 Task: Find connections with filter location Porthcawl with filter topic #contentmarketingwith filter profile language Spanish with filter current company CARE India with filter school Maharashtra University of Health Sciences with filter industry Fire Protection with filter service category User Experience Design with filter keywords title Director of Ethical Hacking
Action: Mouse moved to (670, 63)
Screenshot: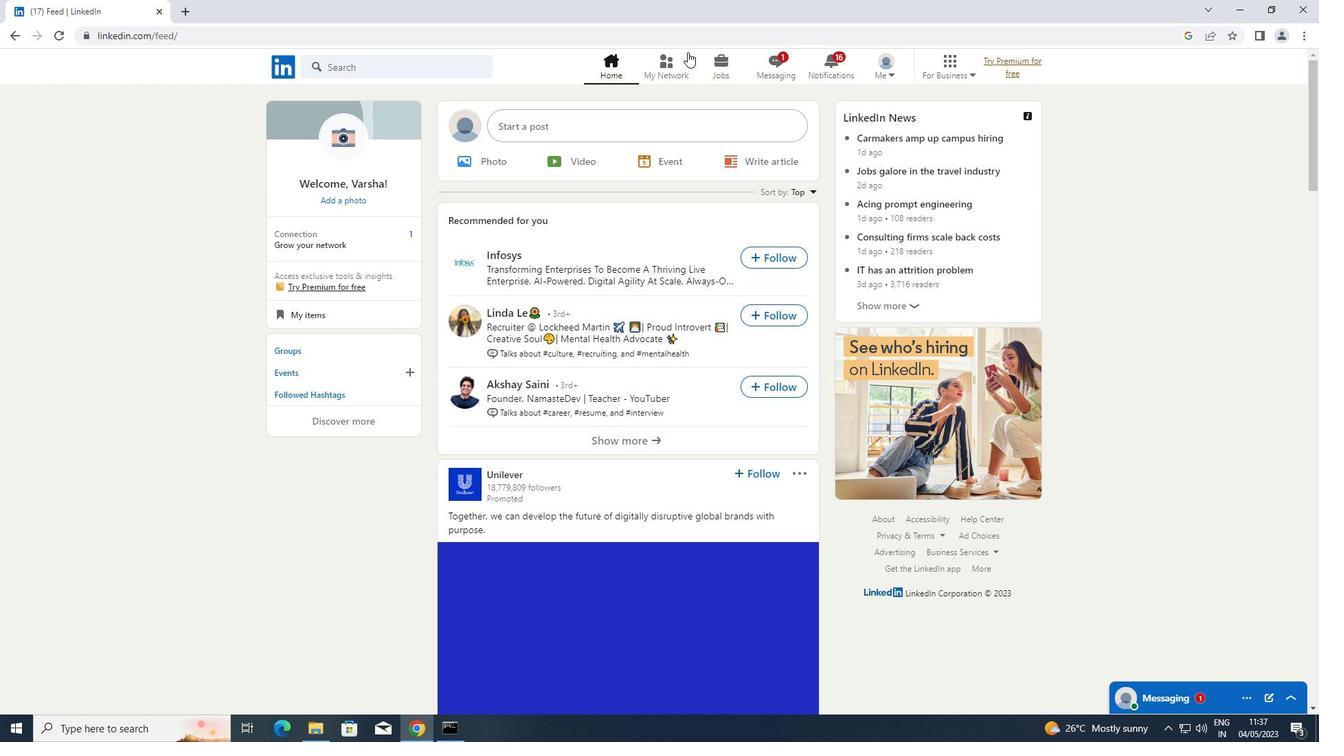 
Action: Mouse pressed left at (670, 63)
Screenshot: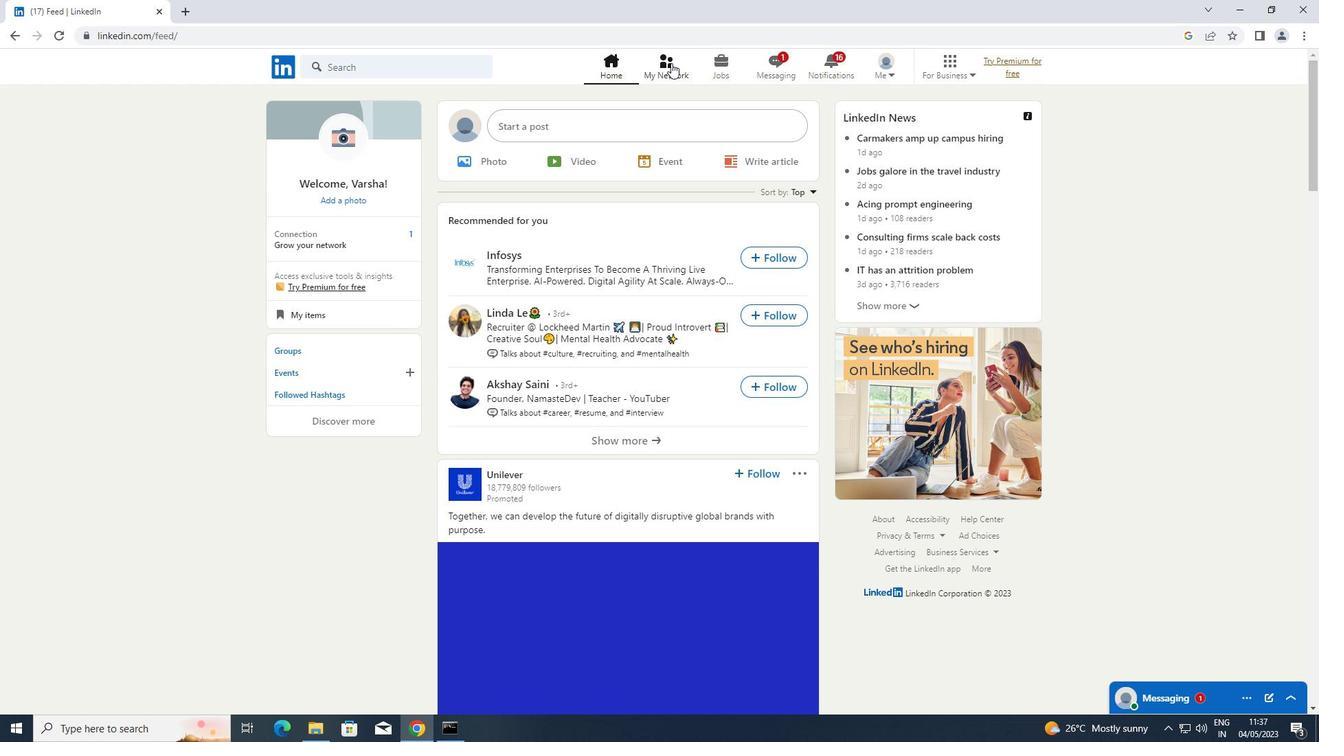 
Action: Mouse moved to (366, 142)
Screenshot: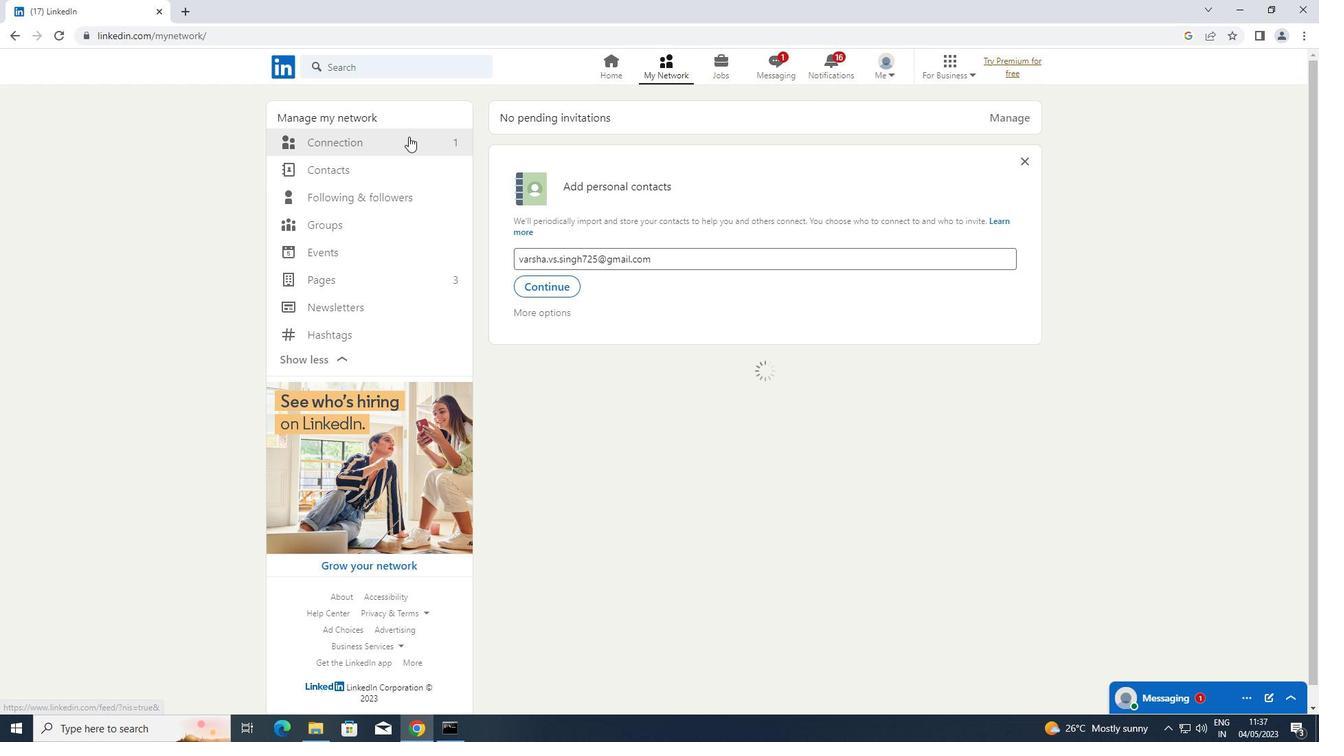 
Action: Mouse pressed left at (366, 142)
Screenshot: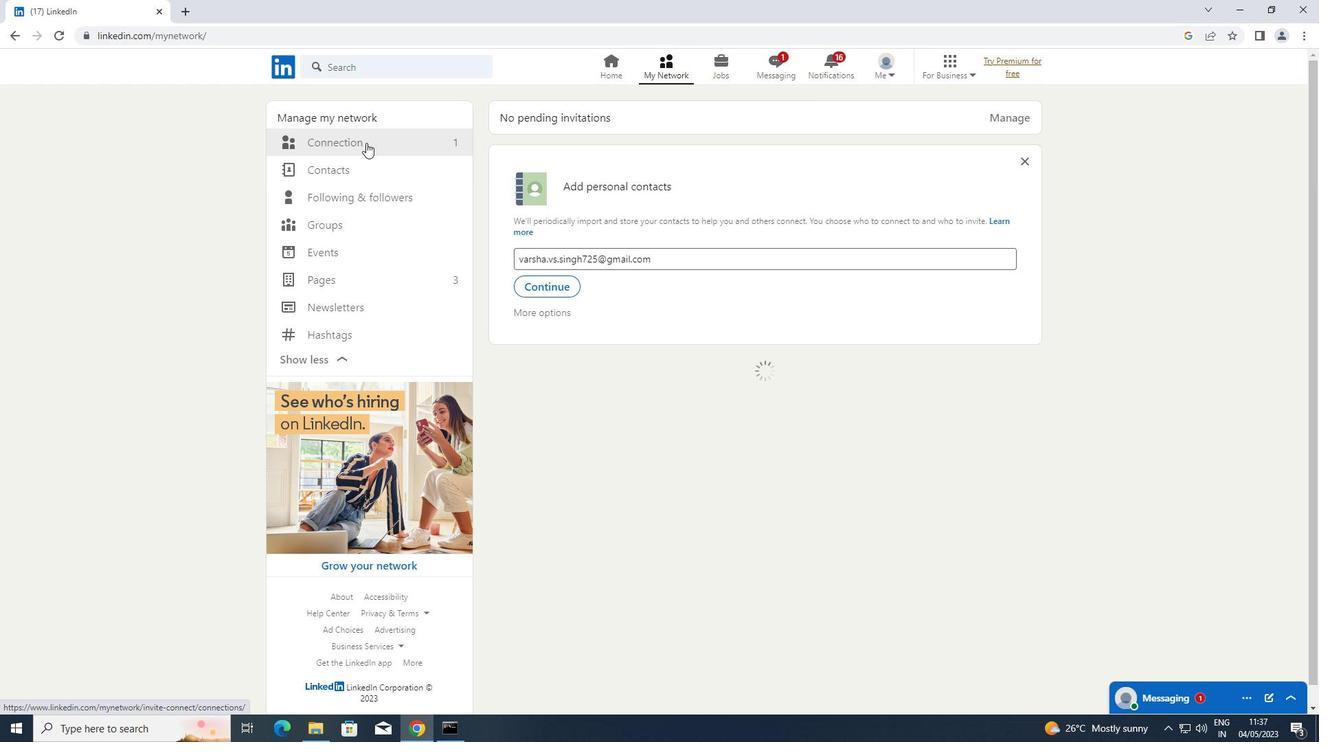
Action: Mouse moved to (752, 138)
Screenshot: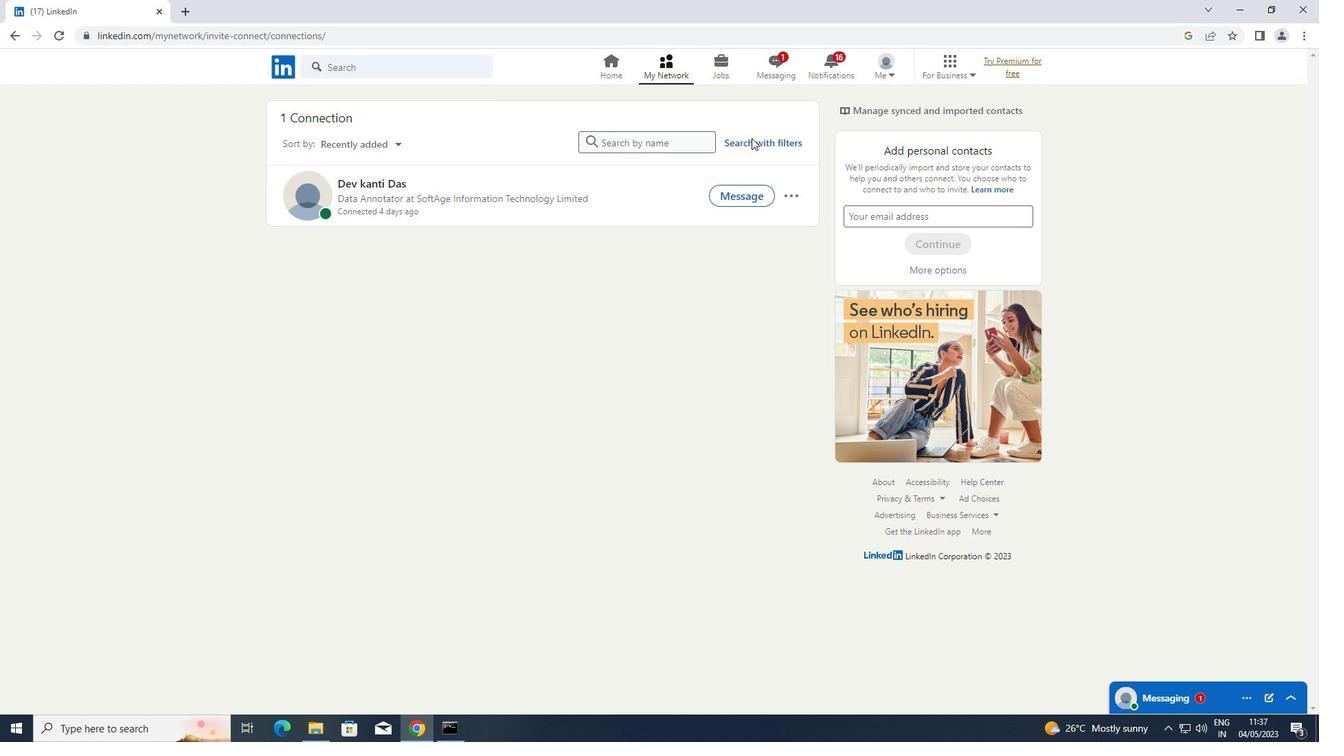 
Action: Mouse pressed left at (752, 138)
Screenshot: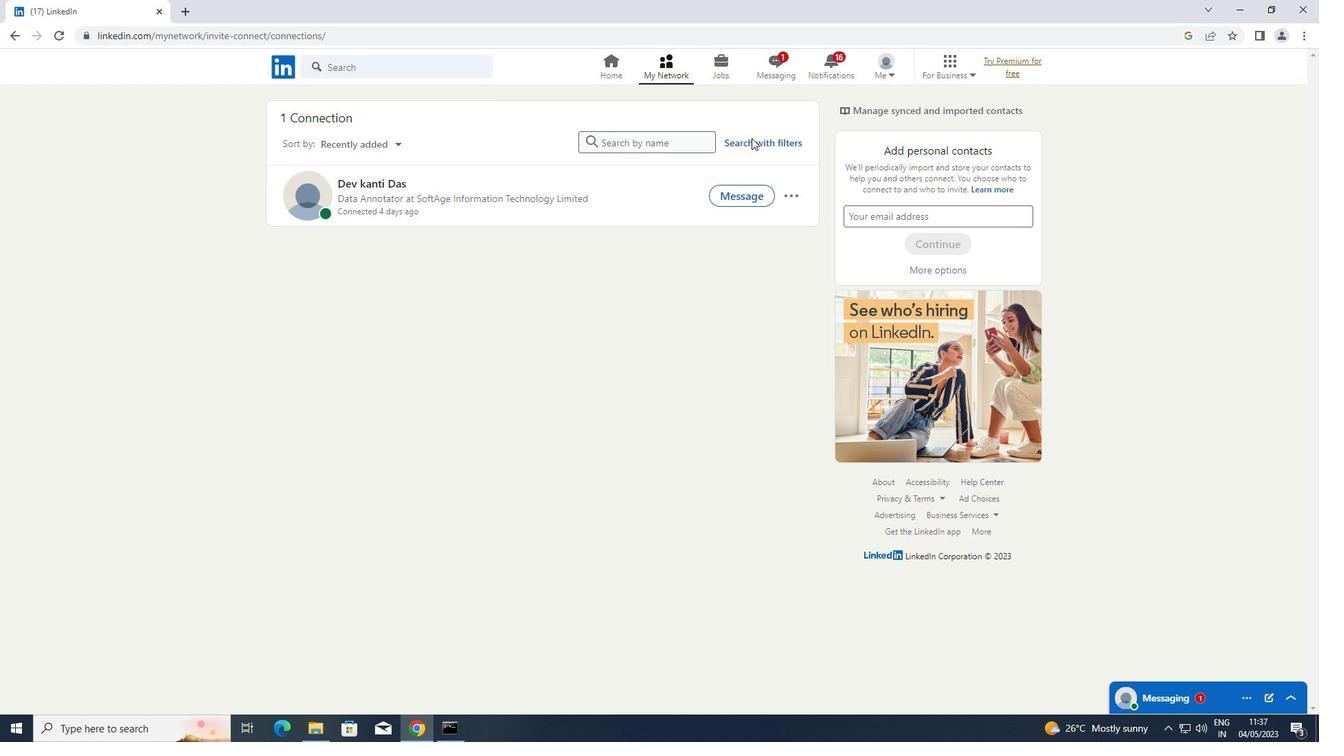 
Action: Mouse moved to (708, 110)
Screenshot: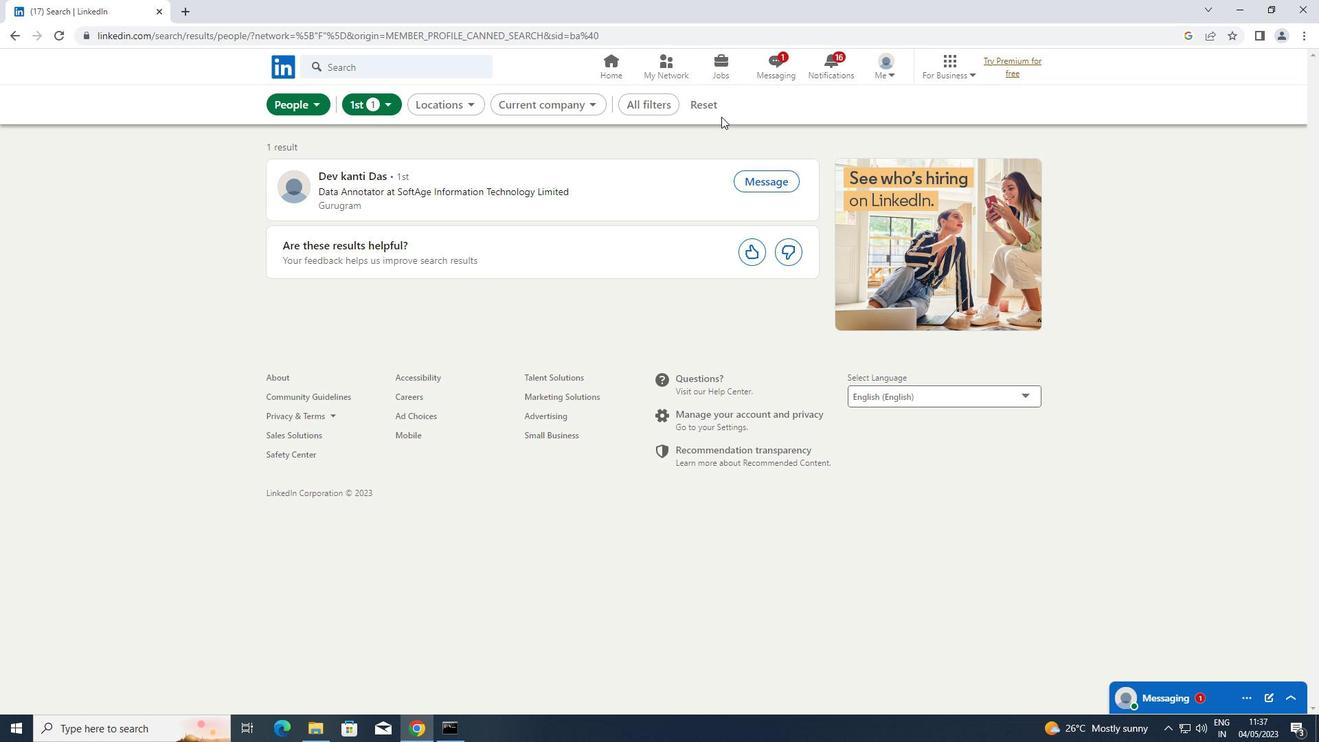 
Action: Mouse pressed left at (708, 110)
Screenshot: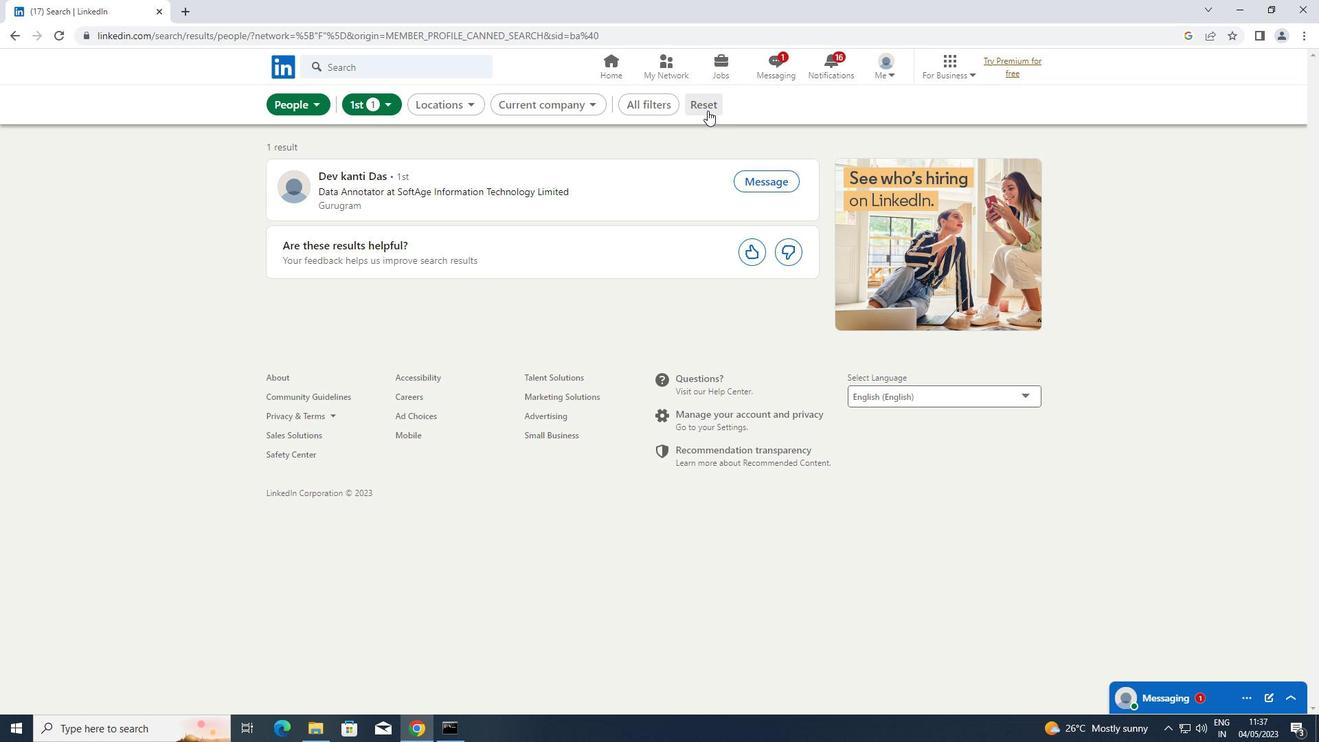 
Action: Mouse moved to (696, 105)
Screenshot: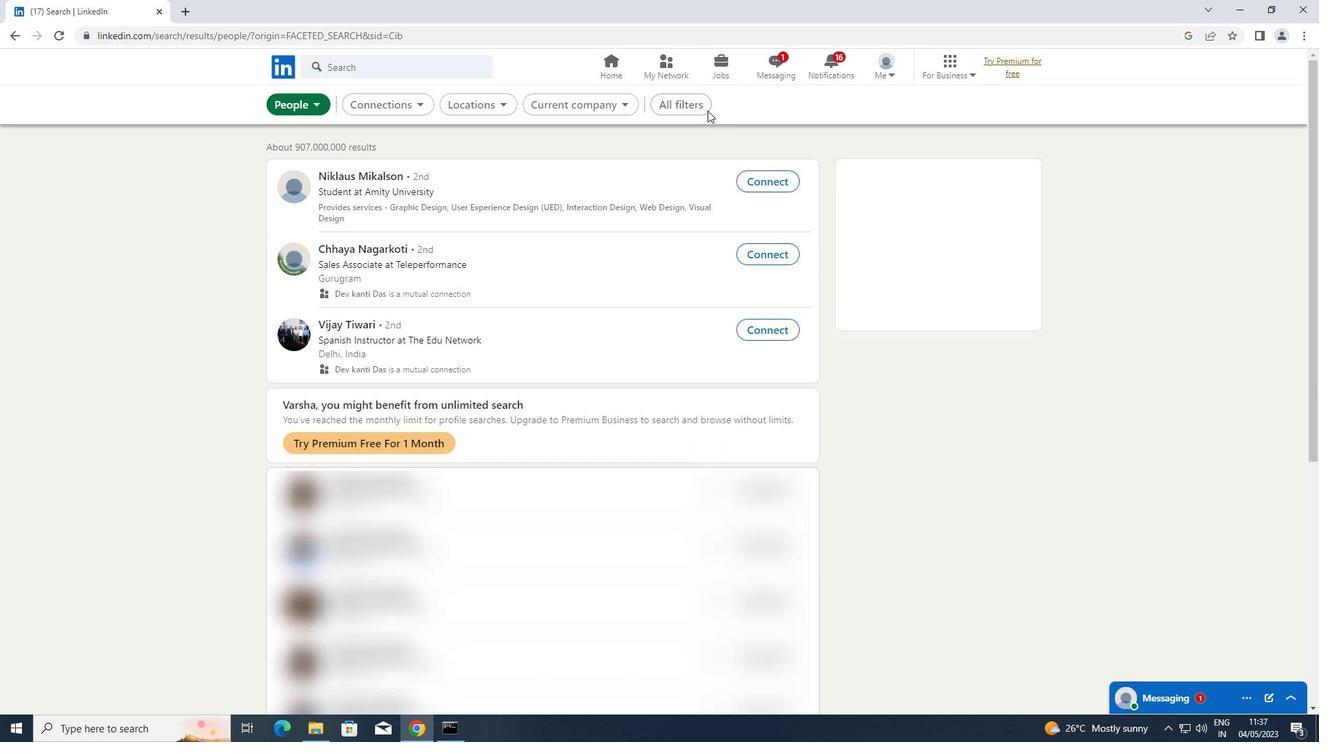 
Action: Mouse pressed left at (696, 105)
Screenshot: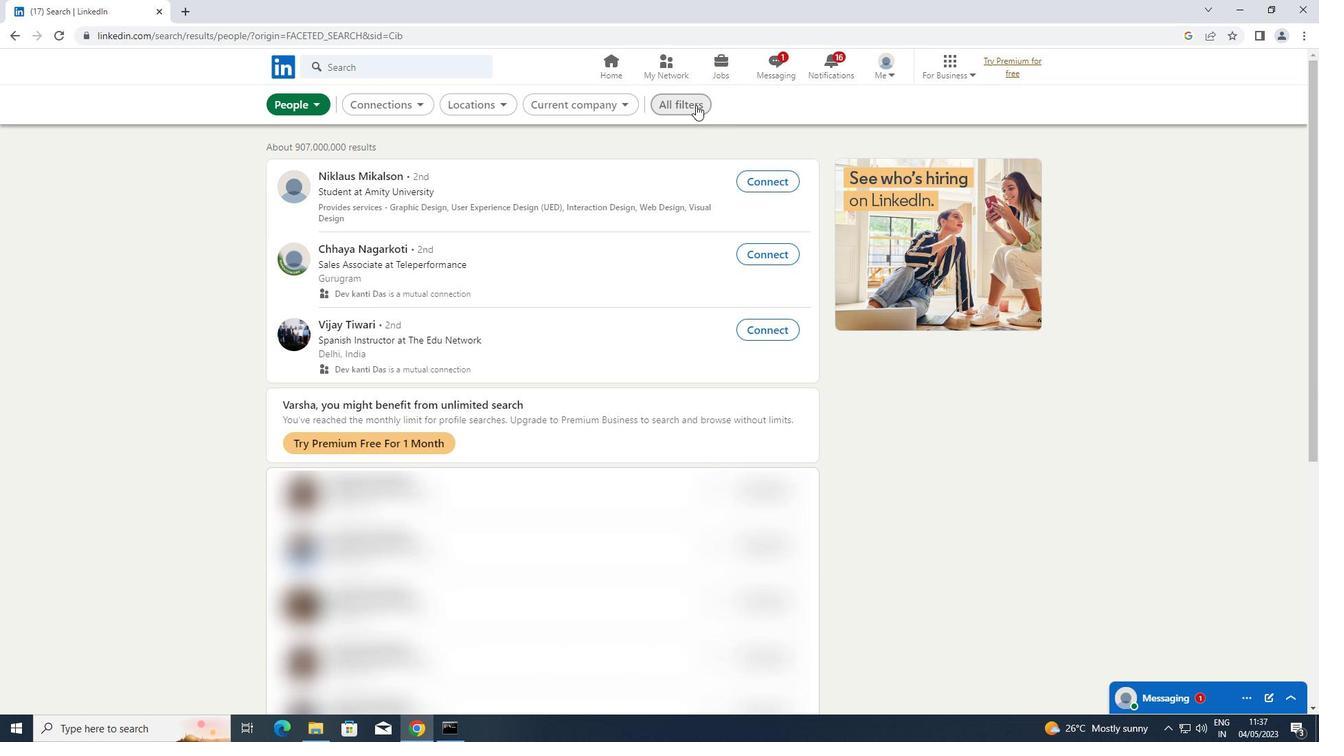 
Action: Mouse moved to (1051, 272)
Screenshot: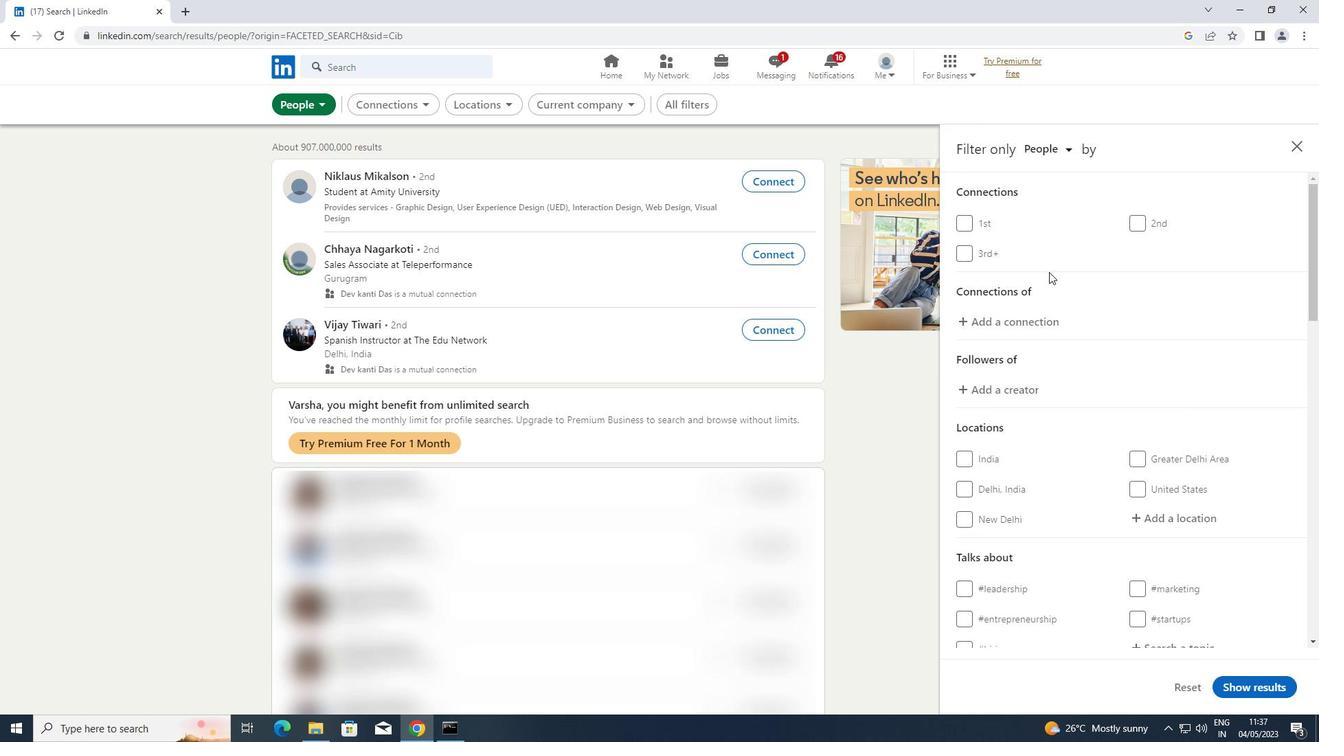 
Action: Mouse scrolled (1051, 272) with delta (0, 0)
Screenshot: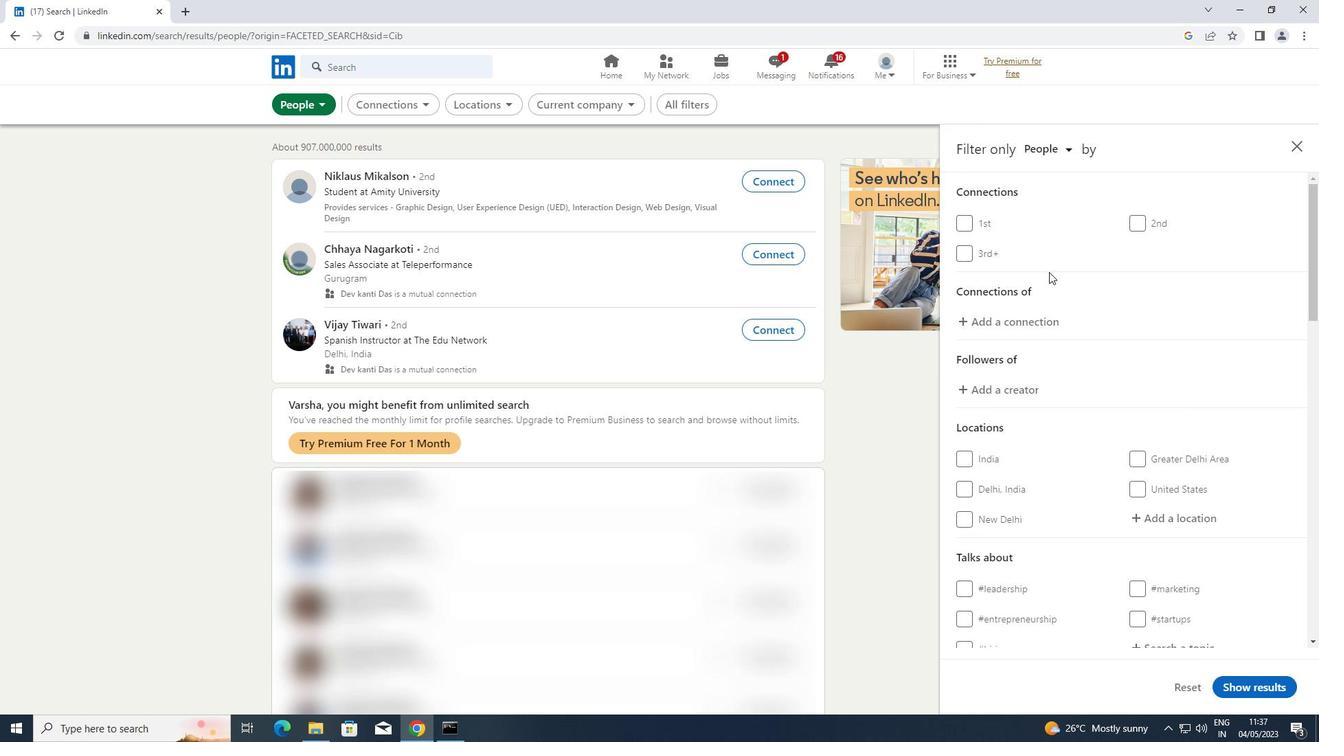 
Action: Mouse moved to (1052, 272)
Screenshot: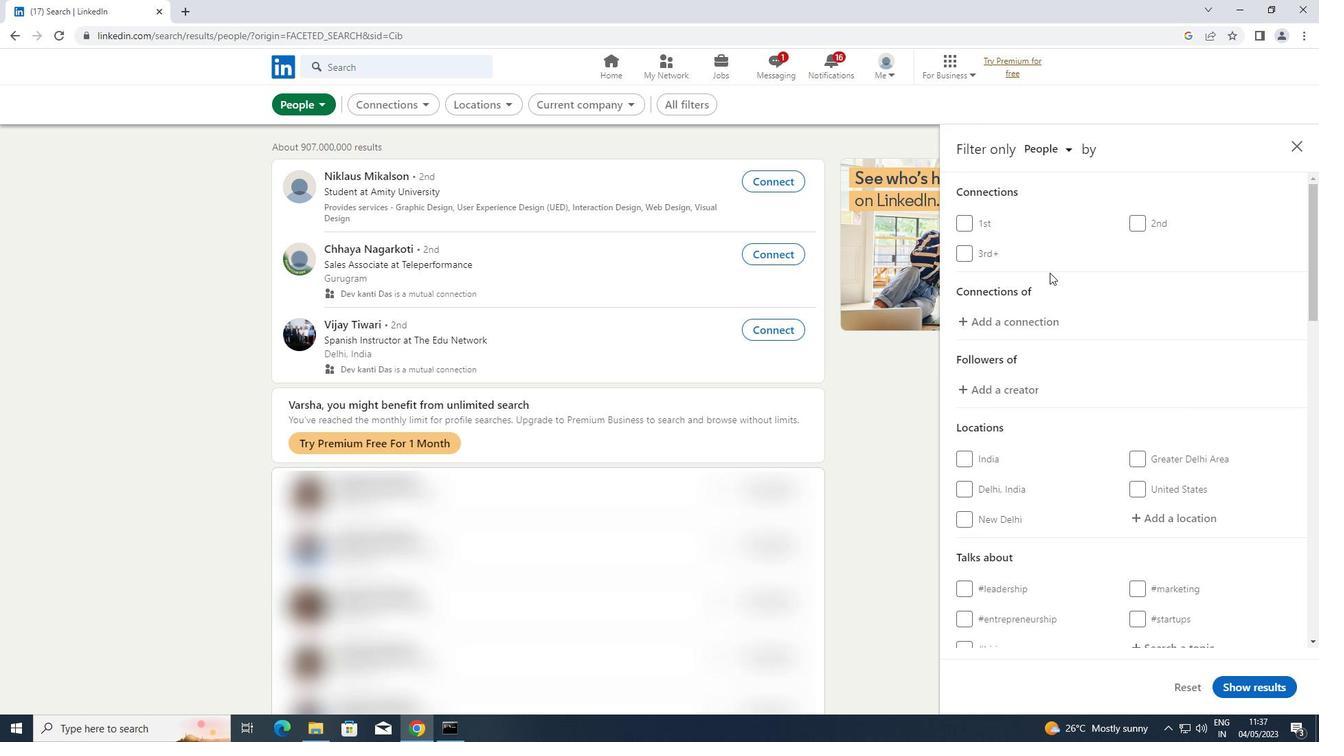 
Action: Mouse scrolled (1052, 272) with delta (0, 0)
Screenshot: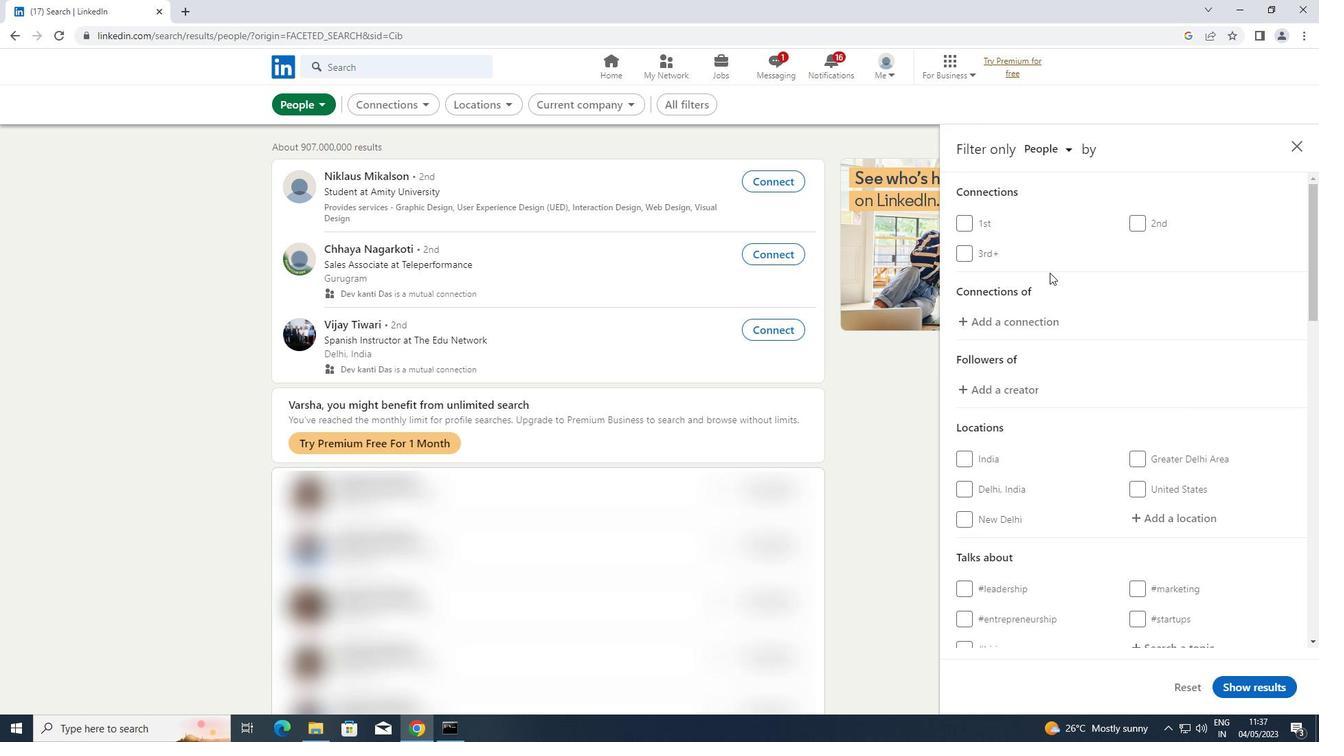 
Action: Mouse scrolled (1052, 272) with delta (0, 0)
Screenshot: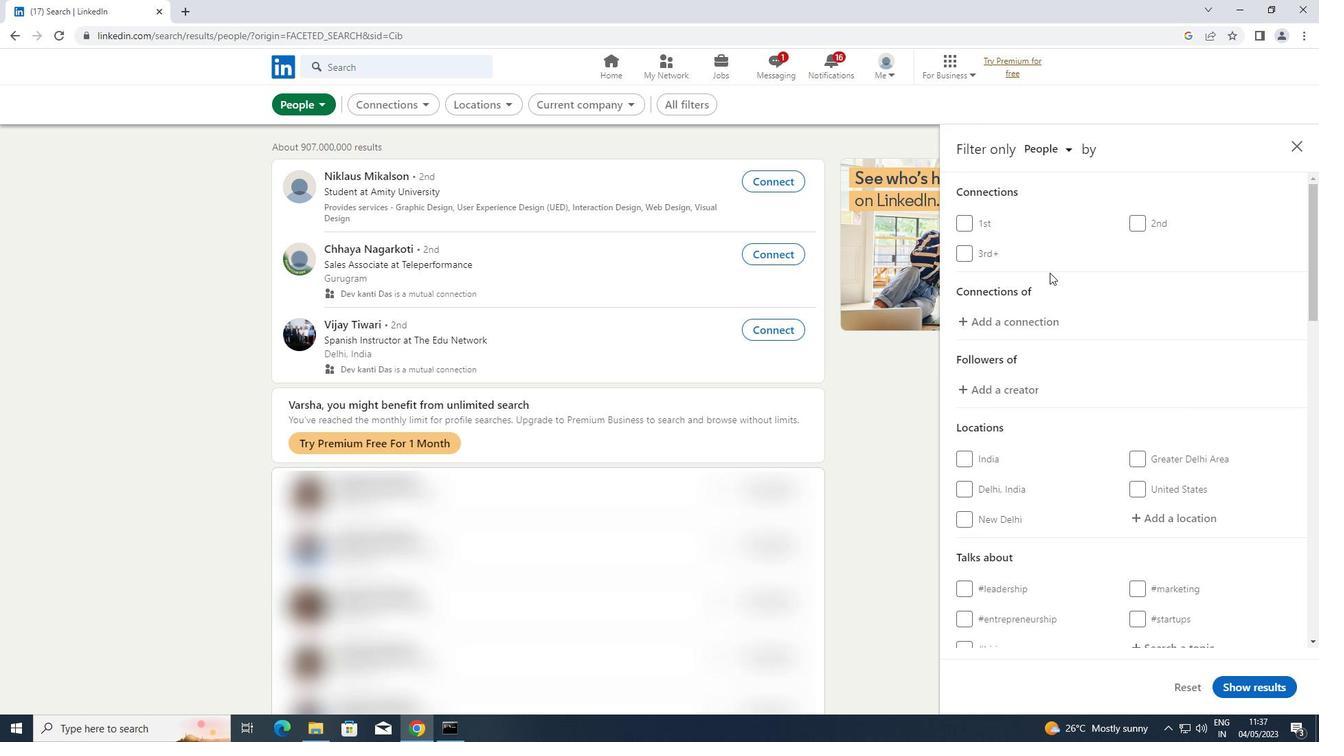 
Action: Mouse moved to (1156, 311)
Screenshot: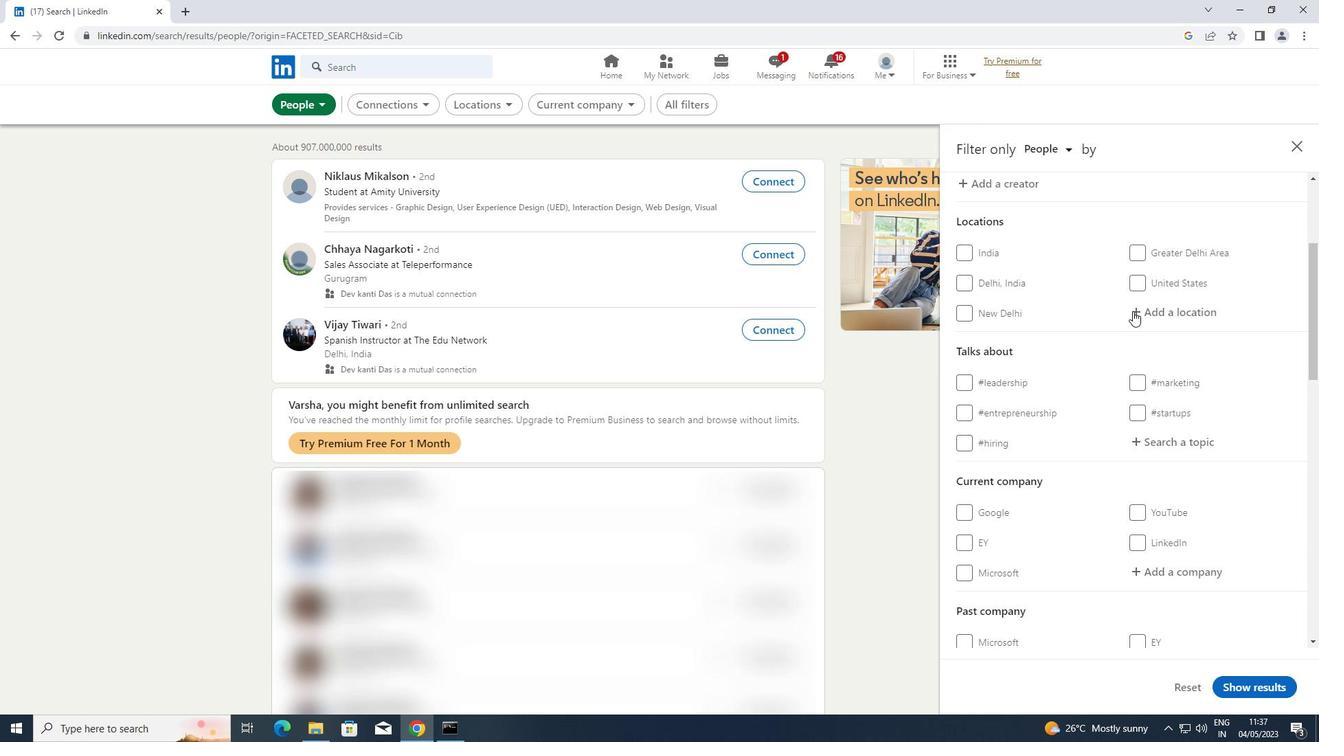 
Action: Mouse pressed left at (1156, 311)
Screenshot: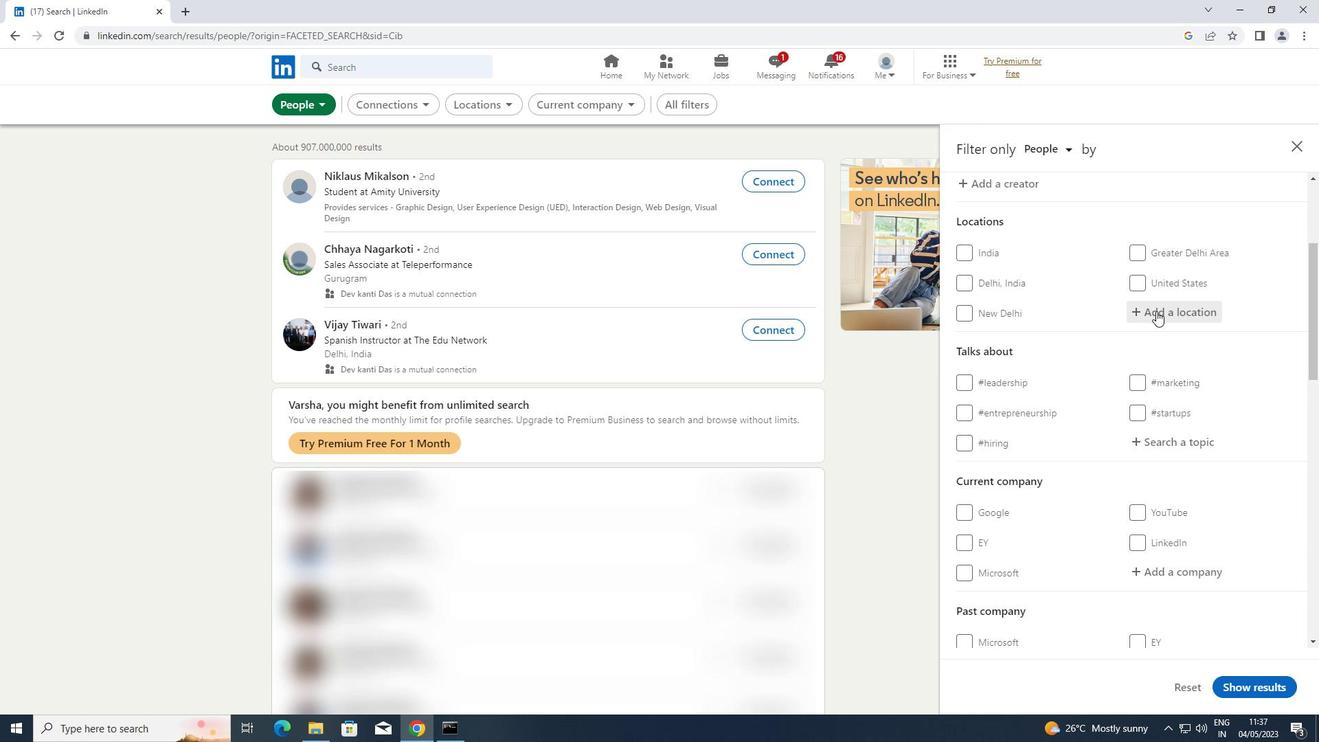 
Action: Key pressed <Key.shift>PORTHCAWL
Screenshot: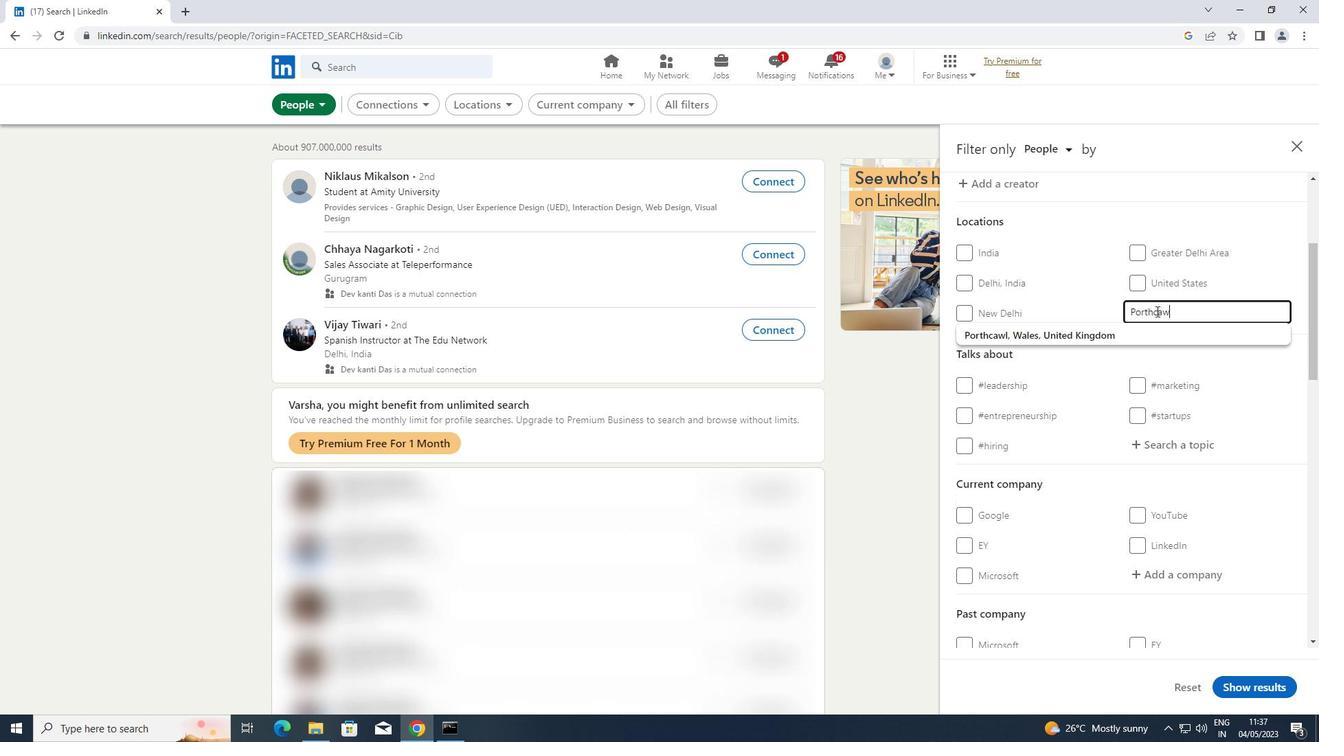 
Action: Mouse scrolled (1156, 310) with delta (0, 0)
Screenshot: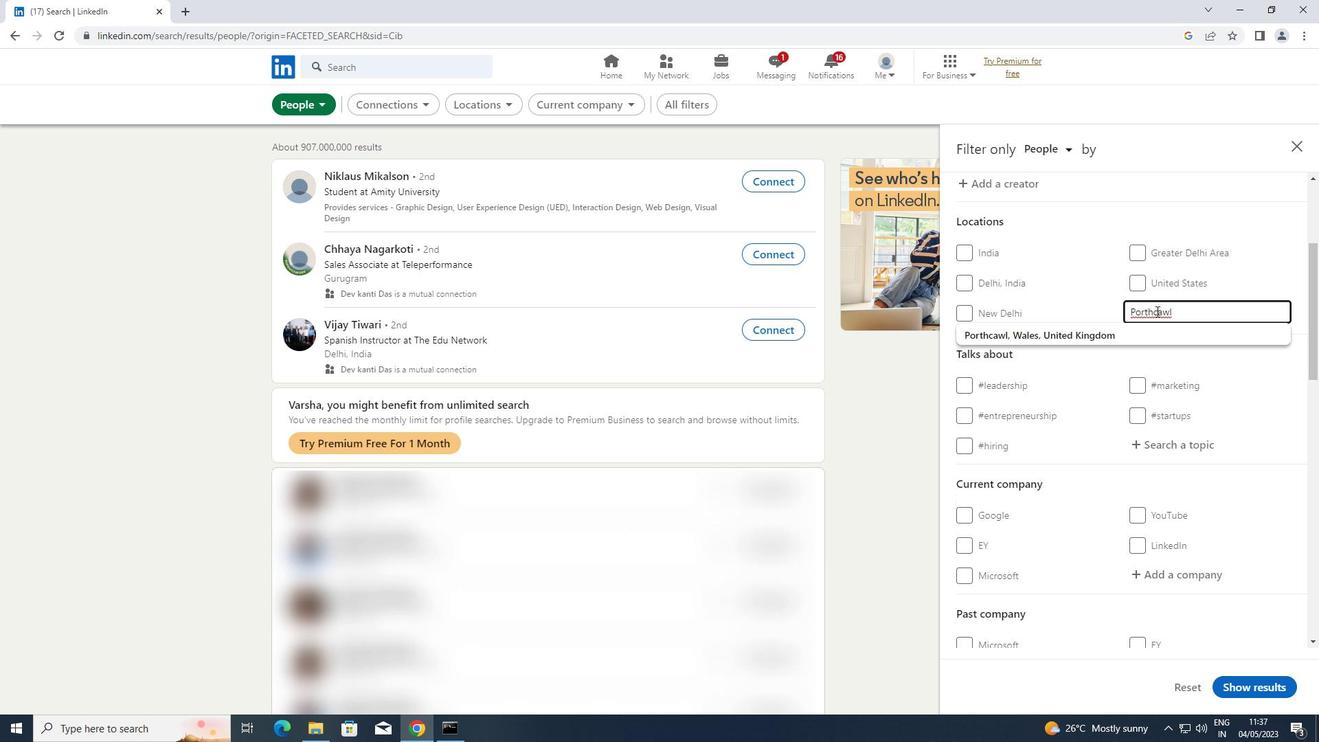 
Action: Mouse scrolled (1156, 310) with delta (0, 0)
Screenshot: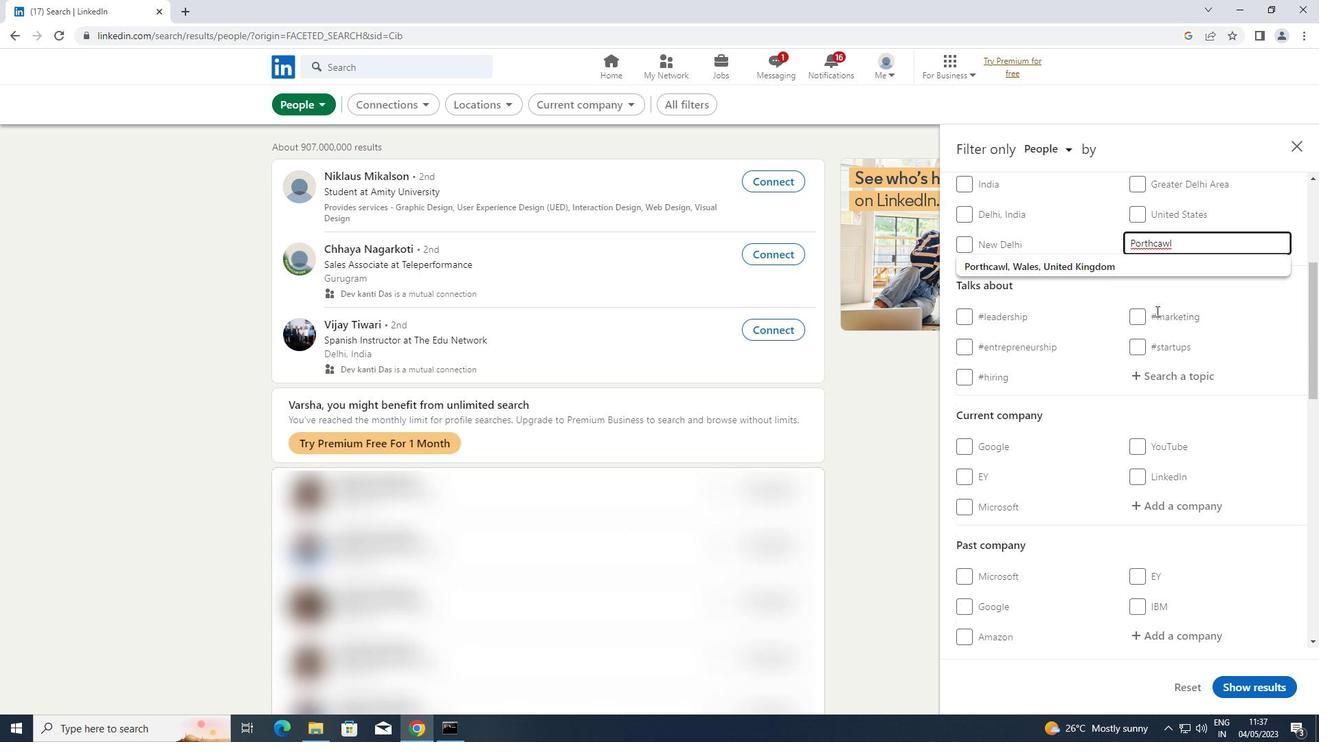 
Action: Mouse moved to (1163, 311)
Screenshot: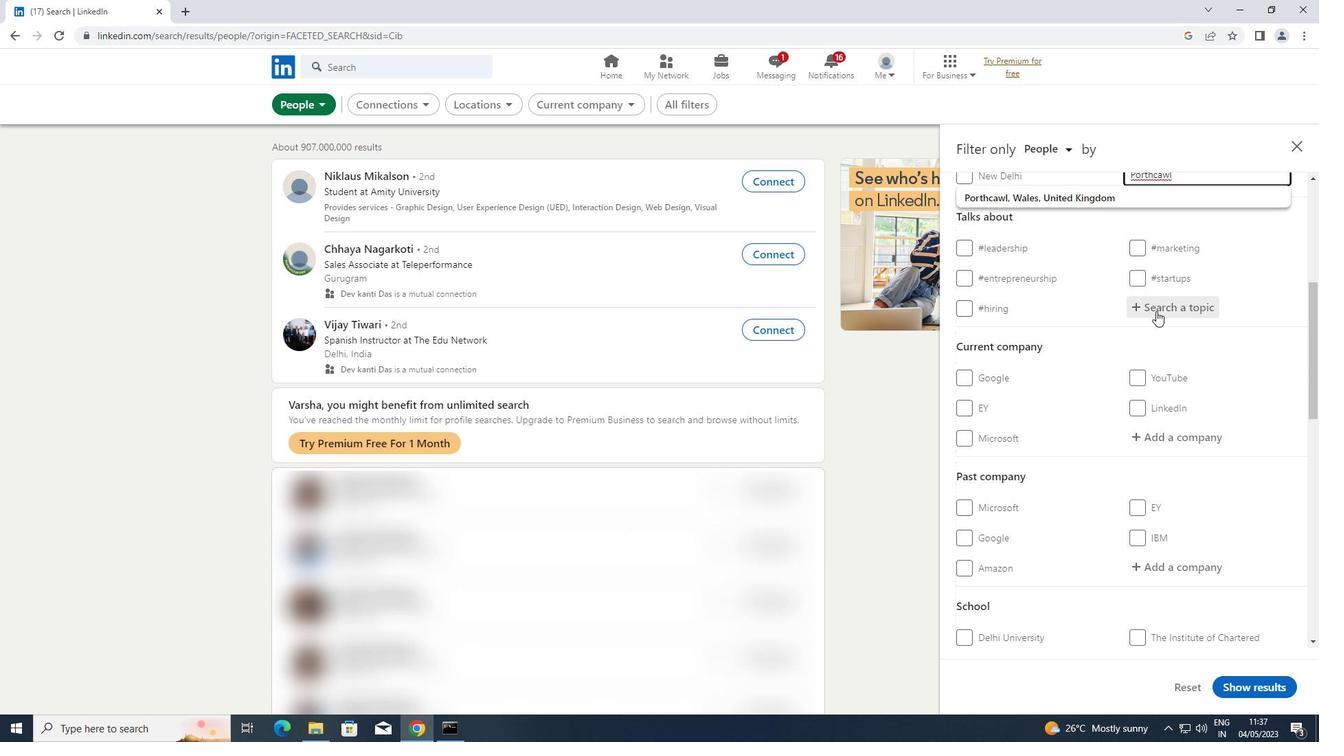 
Action: Mouse pressed left at (1163, 311)
Screenshot: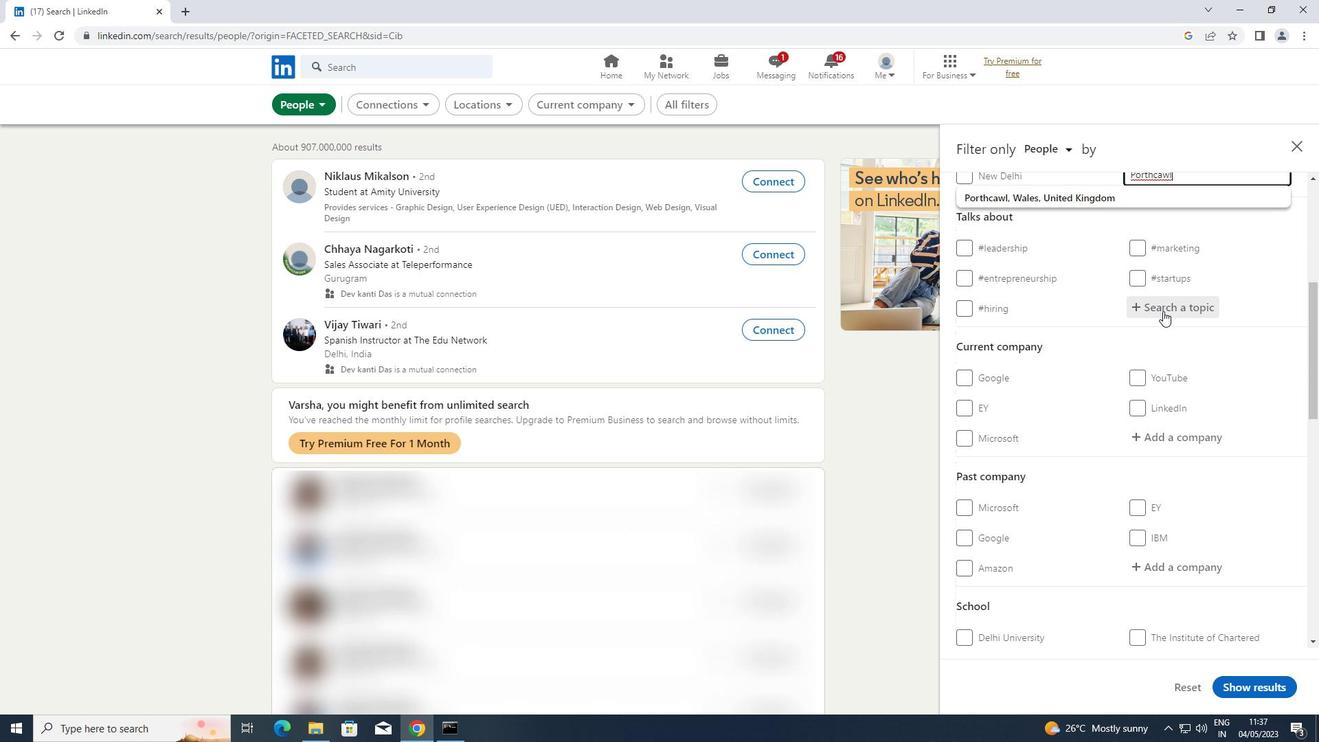 
Action: Key pressed CONTENTMARKETING
Screenshot: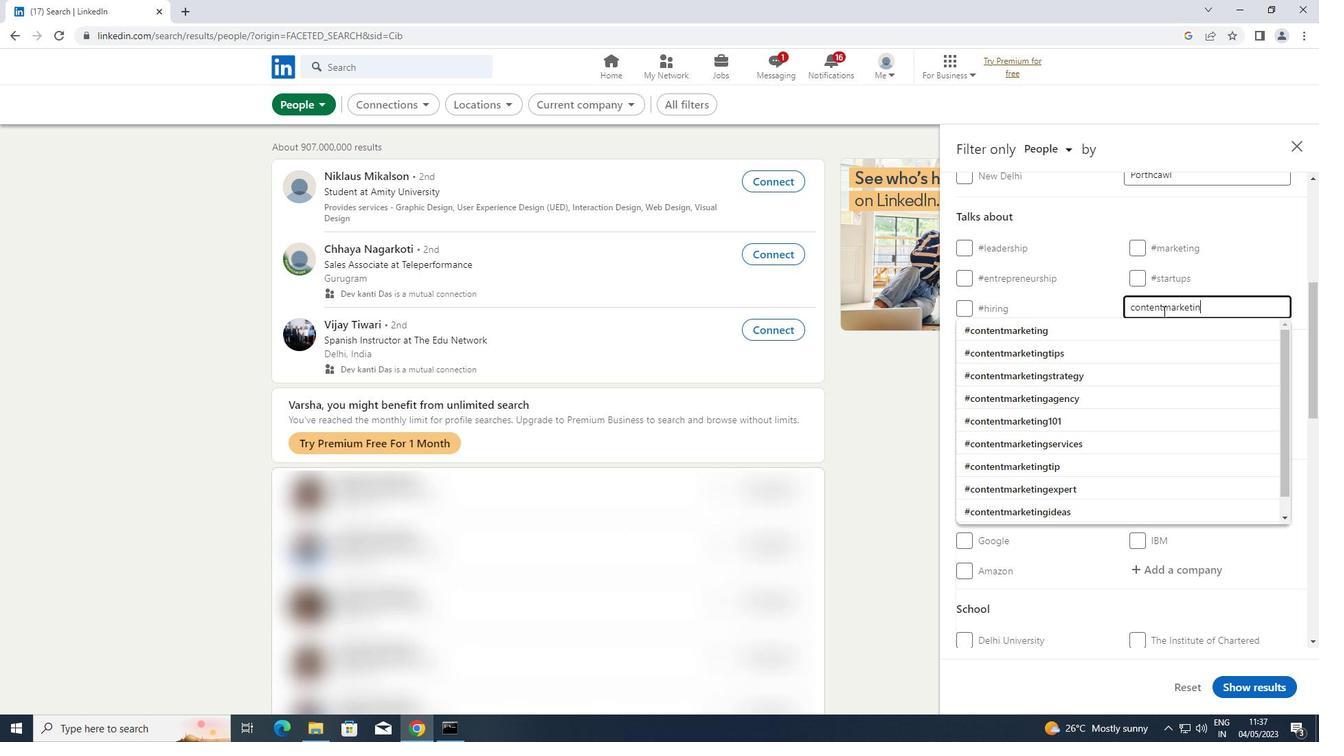 
Action: Mouse moved to (1031, 329)
Screenshot: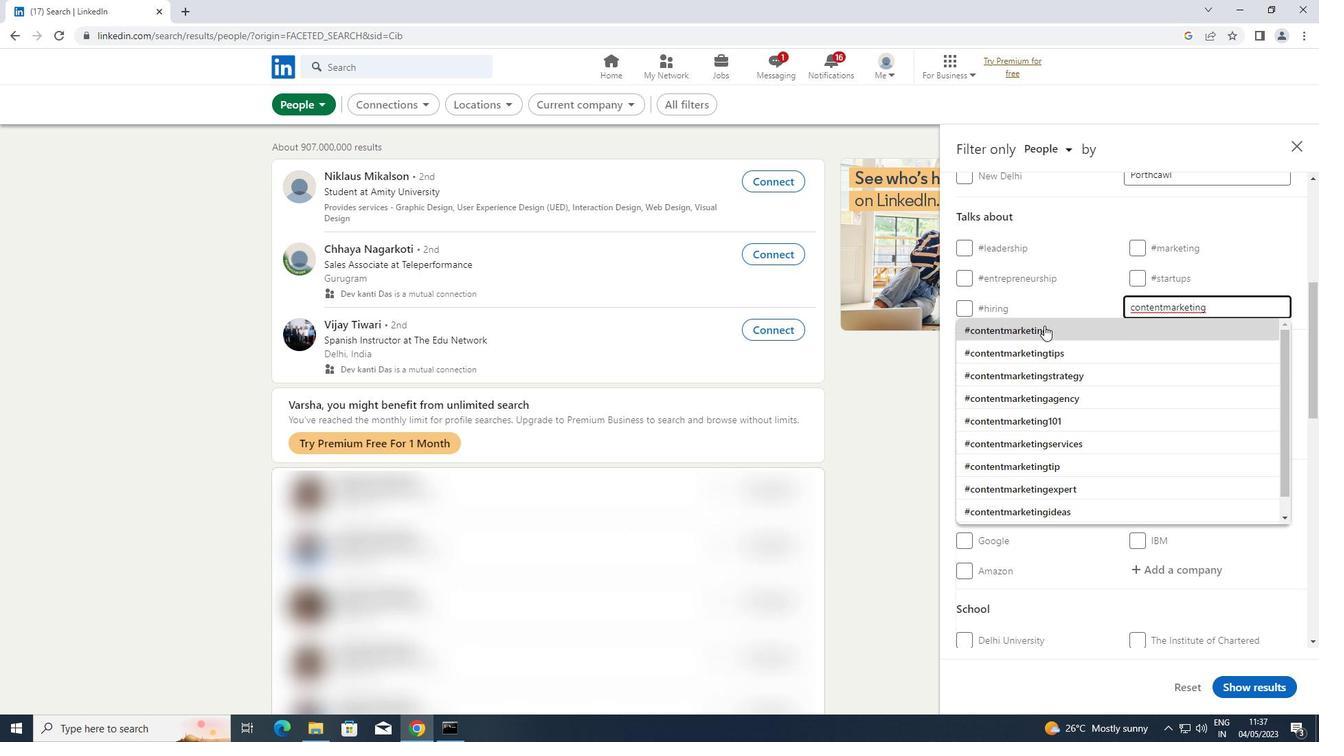 
Action: Mouse pressed left at (1031, 329)
Screenshot: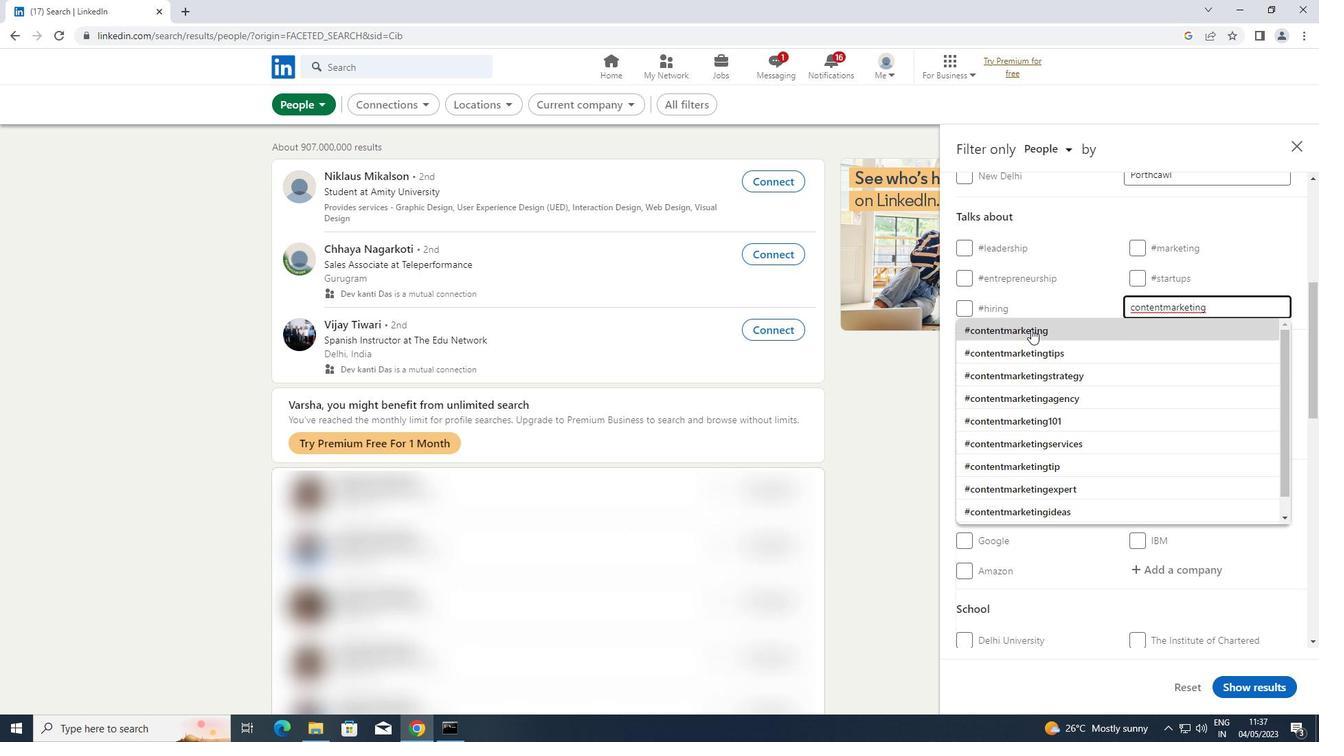 
Action: Mouse moved to (1032, 329)
Screenshot: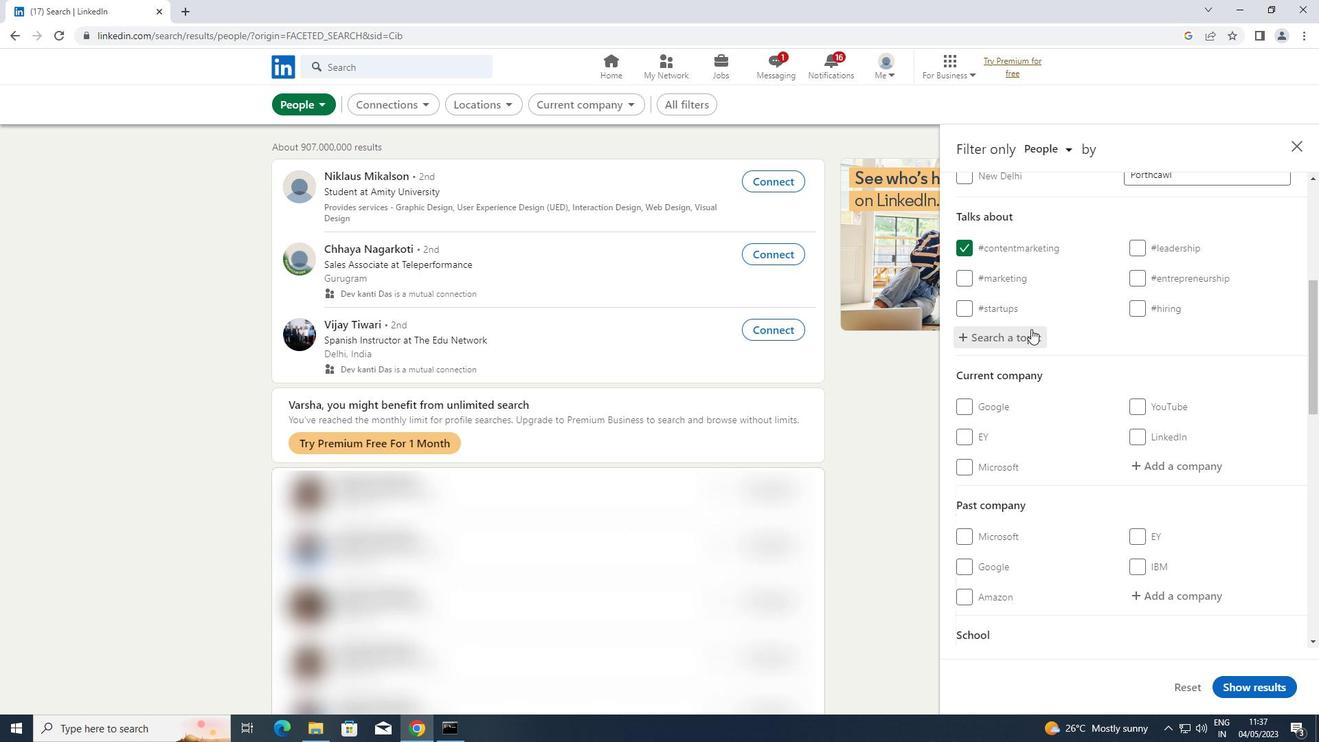 
Action: Mouse scrolled (1032, 328) with delta (0, 0)
Screenshot: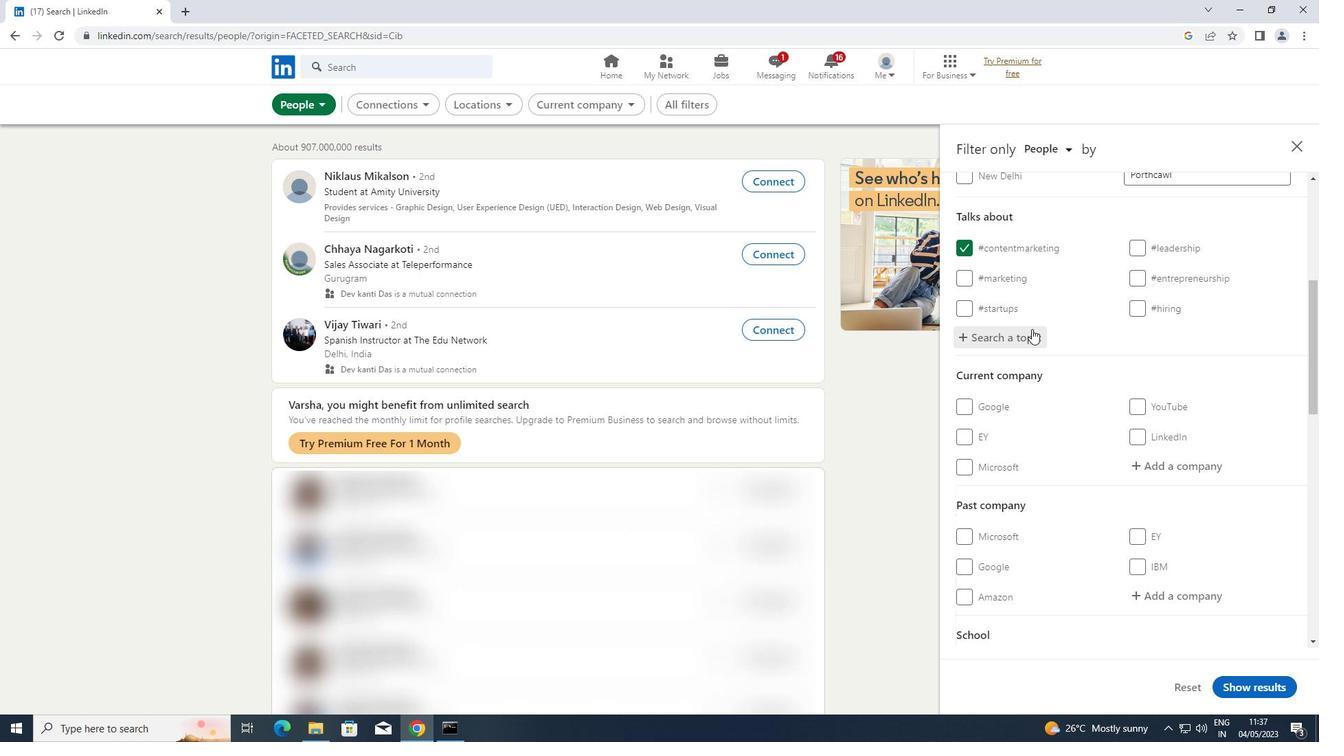 
Action: Mouse scrolled (1032, 328) with delta (0, 0)
Screenshot: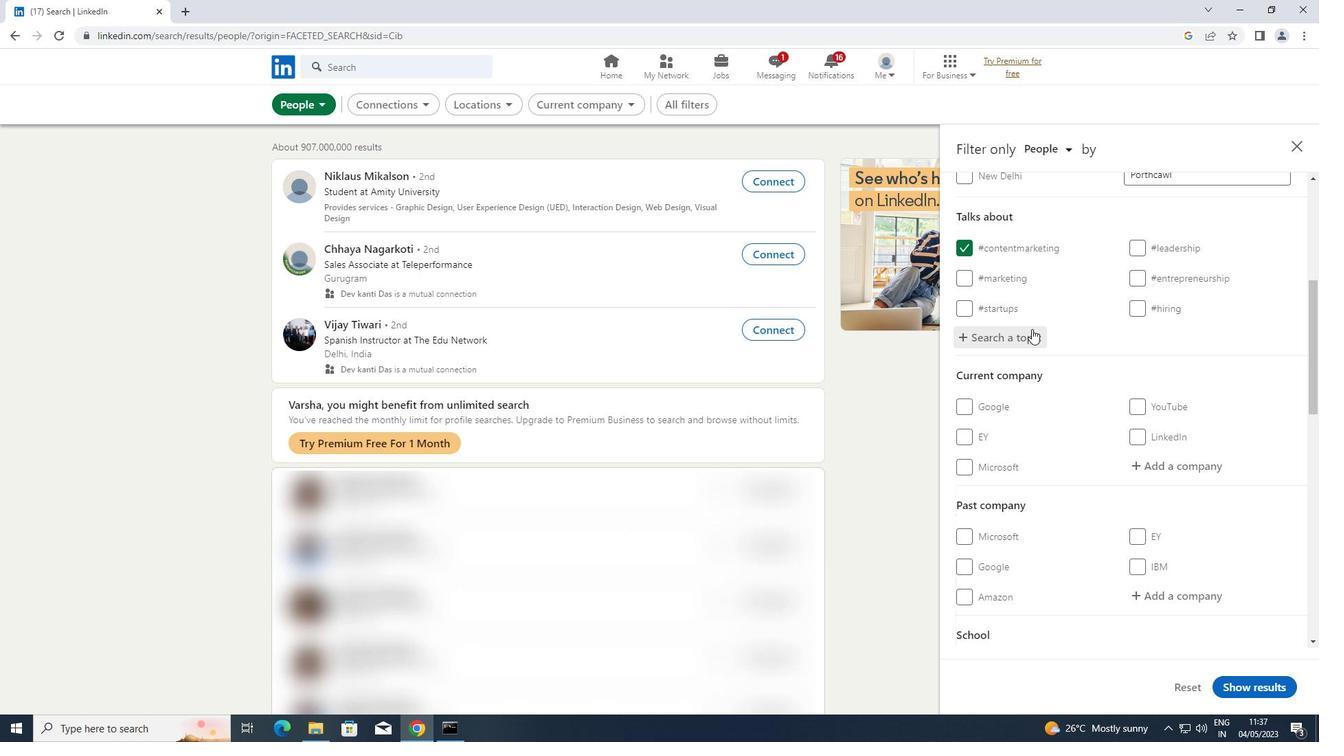 
Action: Mouse scrolled (1032, 328) with delta (0, 0)
Screenshot: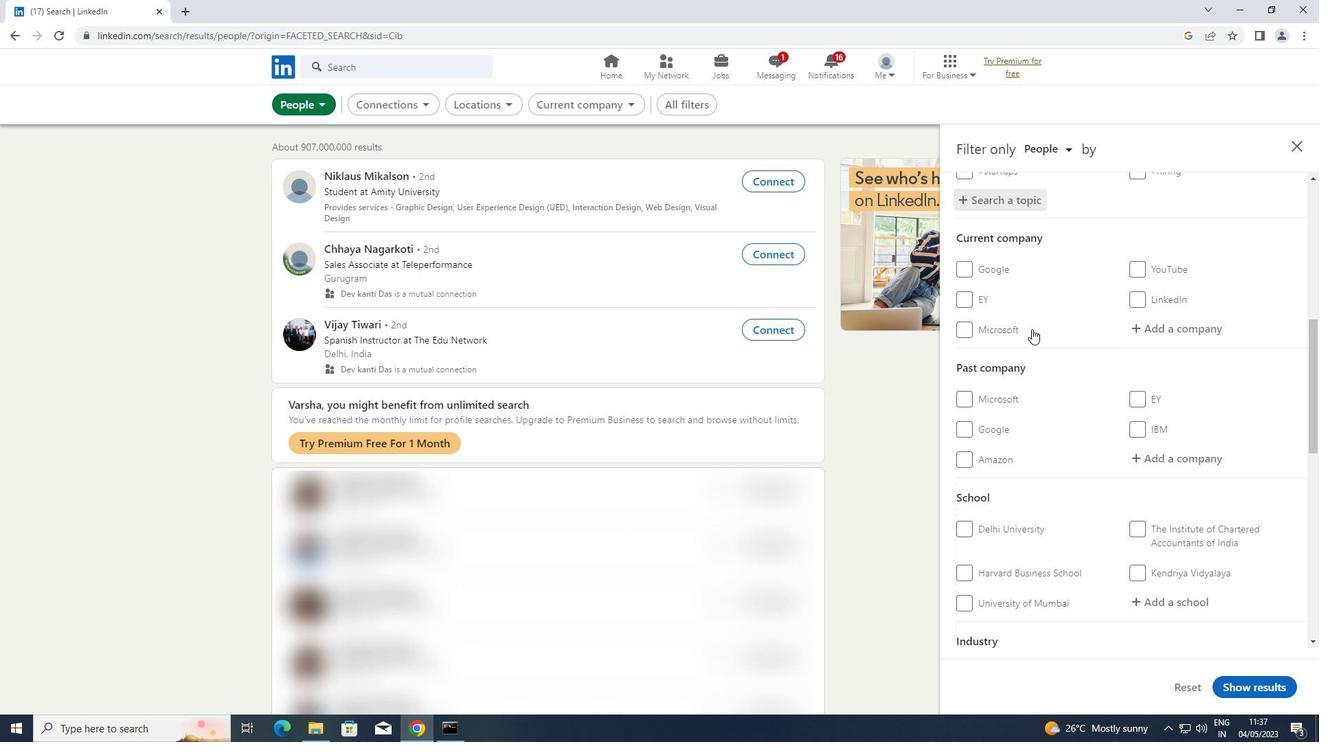 
Action: Mouse scrolled (1032, 328) with delta (0, 0)
Screenshot: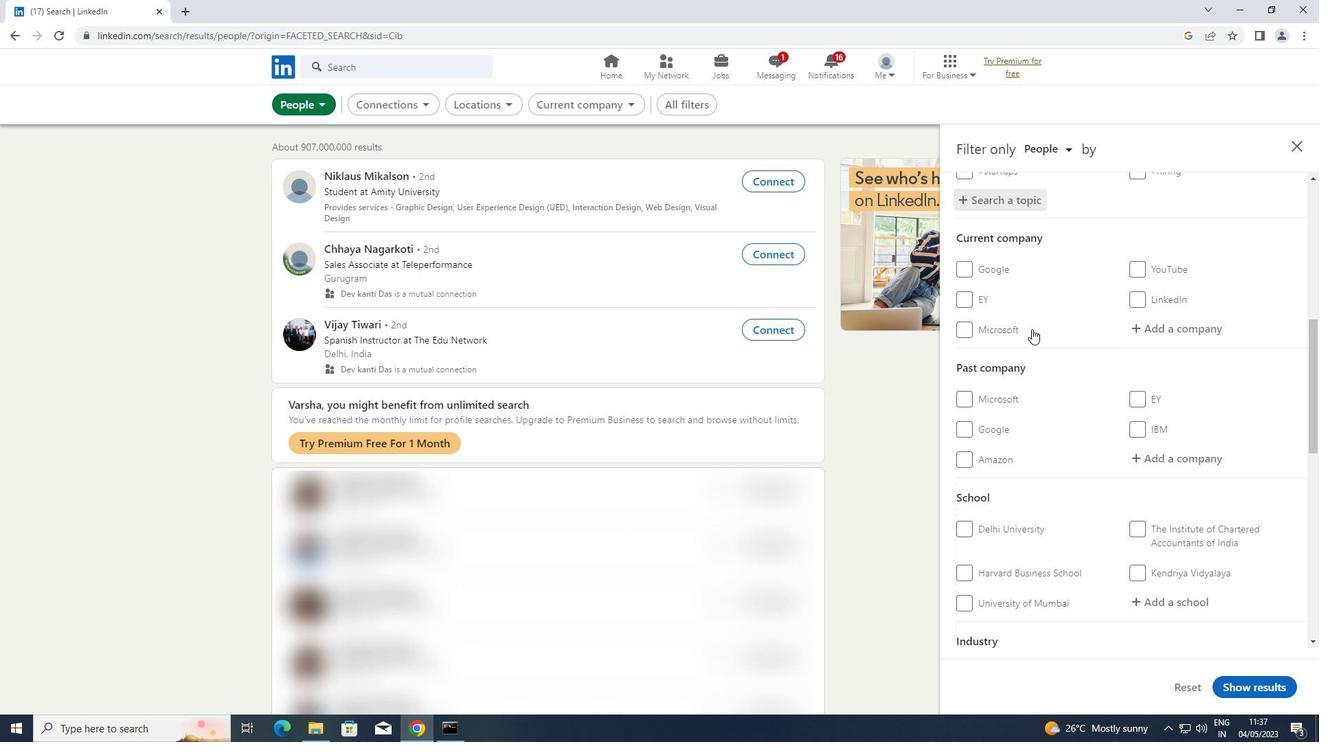 
Action: Mouse scrolled (1032, 328) with delta (0, 0)
Screenshot: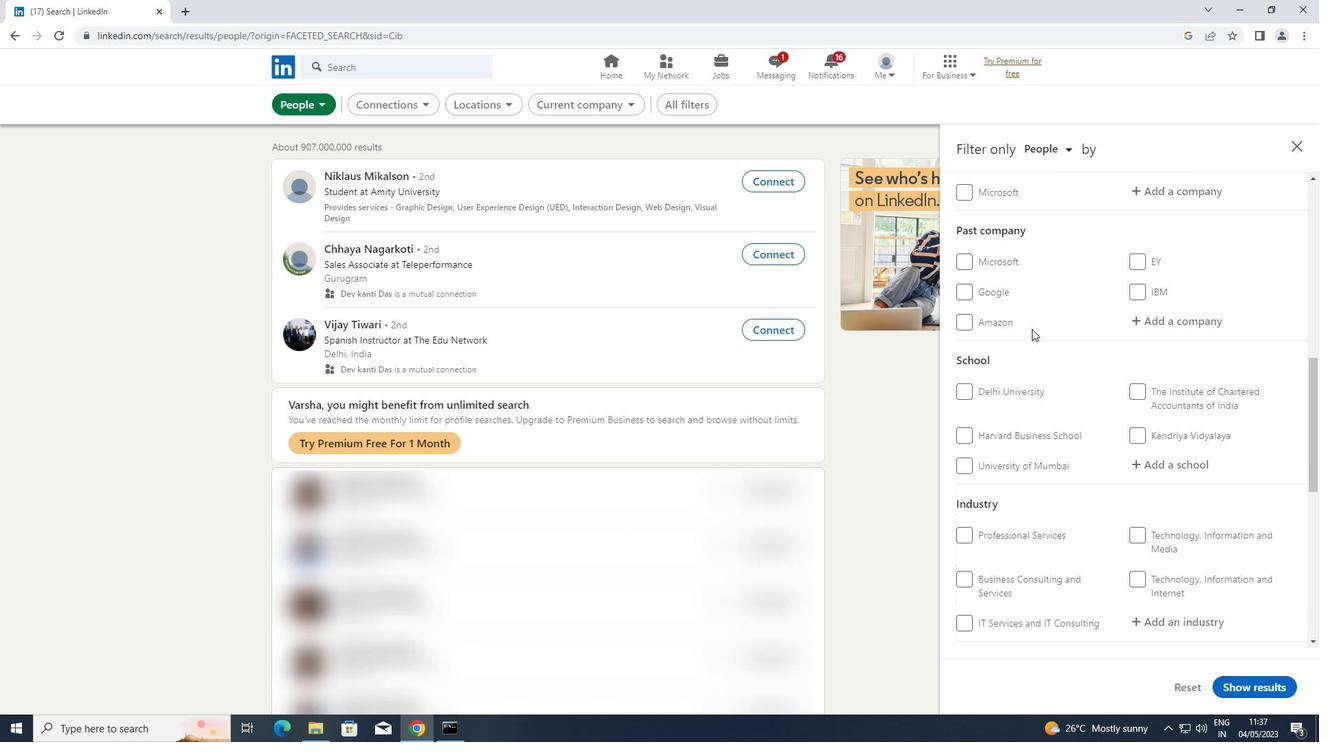 
Action: Mouse scrolled (1032, 328) with delta (0, 0)
Screenshot: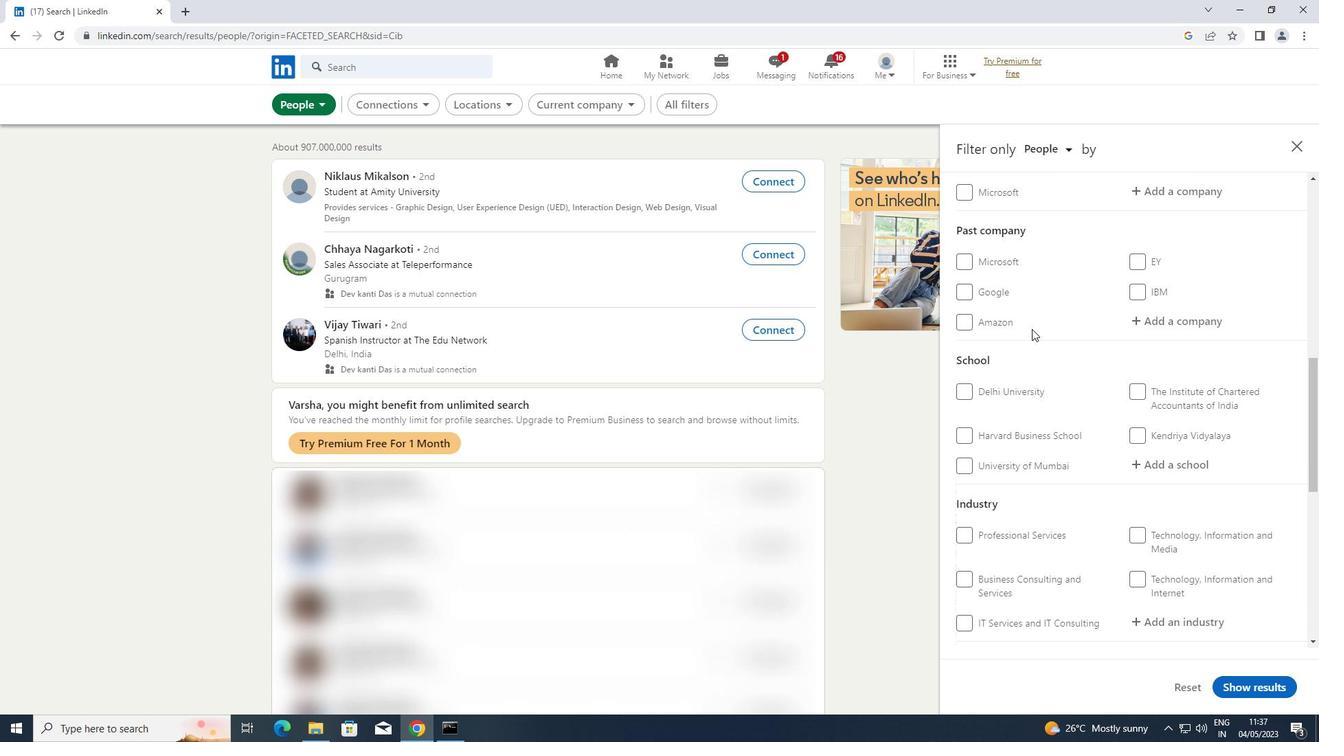 
Action: Mouse scrolled (1032, 328) with delta (0, 0)
Screenshot: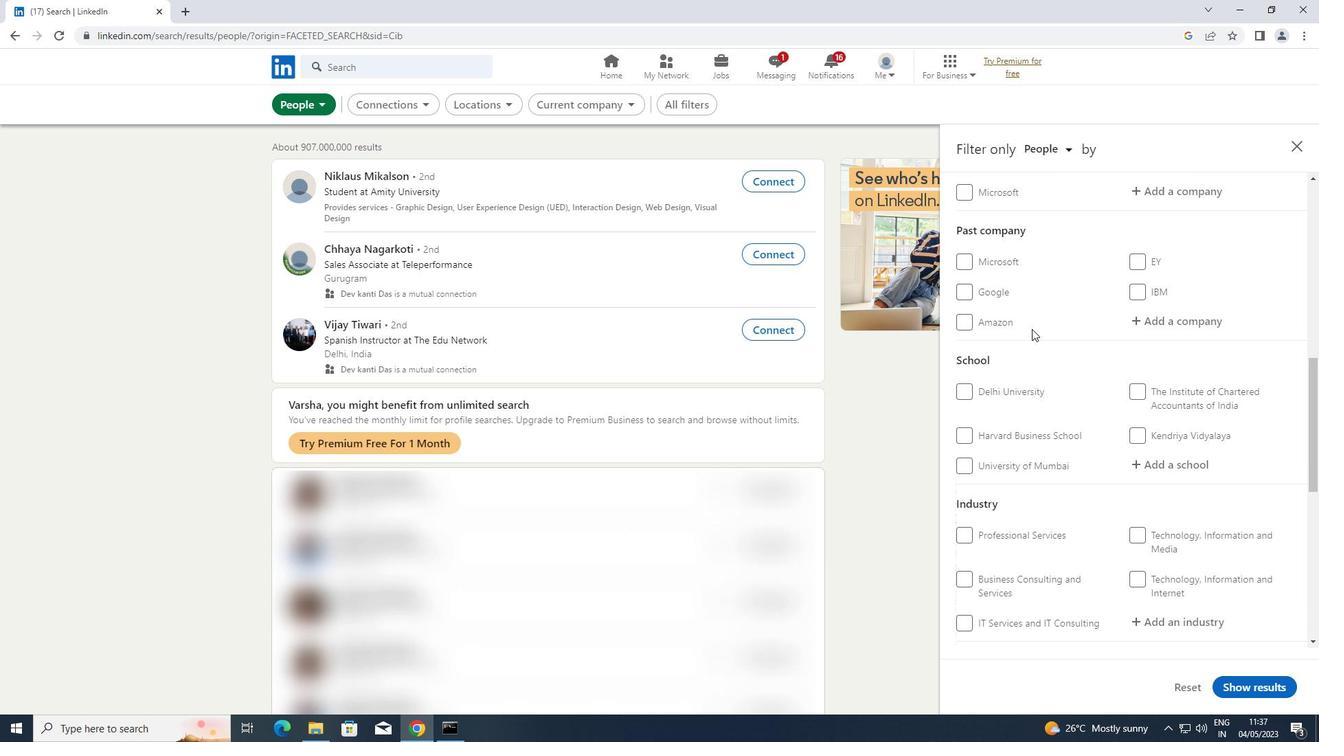 
Action: Mouse scrolled (1032, 328) with delta (0, 0)
Screenshot: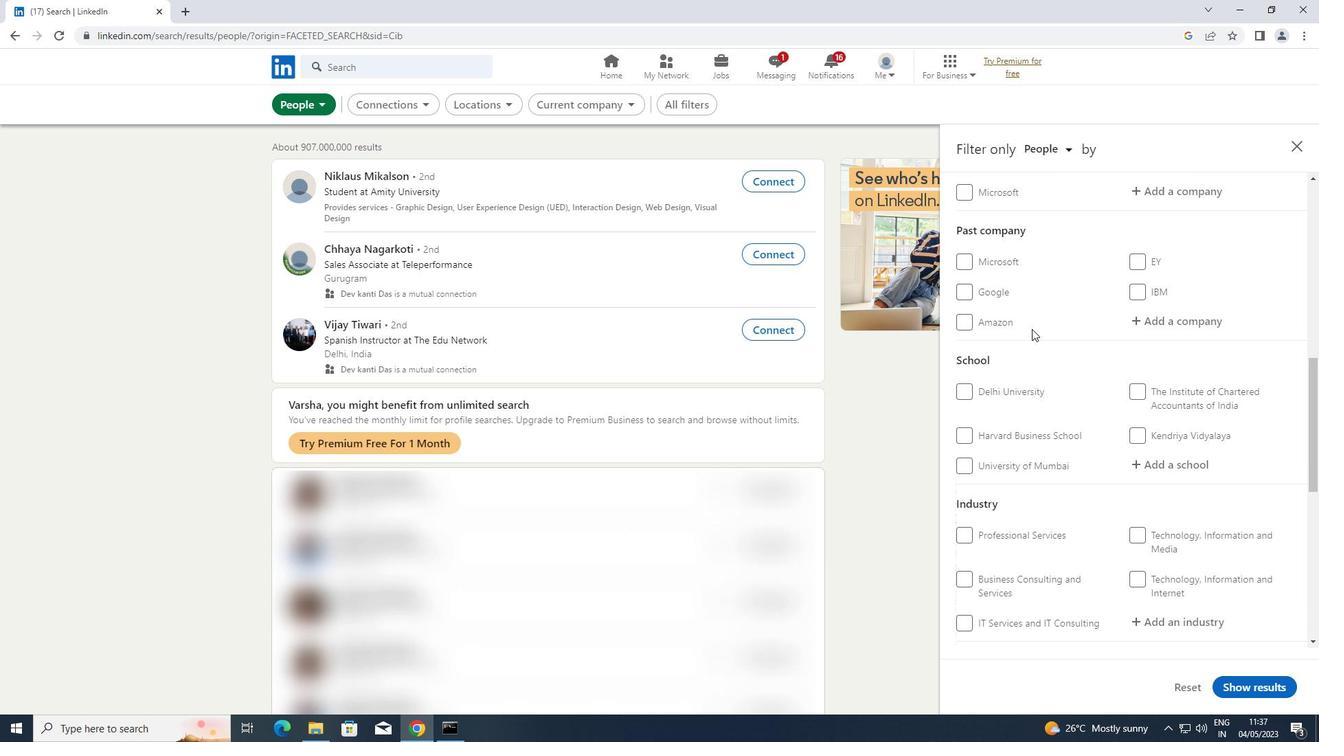 
Action: Mouse moved to (957, 446)
Screenshot: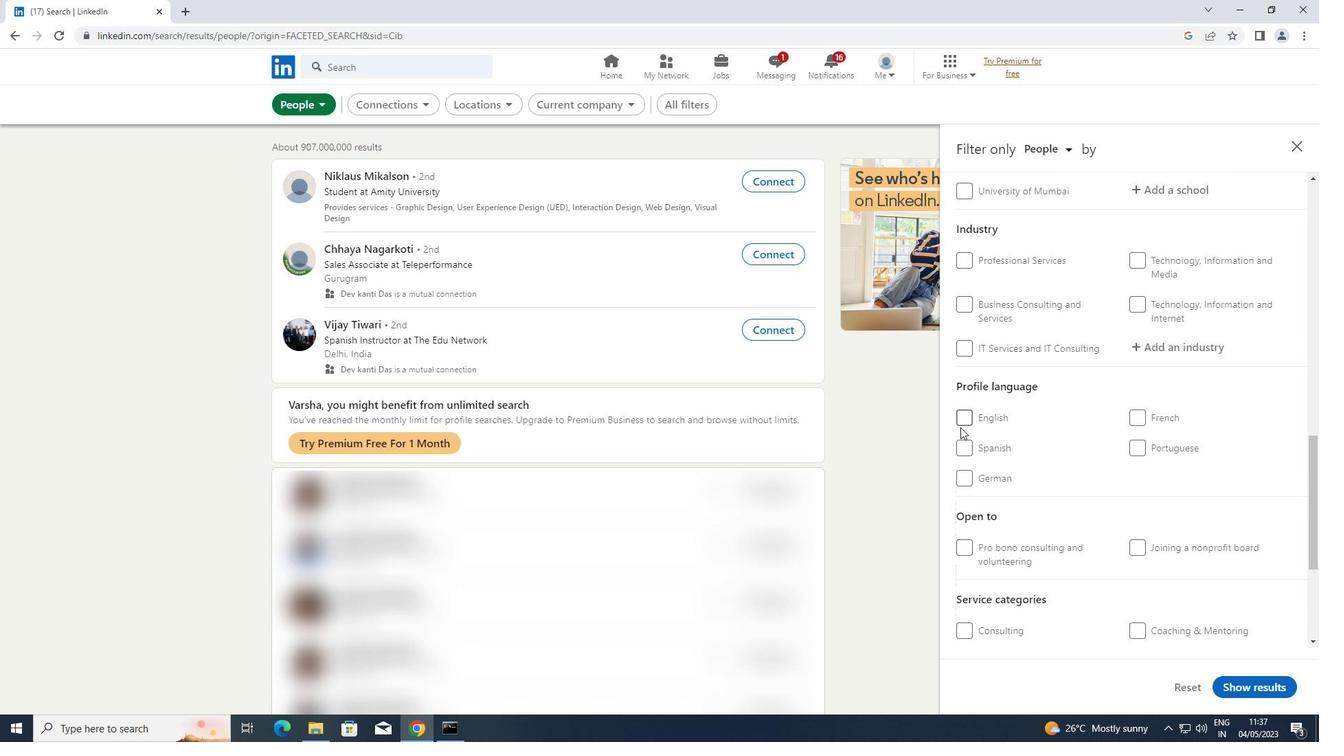 
Action: Mouse pressed left at (957, 446)
Screenshot: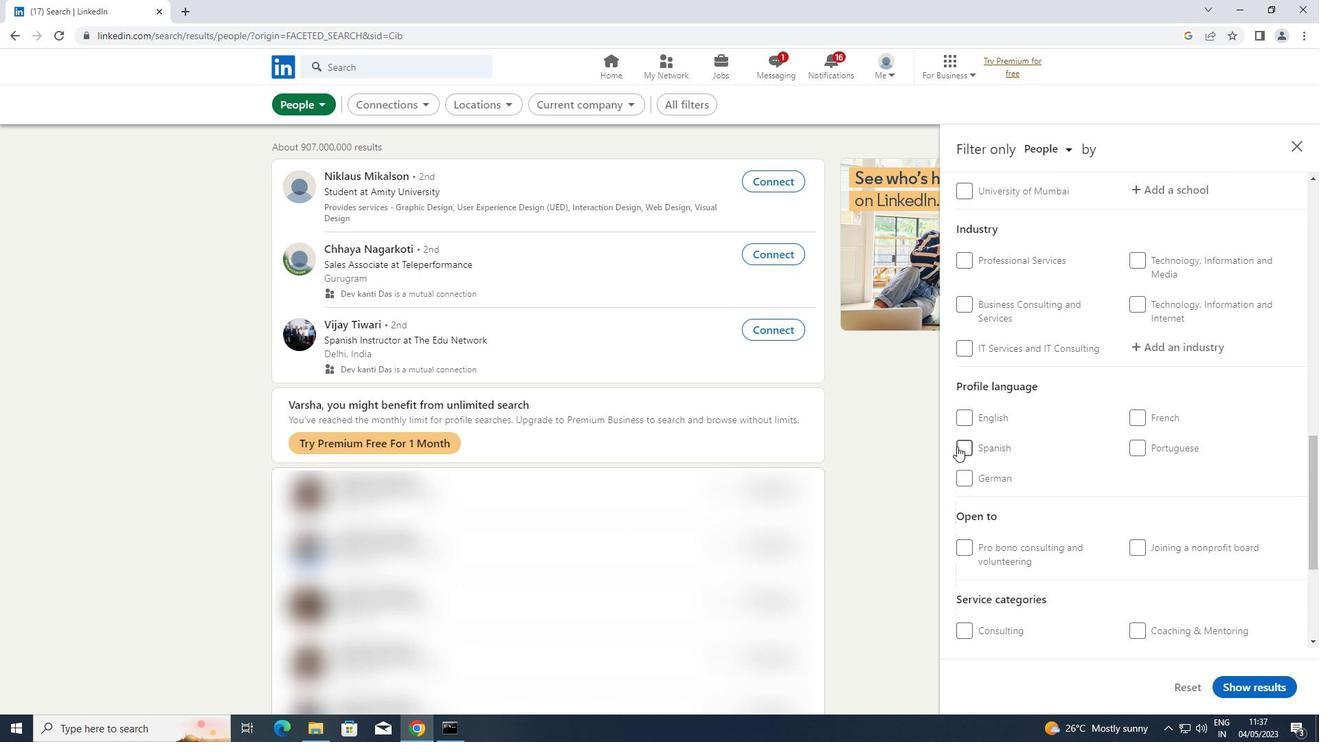 
Action: Mouse scrolled (957, 447) with delta (0, 0)
Screenshot: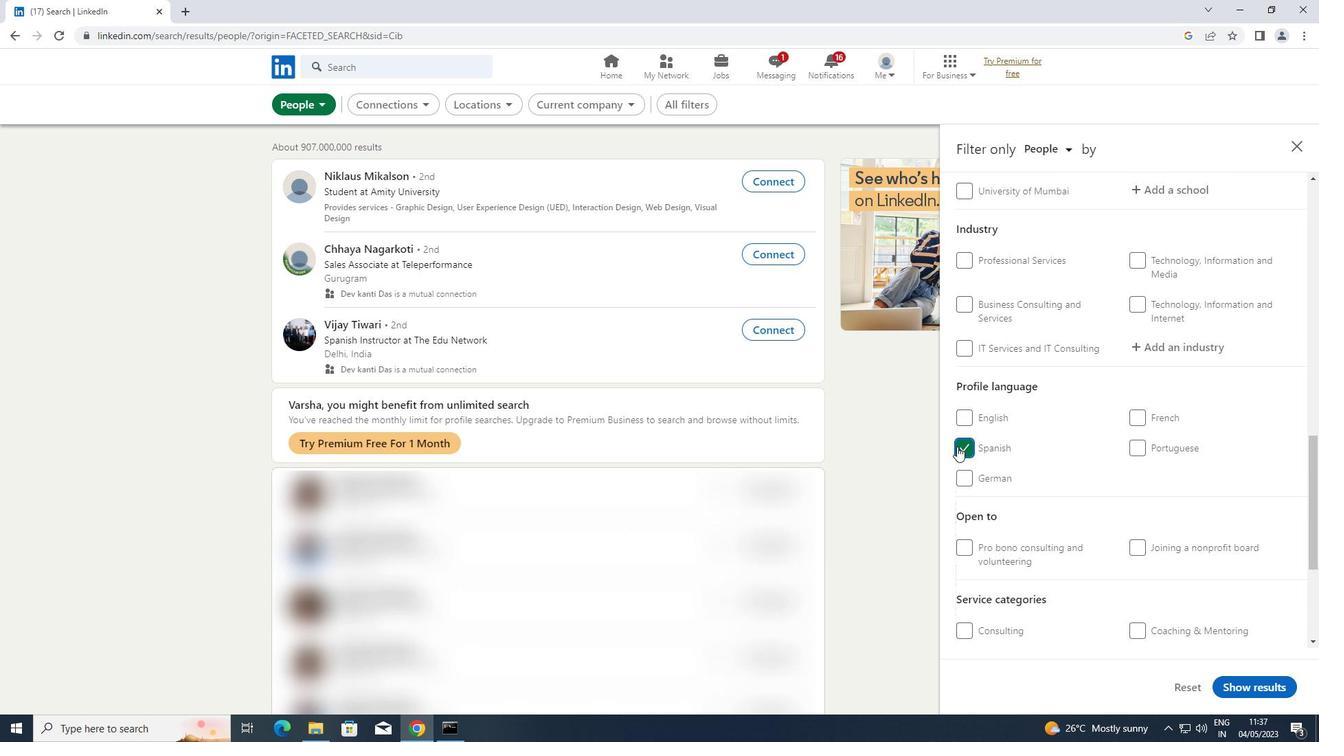 
Action: Mouse scrolled (957, 447) with delta (0, 0)
Screenshot: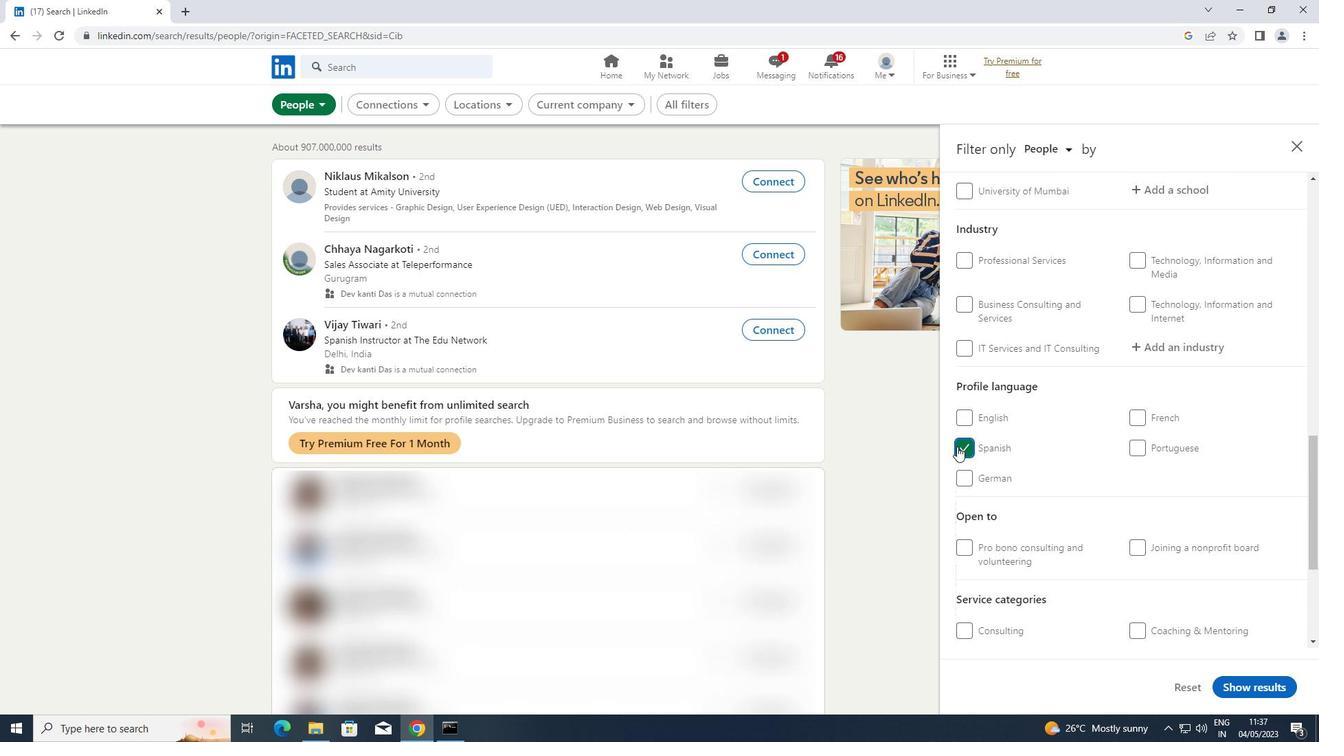 
Action: Mouse scrolled (957, 447) with delta (0, 0)
Screenshot: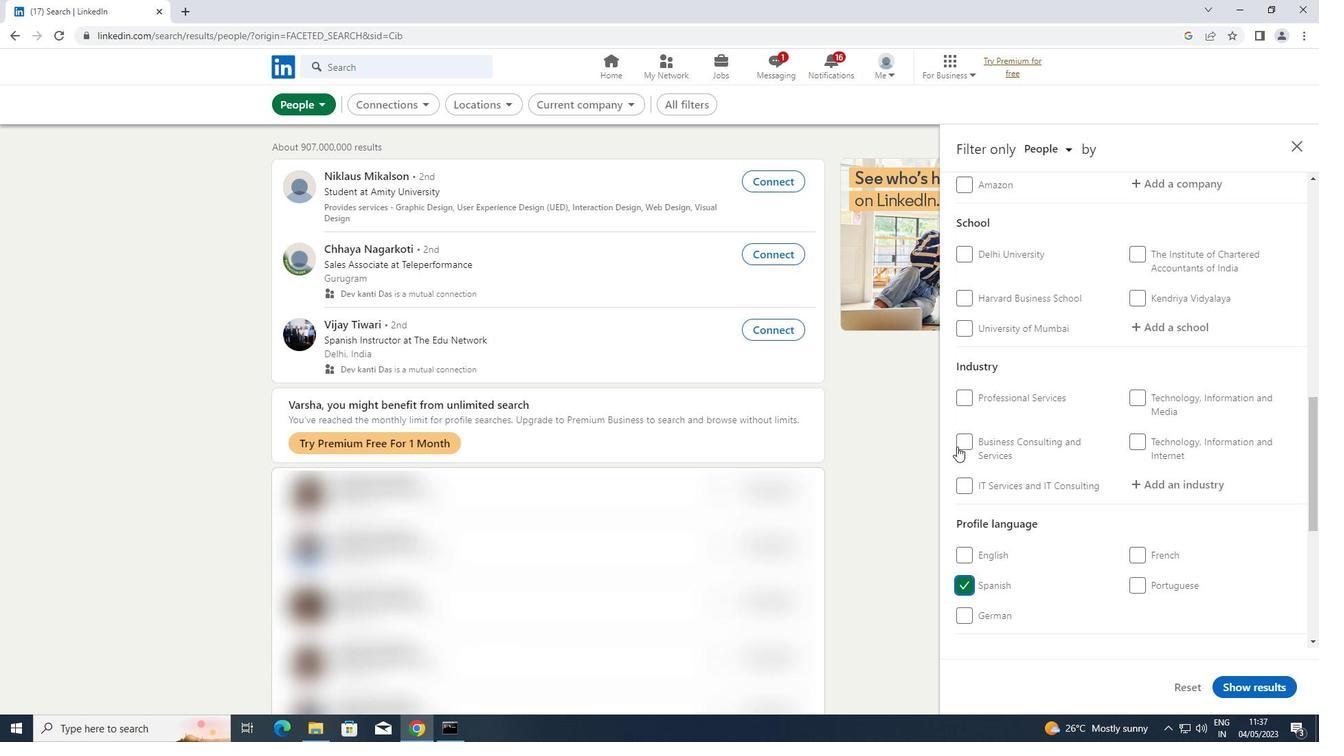 
Action: Mouse scrolled (957, 447) with delta (0, 0)
Screenshot: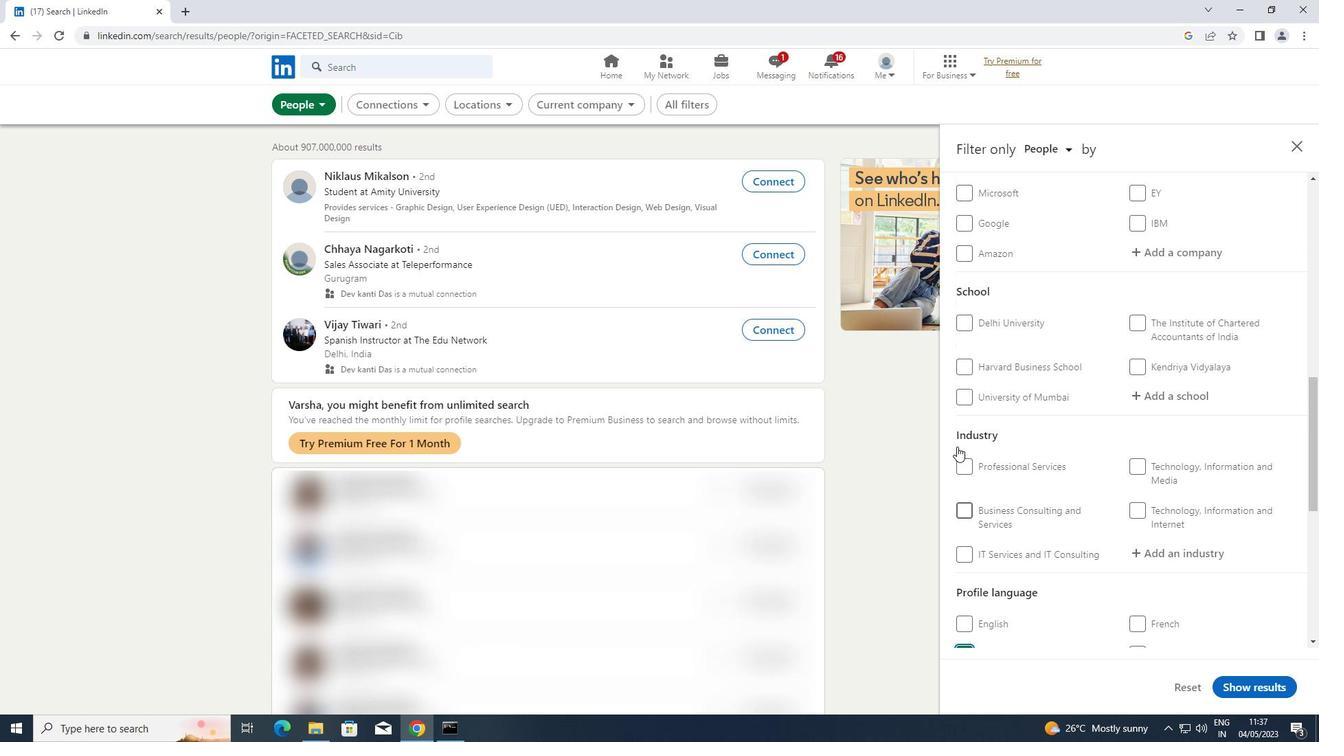 
Action: Mouse moved to (959, 444)
Screenshot: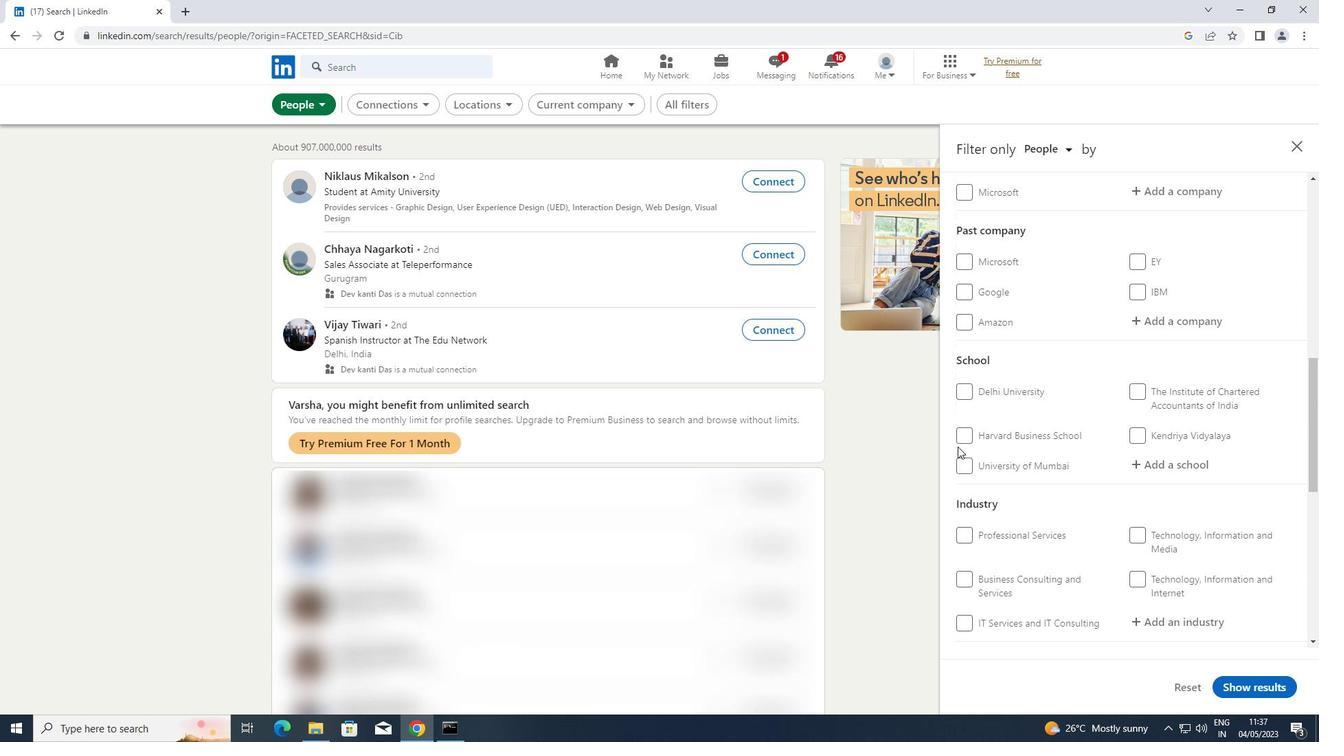 
Action: Mouse scrolled (959, 445) with delta (0, 0)
Screenshot: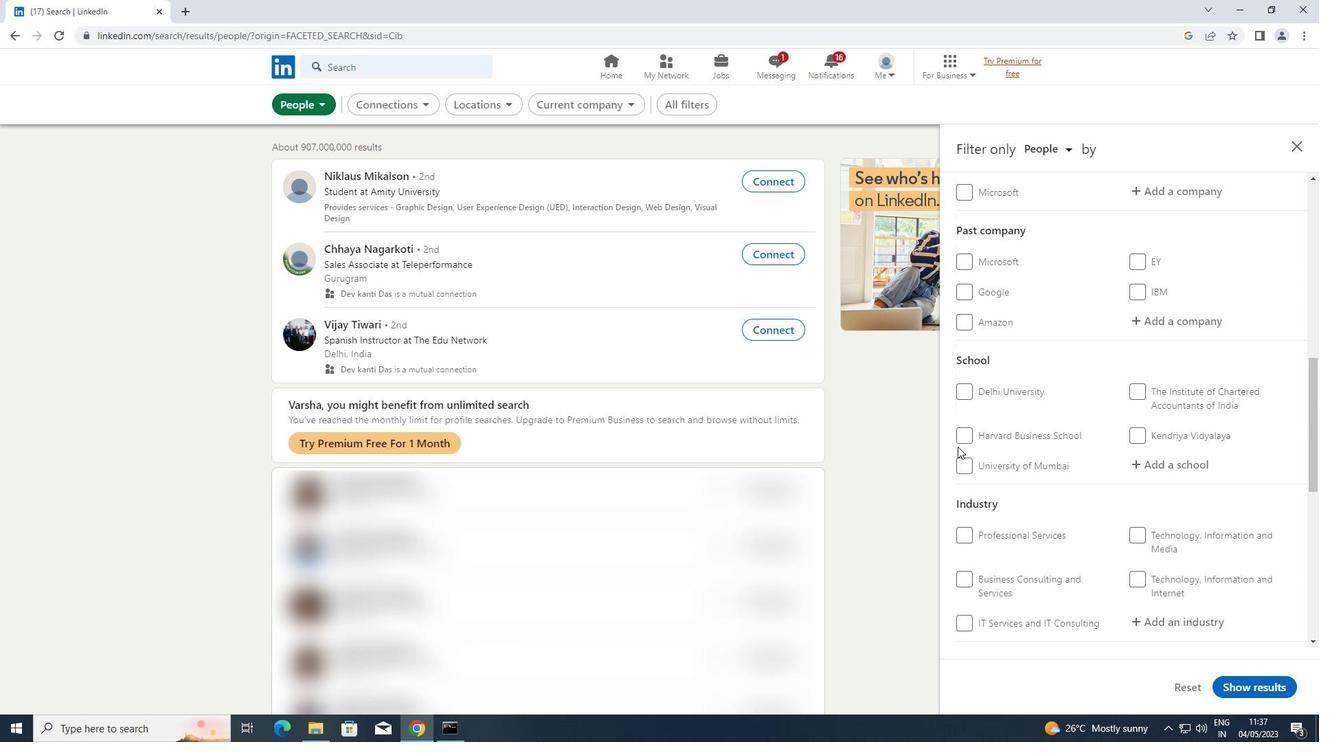 
Action: Mouse scrolled (959, 445) with delta (0, 0)
Screenshot: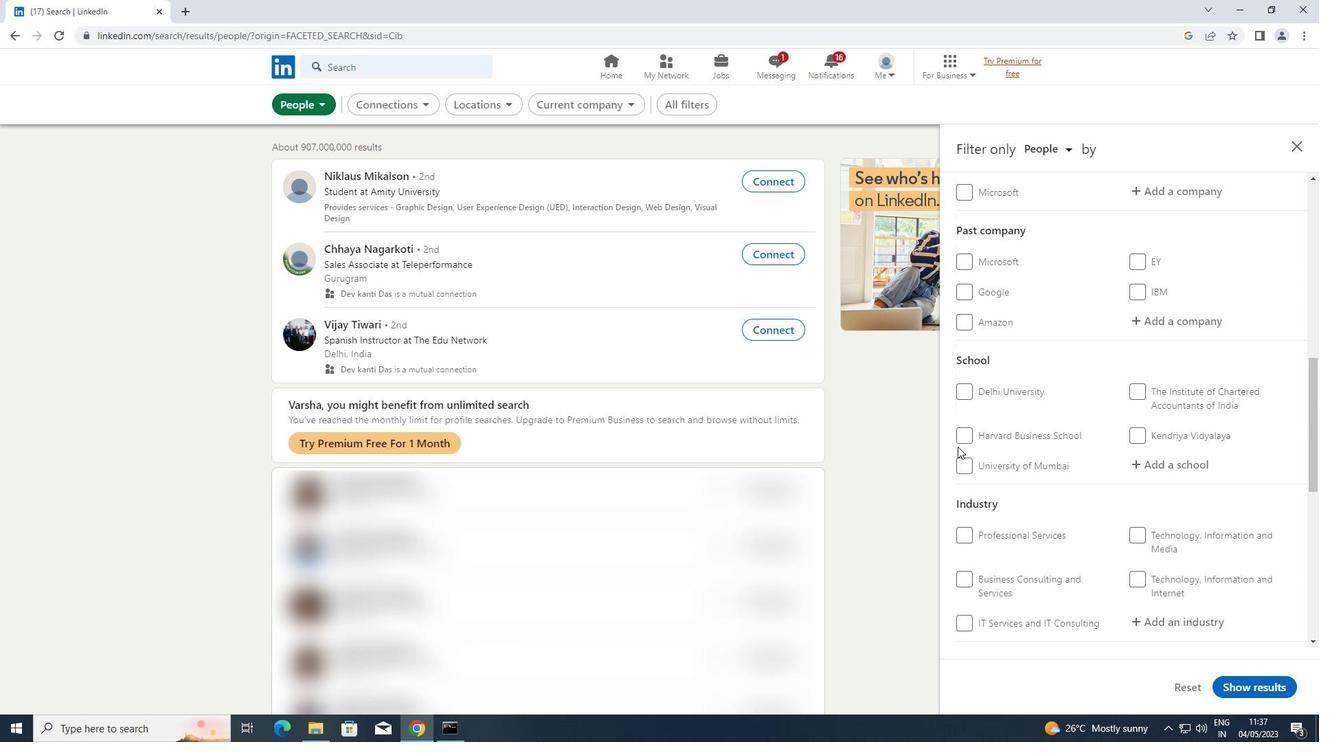 
Action: Mouse moved to (1174, 326)
Screenshot: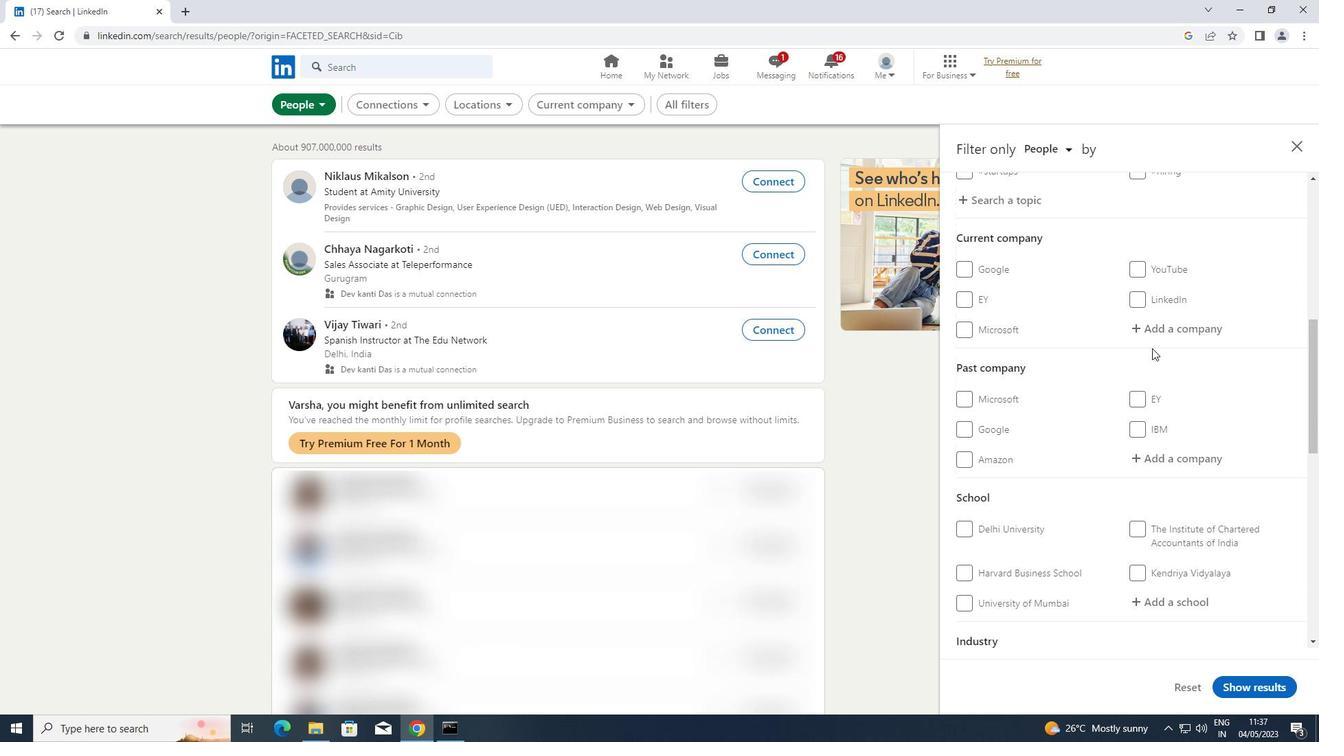 
Action: Mouse pressed left at (1174, 326)
Screenshot: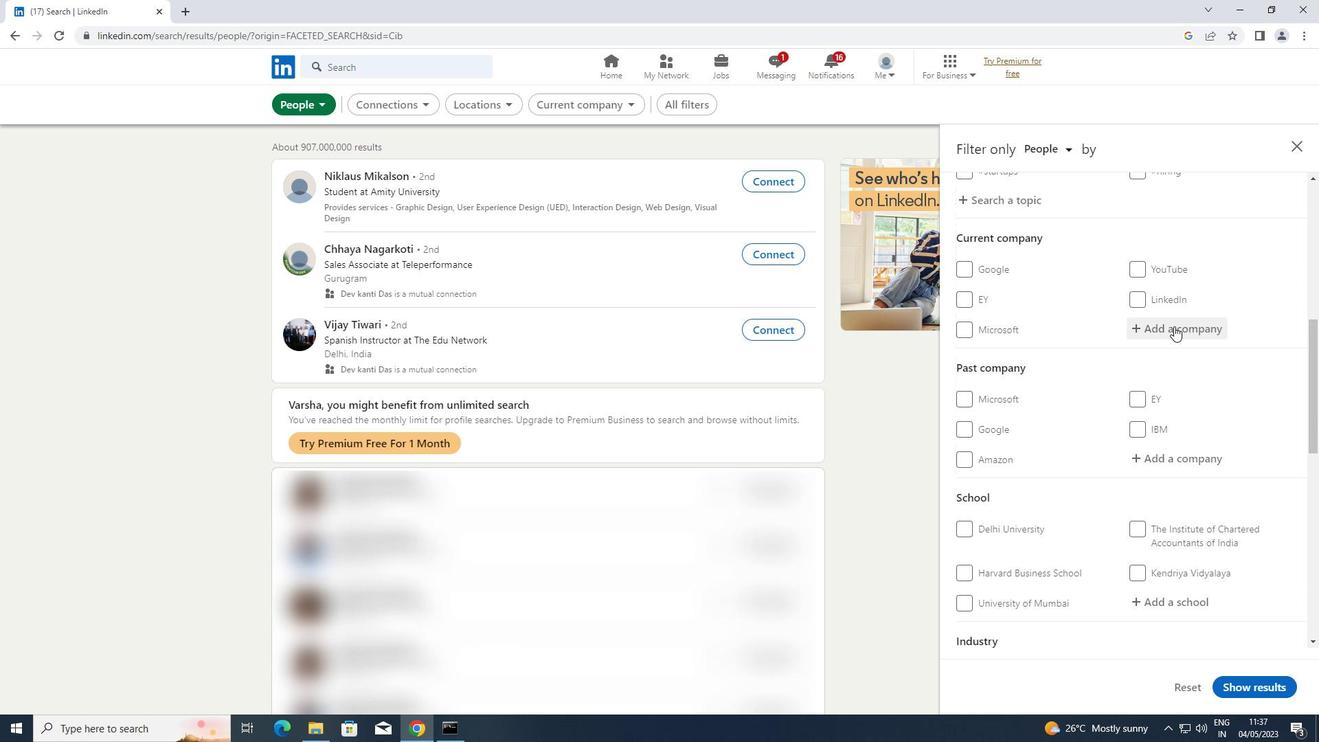 
Action: Key pressed <Key.shift>CARE<Key.space><Key.shift><Key.shift><Key.shift><Key.shift><Key.shift>INDI
Screenshot: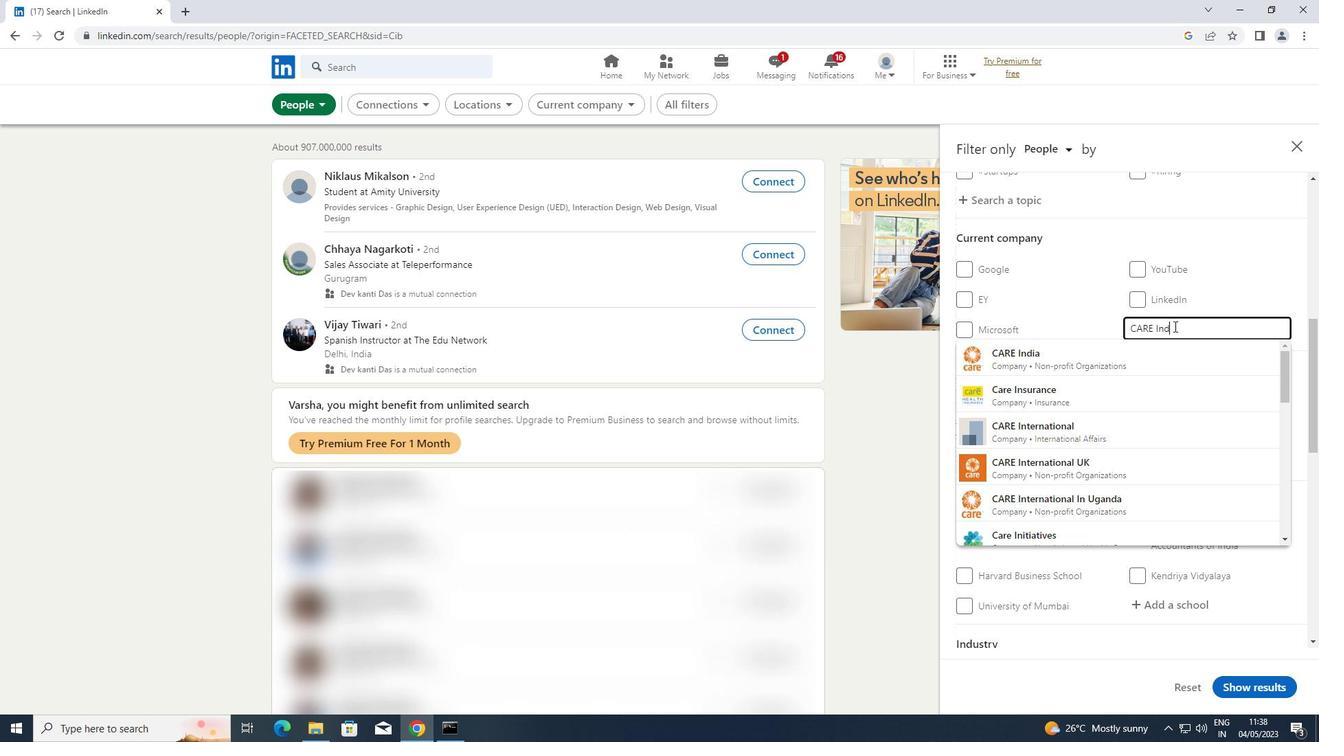 
Action: Mouse moved to (1061, 355)
Screenshot: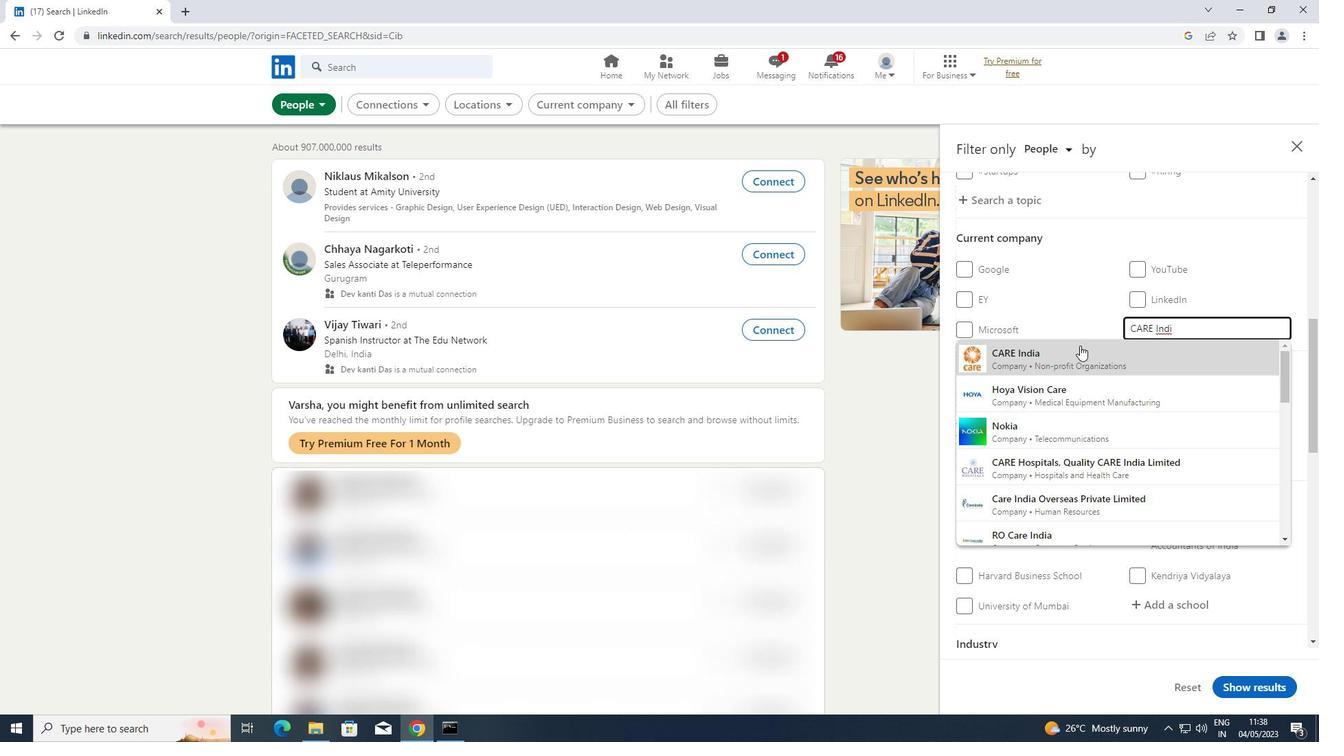 
Action: Mouse pressed left at (1061, 355)
Screenshot: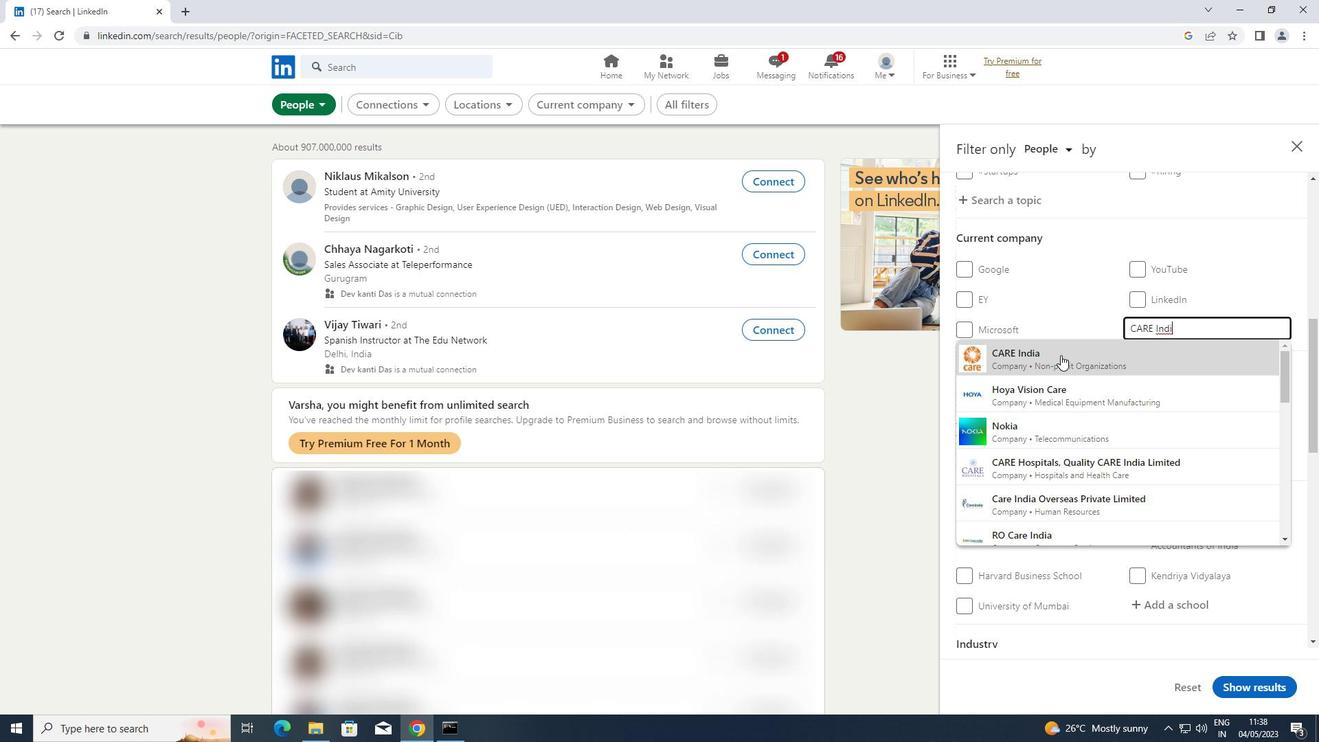 
Action: Mouse scrolled (1061, 354) with delta (0, 0)
Screenshot: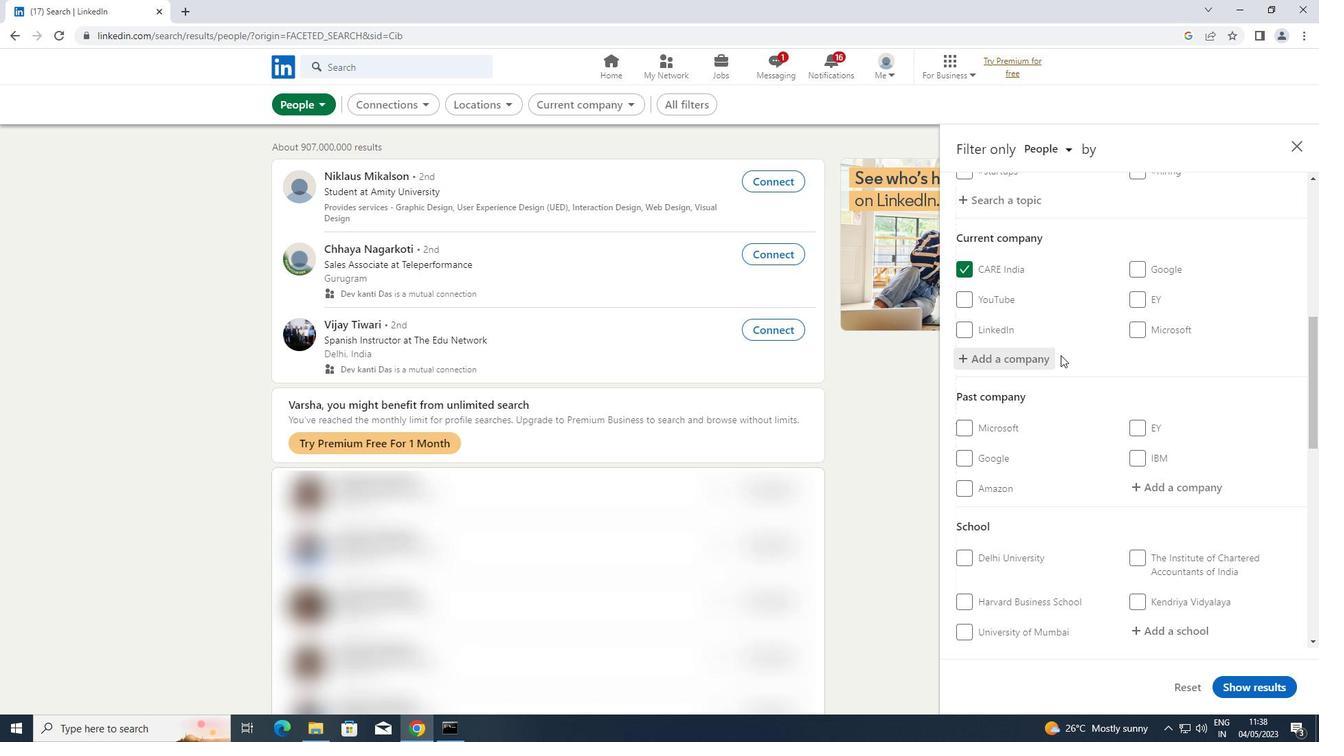 
Action: Mouse scrolled (1061, 354) with delta (0, 0)
Screenshot: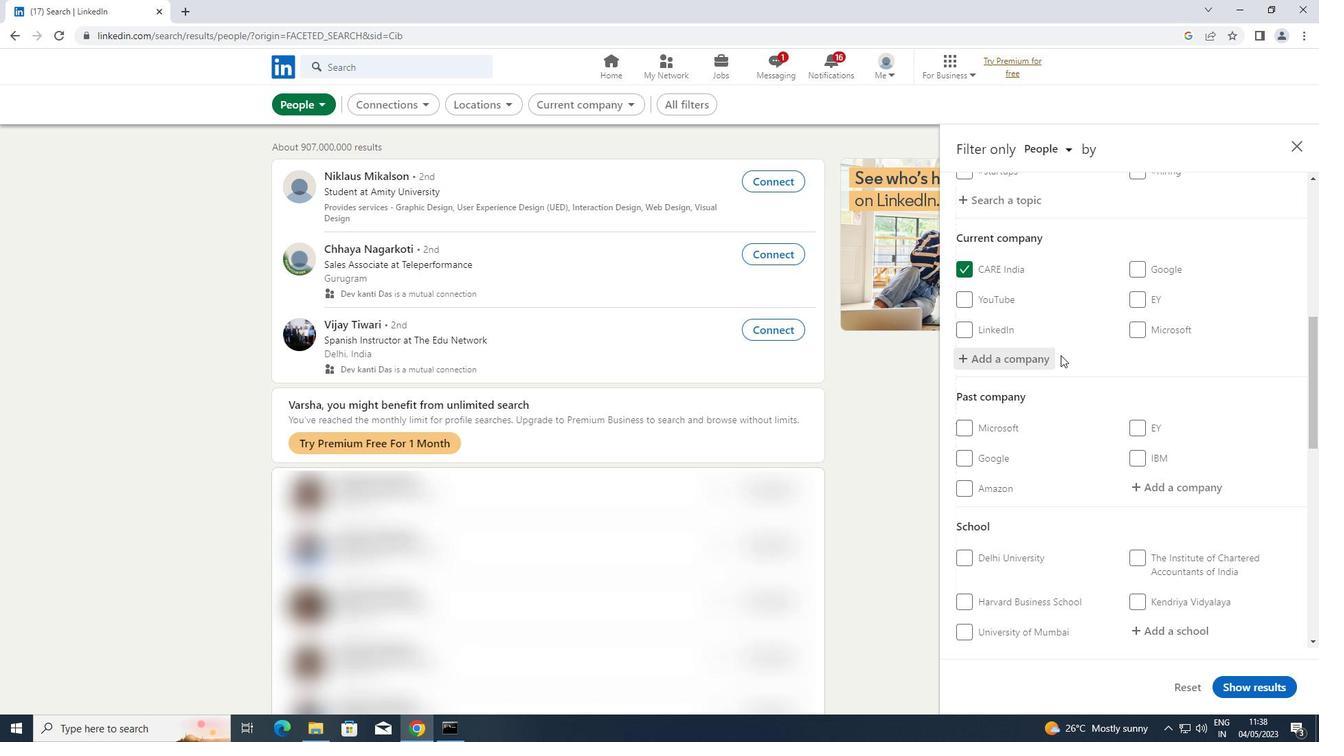 
Action: Mouse scrolled (1061, 354) with delta (0, 0)
Screenshot: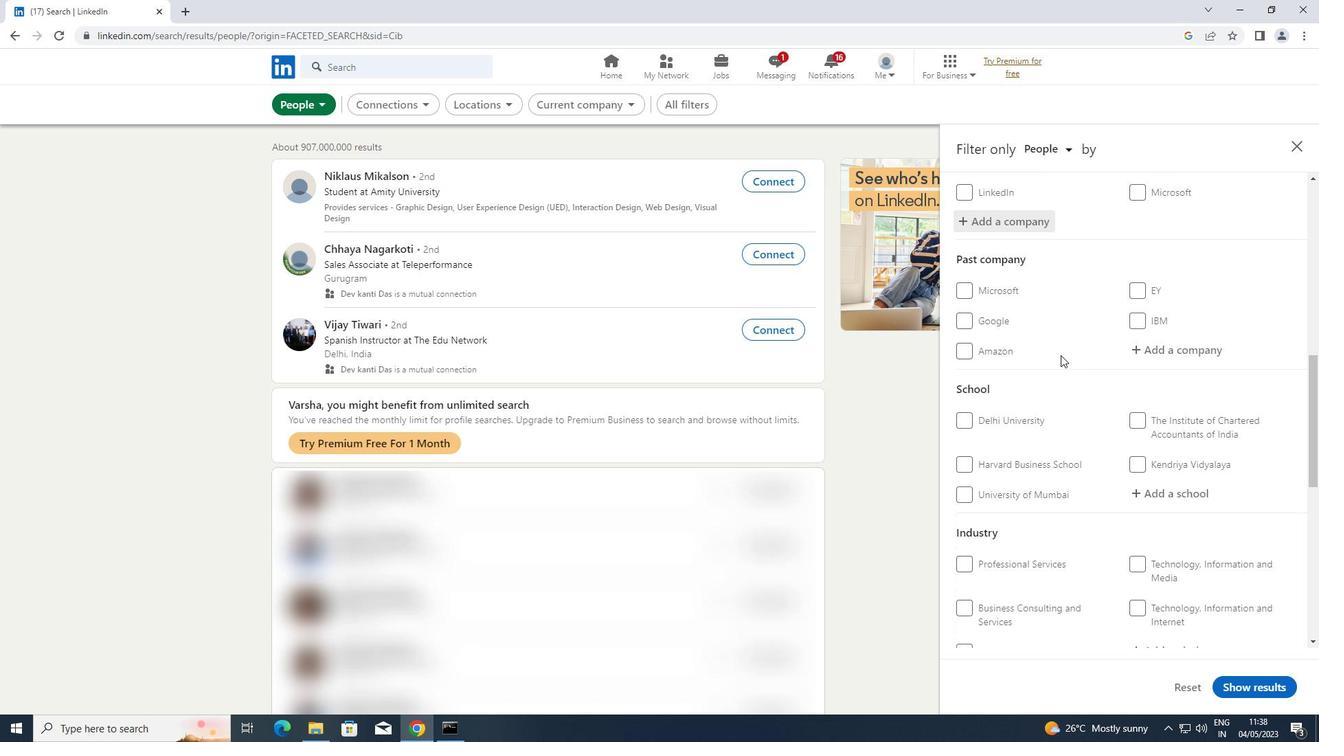 
Action: Mouse moved to (1196, 423)
Screenshot: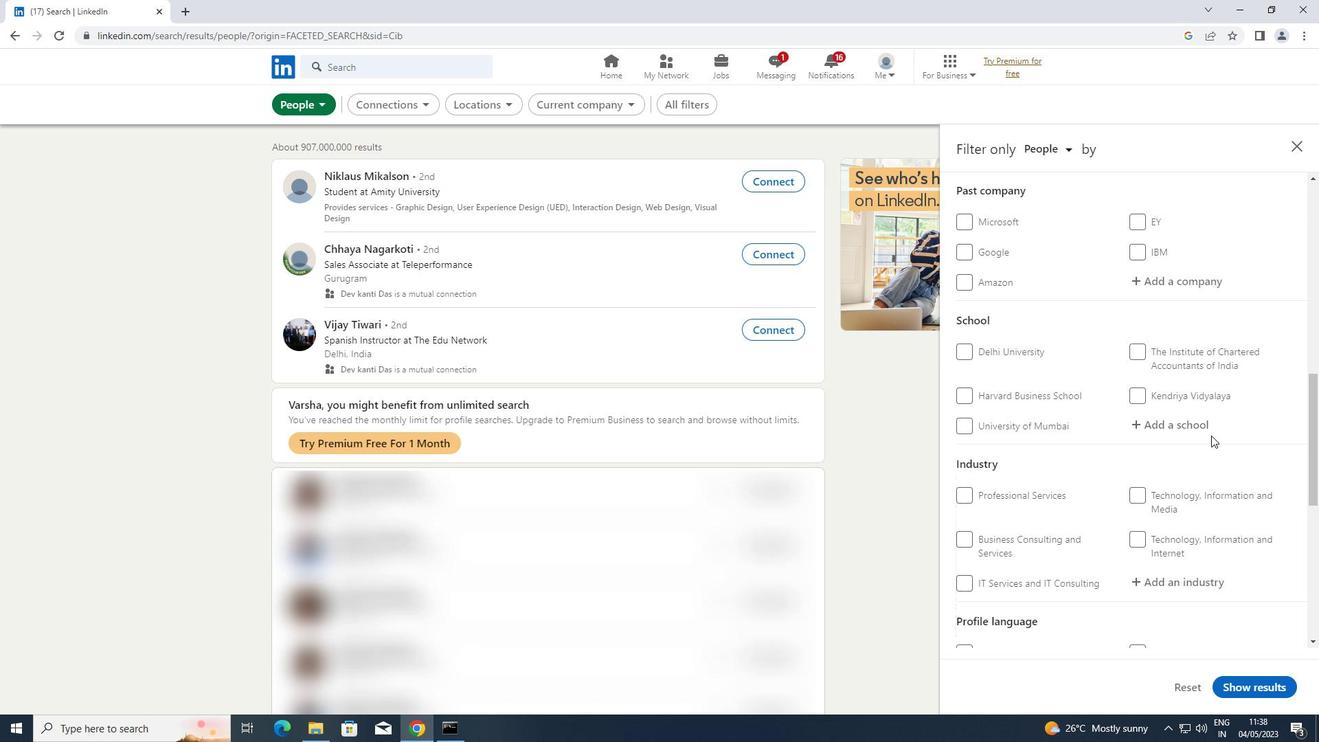 
Action: Mouse pressed left at (1196, 423)
Screenshot: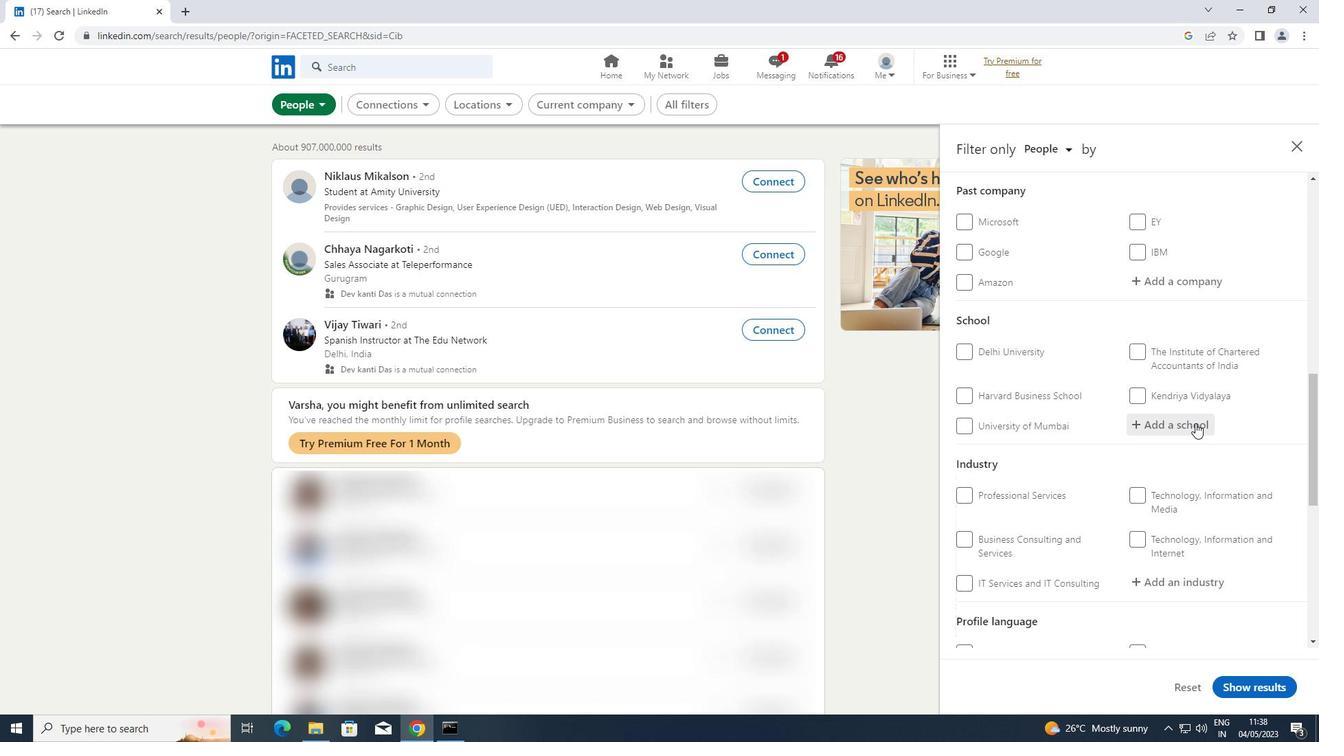 
Action: Key pressed <Key.shift>MAHARASHTRA<Key.space><Key.shift>UNIVERSIT
Screenshot: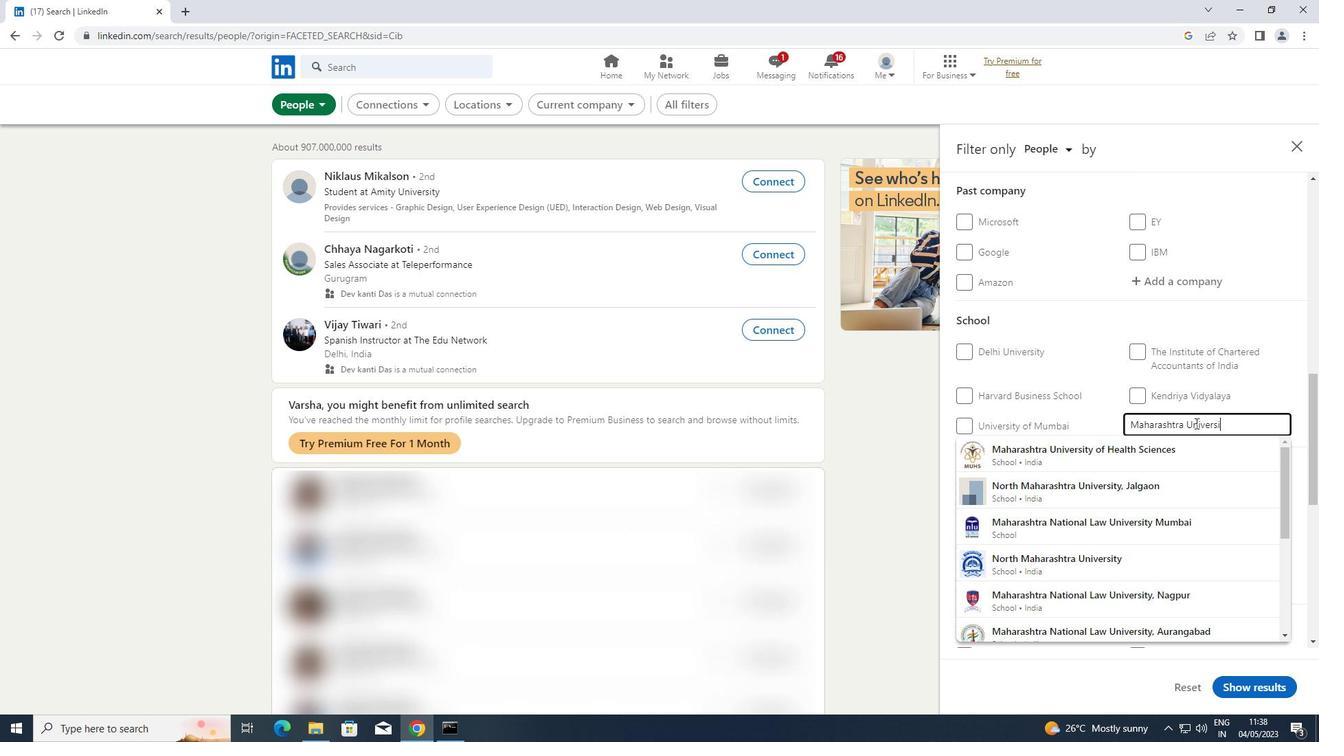 
Action: Mouse moved to (1119, 444)
Screenshot: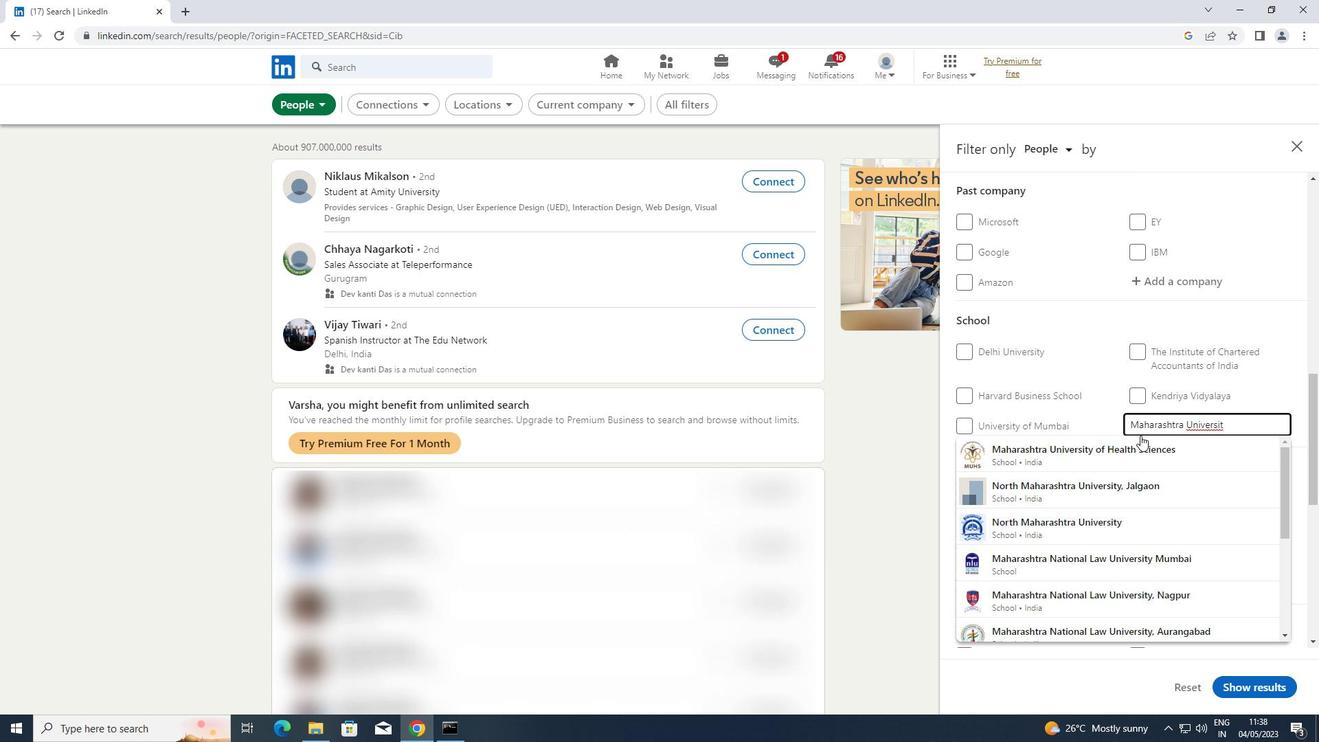 
Action: Mouse pressed left at (1119, 444)
Screenshot: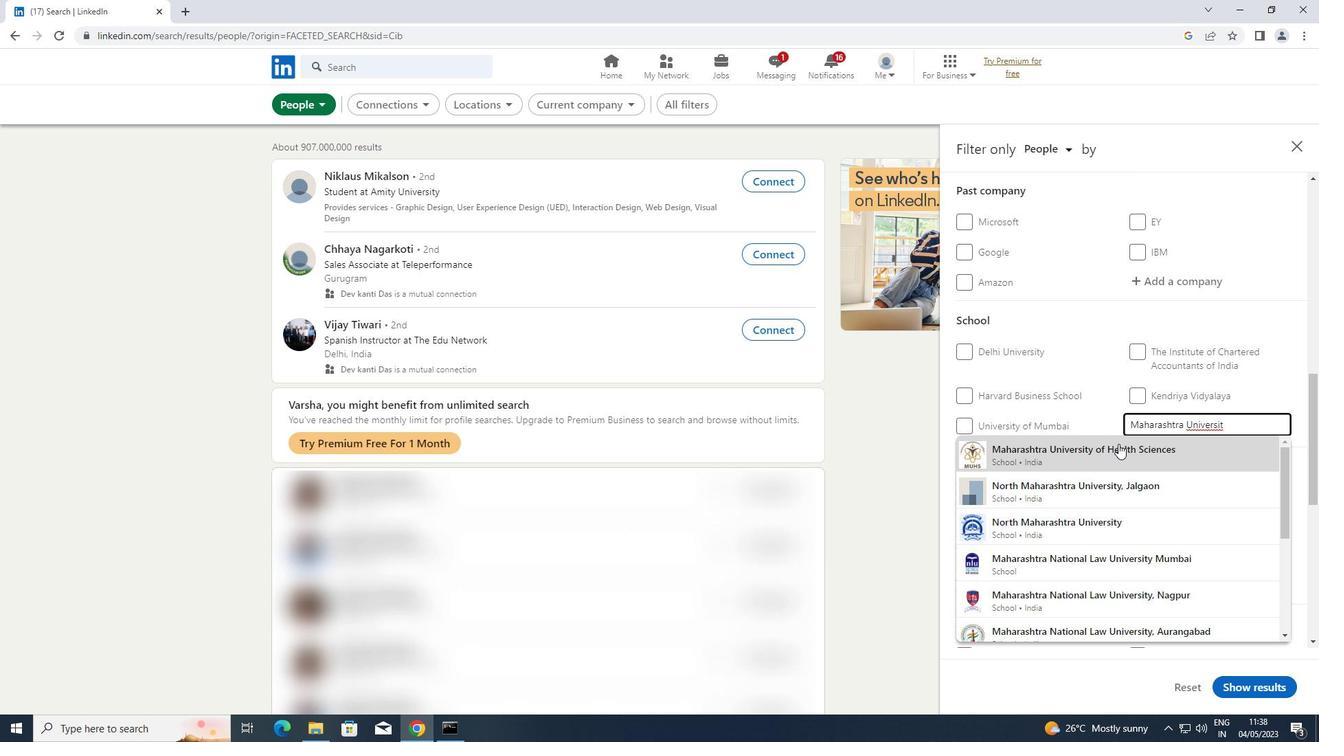 
Action: Mouse scrolled (1119, 443) with delta (0, 0)
Screenshot: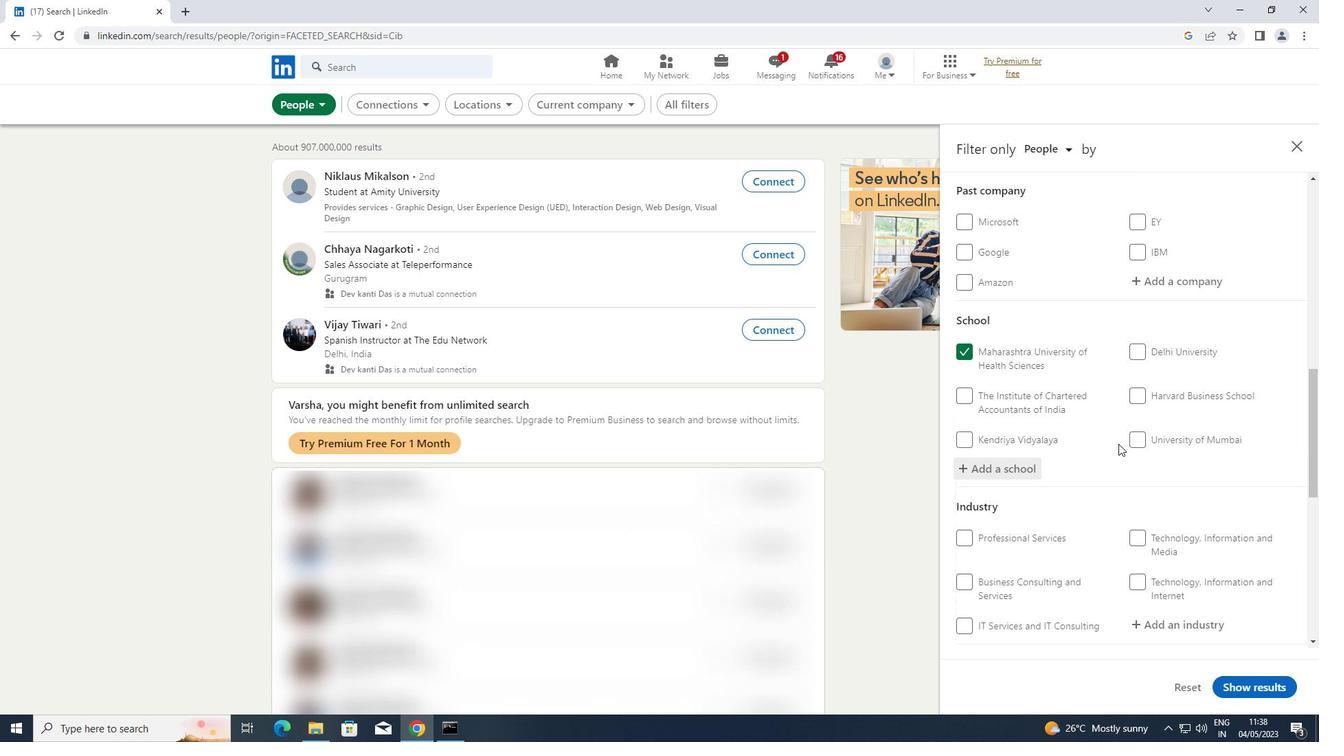 
Action: Mouse scrolled (1119, 443) with delta (0, 0)
Screenshot: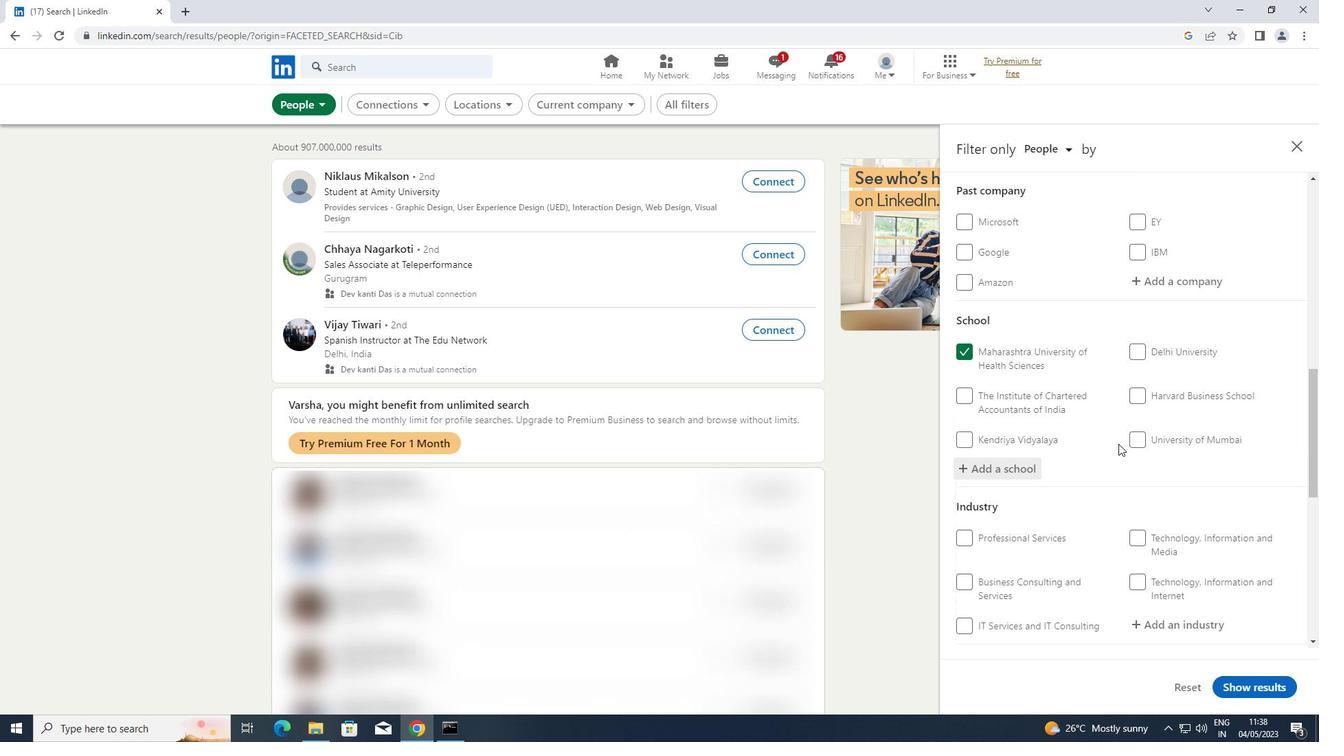 
Action: Mouse scrolled (1119, 443) with delta (0, 0)
Screenshot: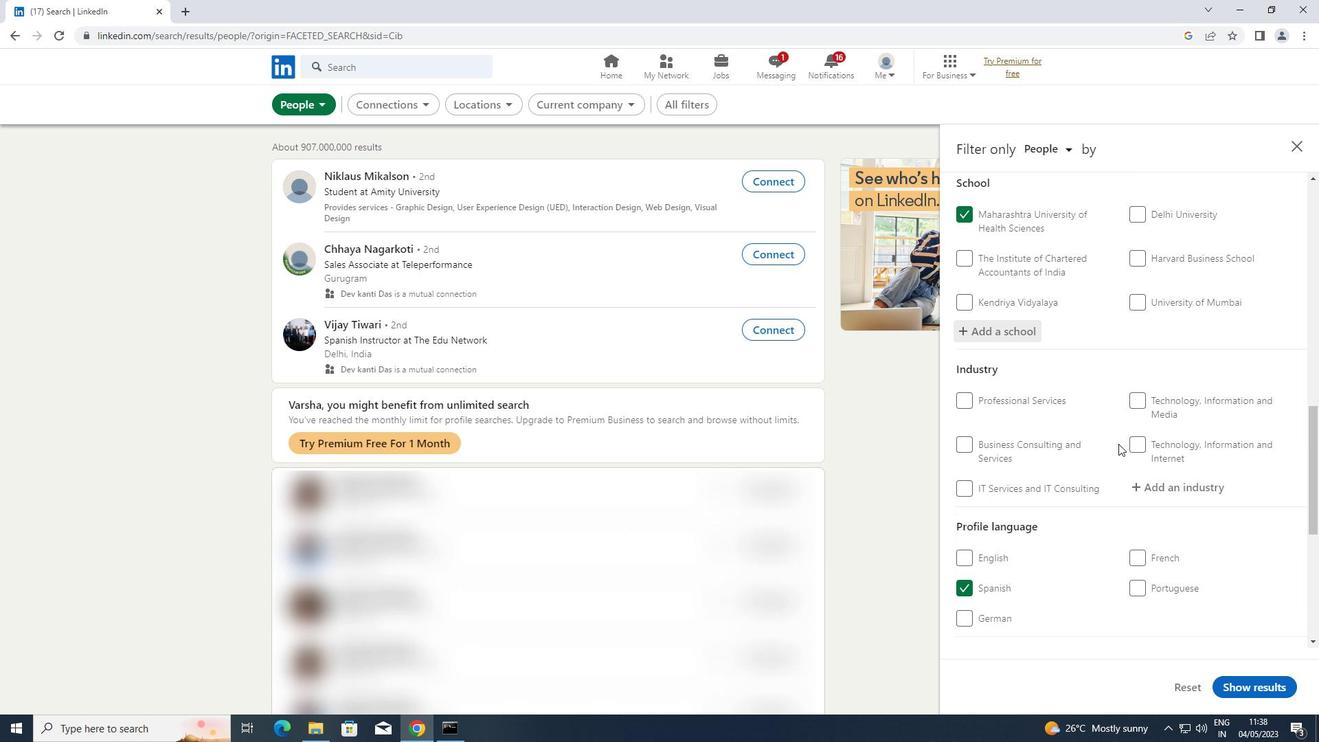 
Action: Mouse scrolled (1119, 443) with delta (0, 0)
Screenshot: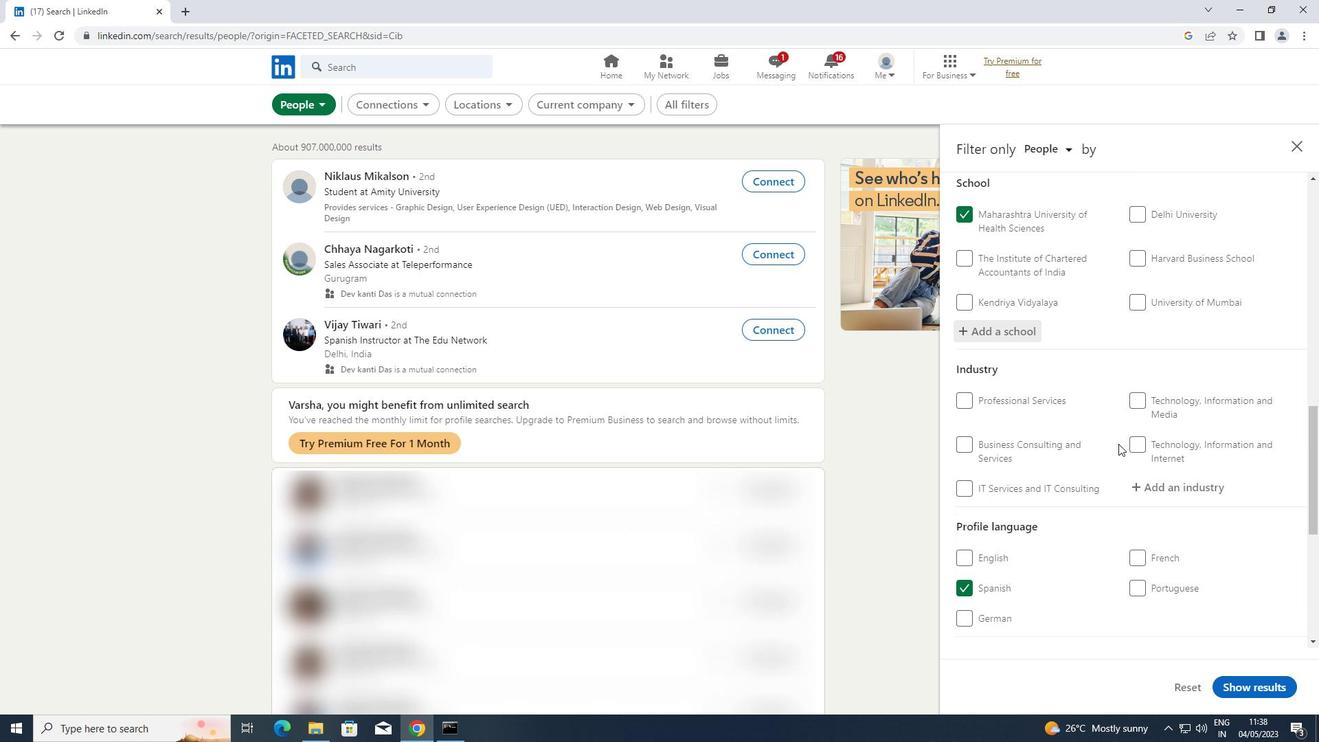 
Action: Mouse moved to (1212, 339)
Screenshot: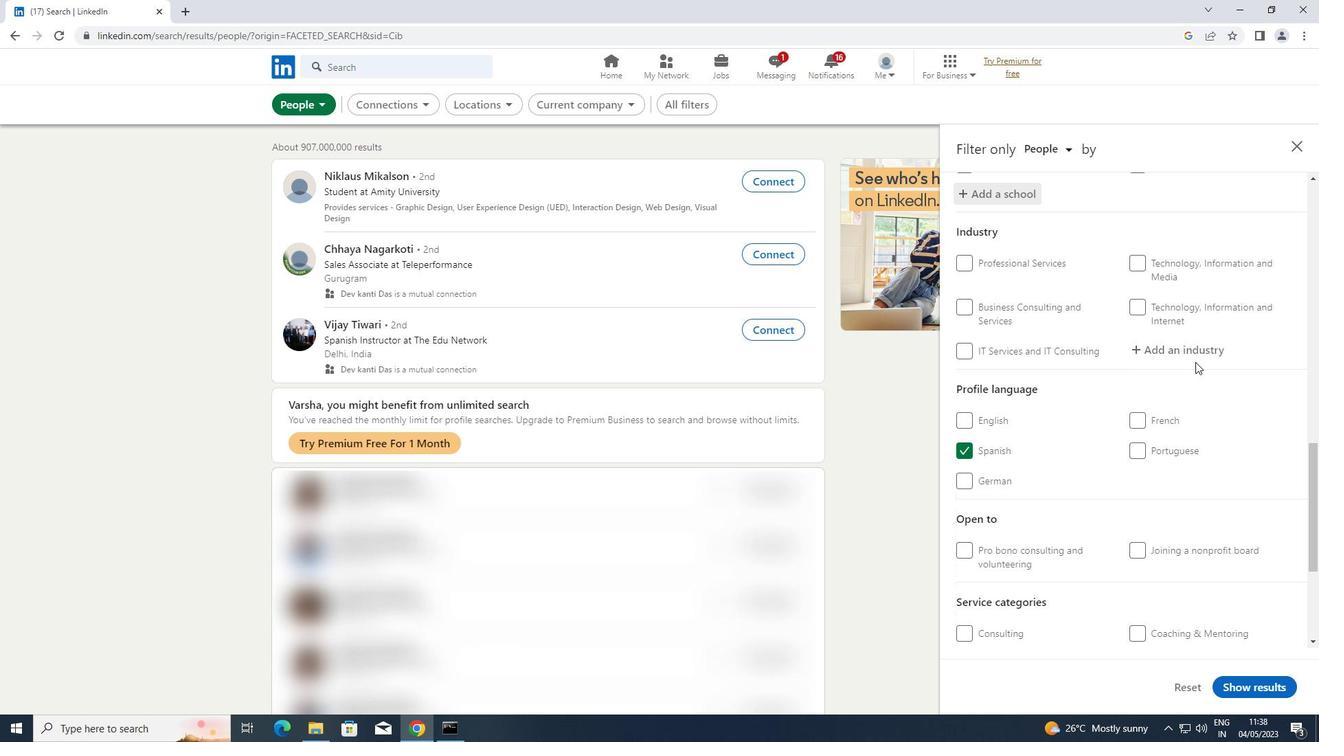 
Action: Mouse pressed left at (1212, 339)
Screenshot: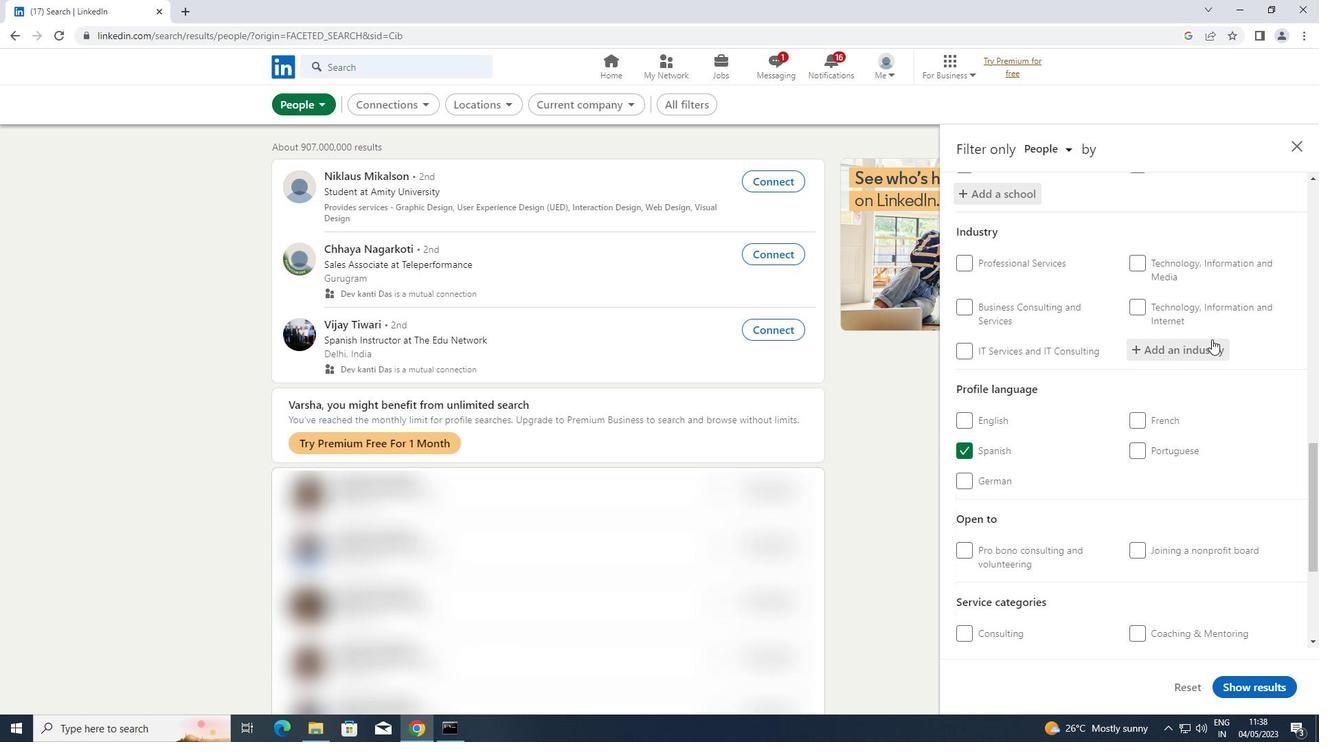 
Action: Key pressed <Key.shift>FIRE<Key.space><Key.shift>PRO
Screenshot: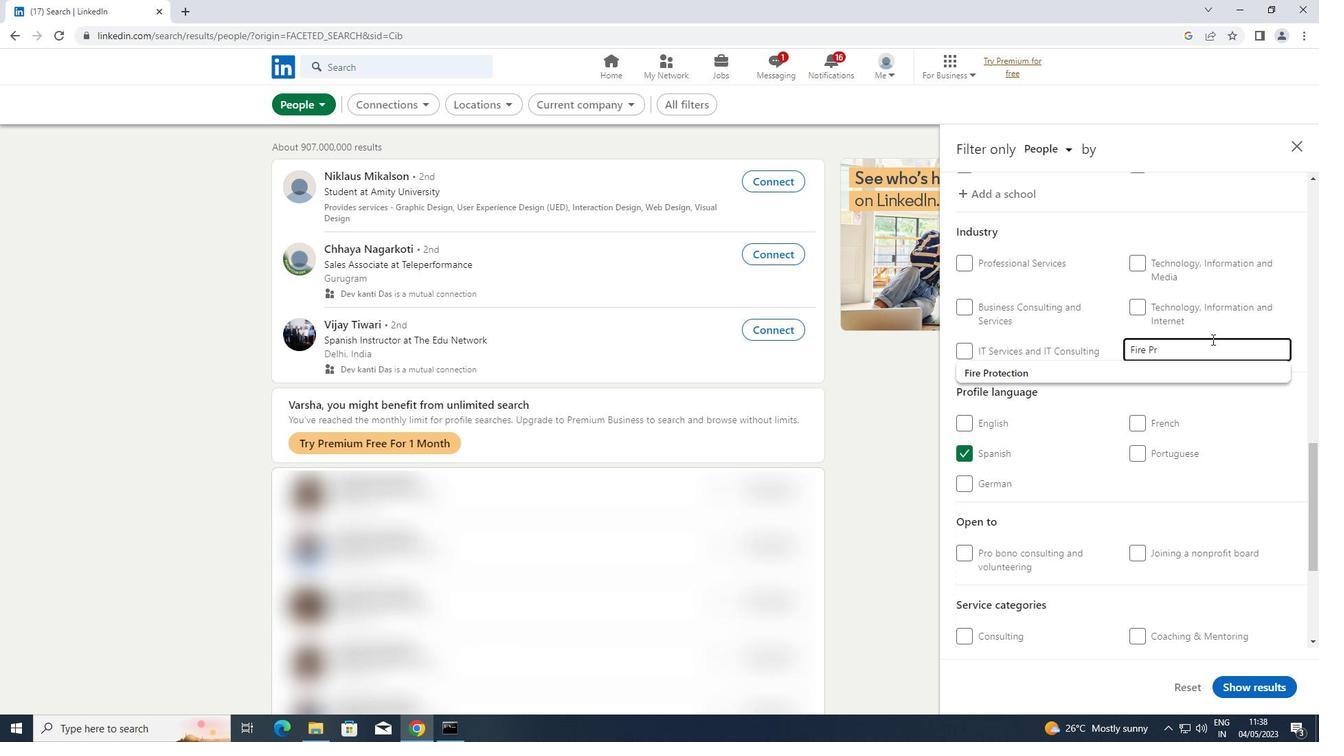 
Action: Mouse moved to (1055, 368)
Screenshot: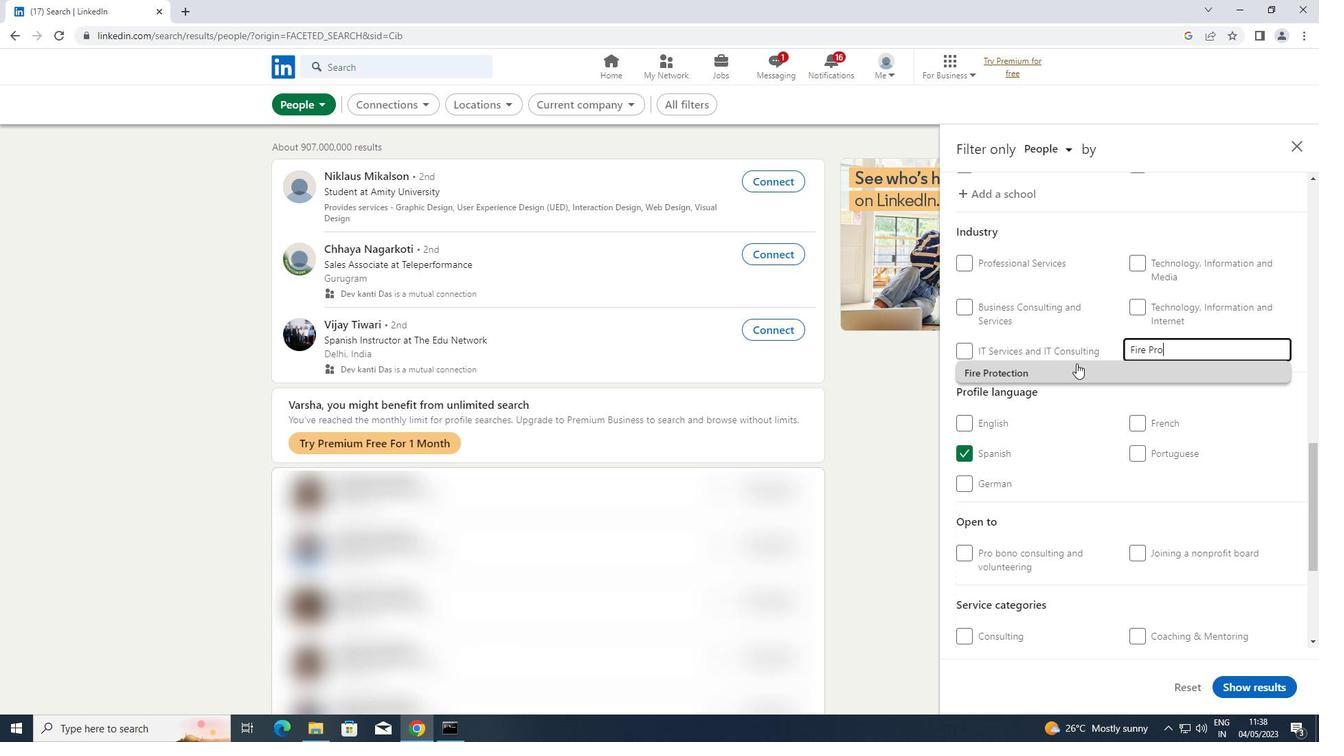 
Action: Mouse pressed left at (1055, 368)
Screenshot: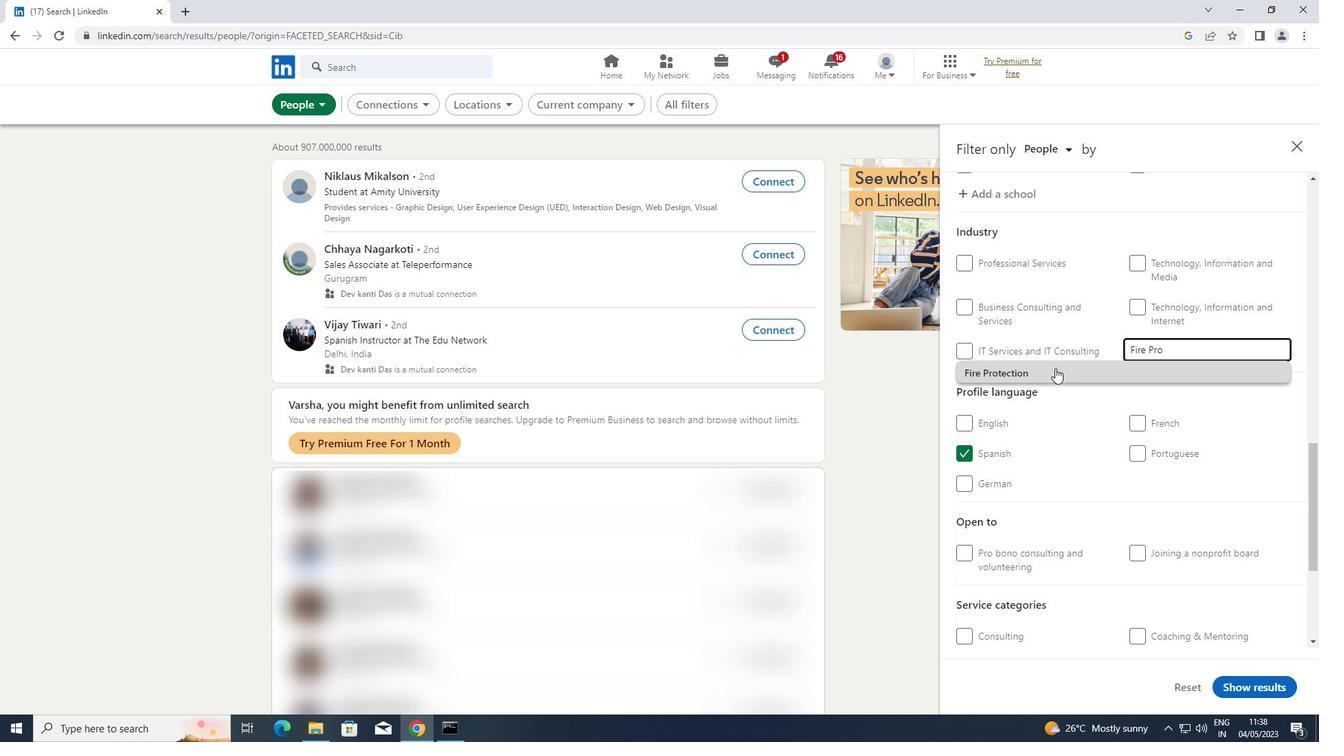 
Action: Mouse scrolled (1055, 367) with delta (0, 0)
Screenshot: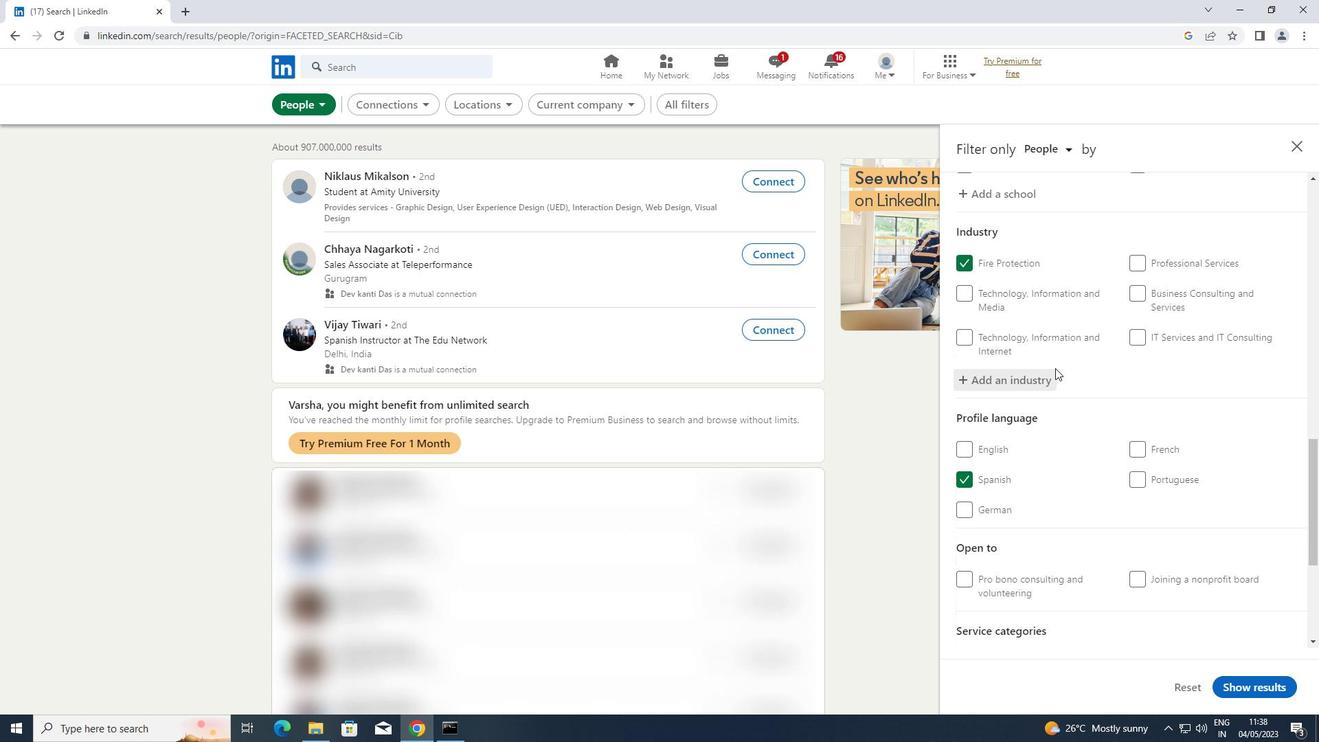 
Action: Mouse scrolled (1055, 367) with delta (0, 0)
Screenshot: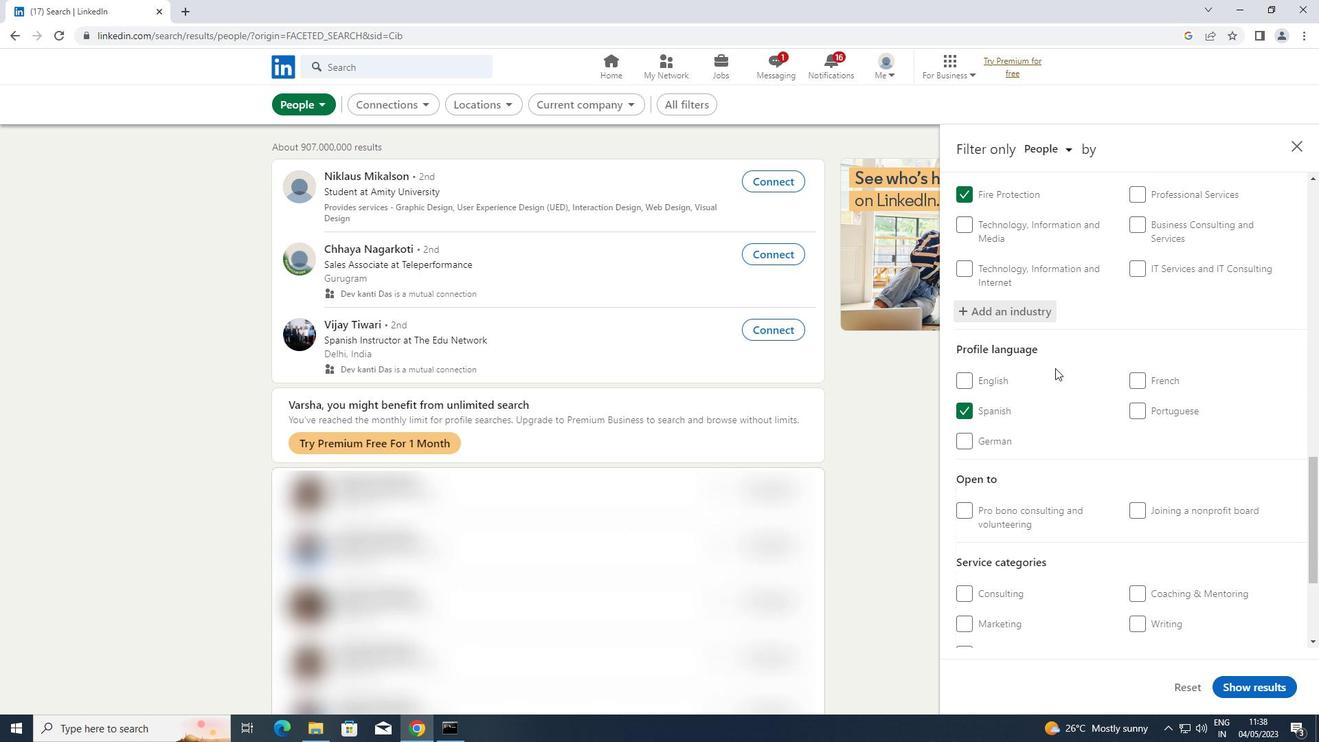 
Action: Mouse scrolled (1055, 367) with delta (0, 0)
Screenshot: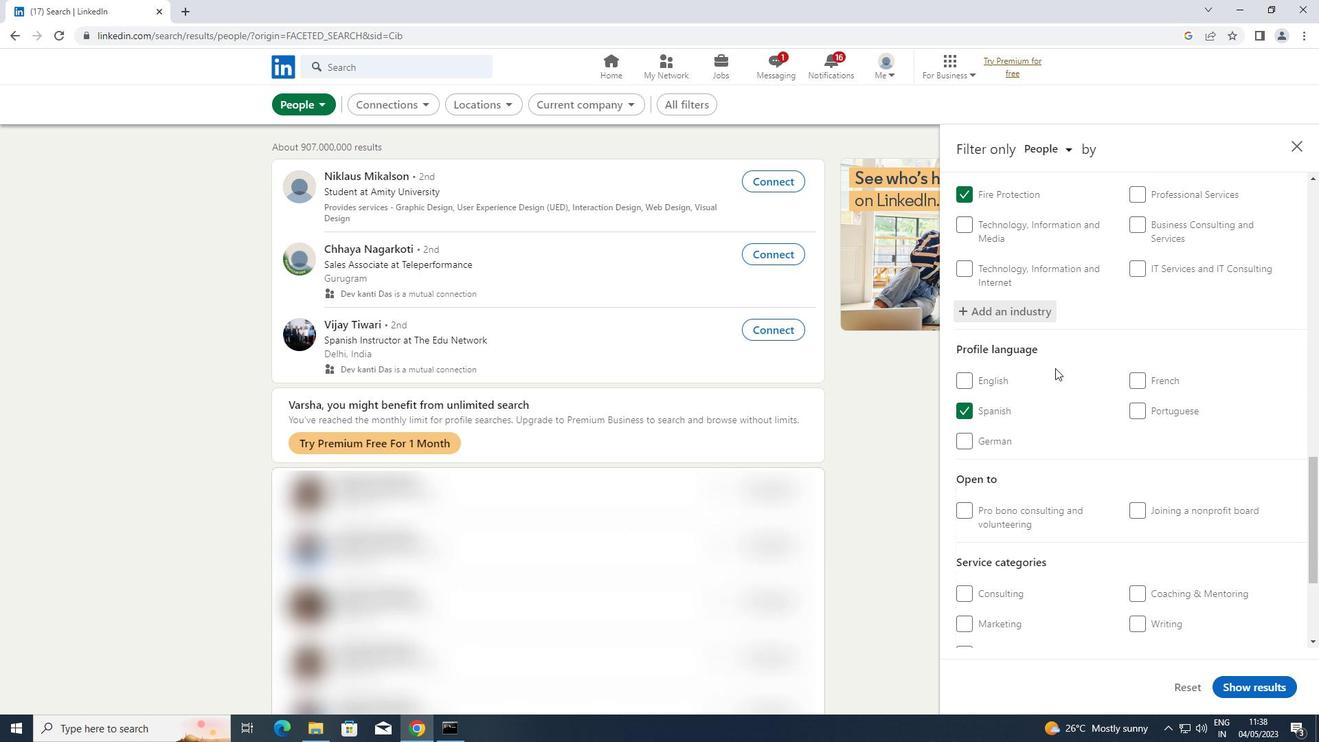 
Action: Mouse moved to (1164, 518)
Screenshot: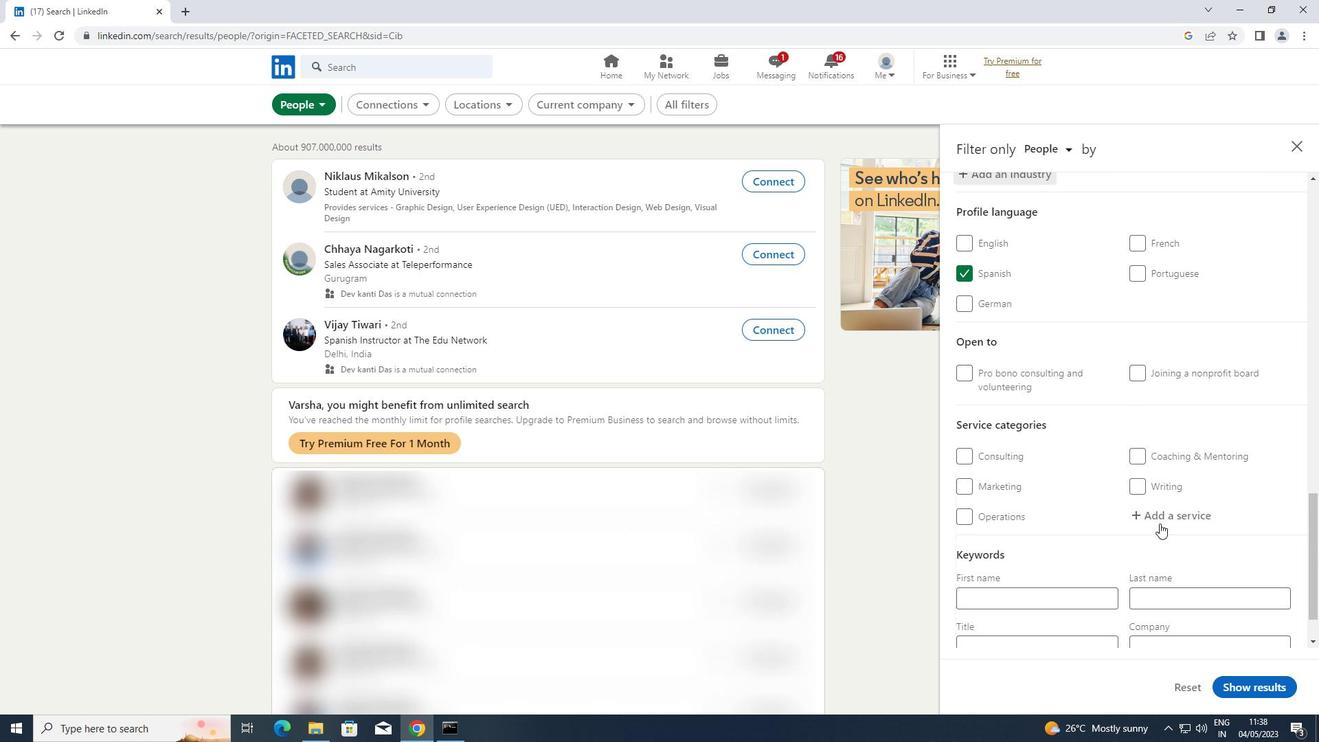 
Action: Mouse pressed left at (1164, 518)
Screenshot: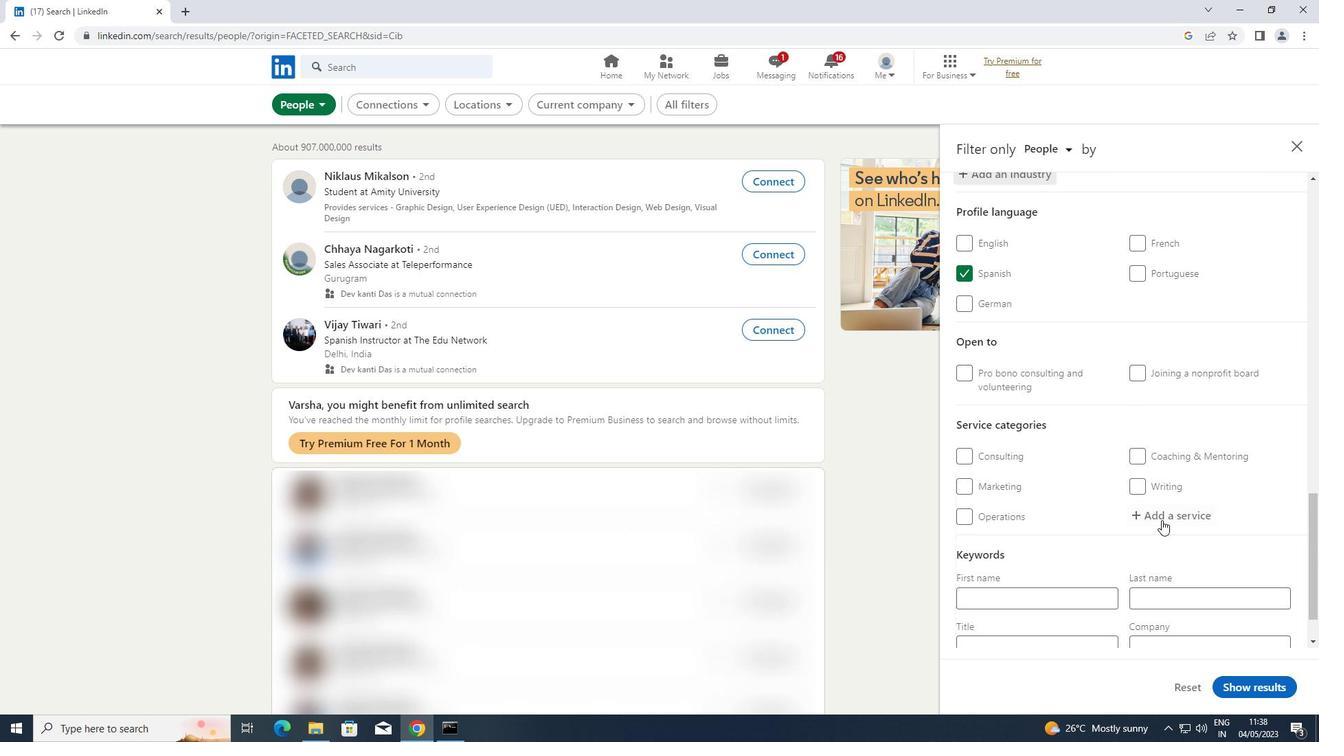 
Action: Key pressed <Key.shift><Key.shift><Key.shift>USER<Key.space>
Screenshot: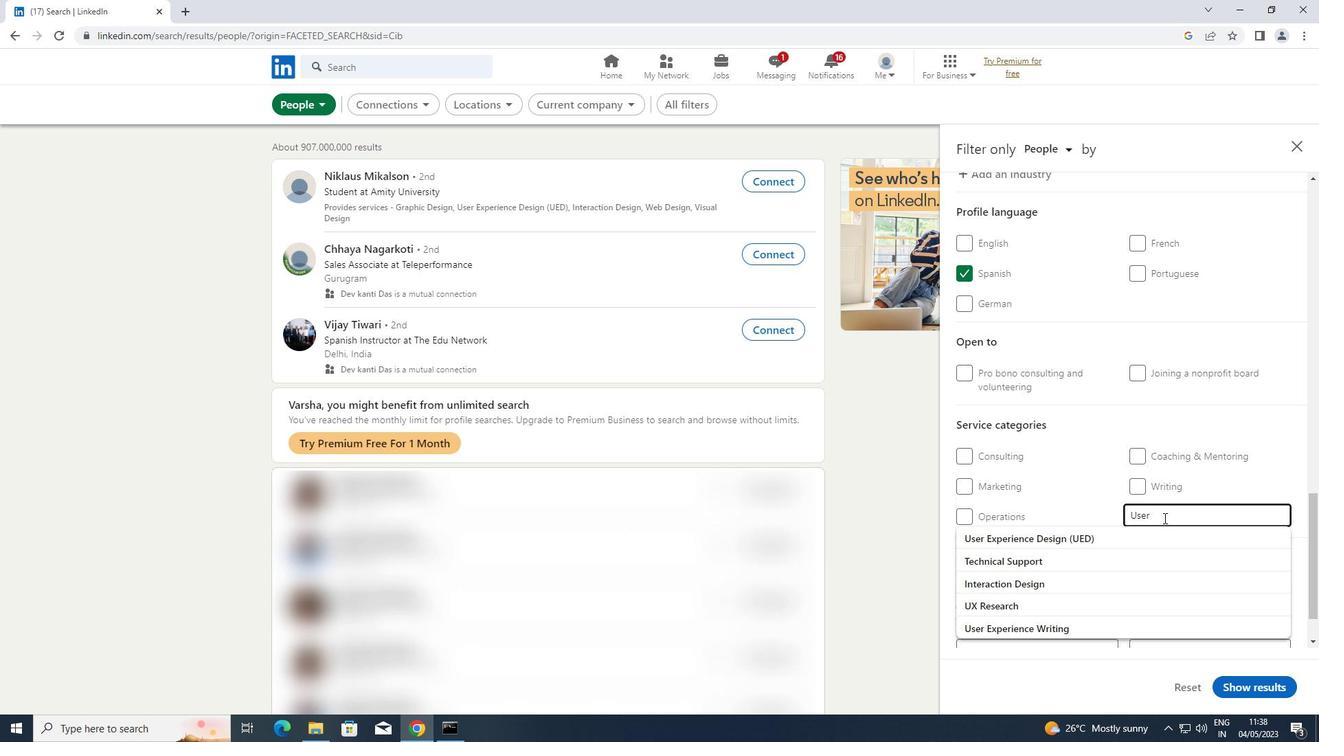 
Action: Mouse moved to (1068, 534)
Screenshot: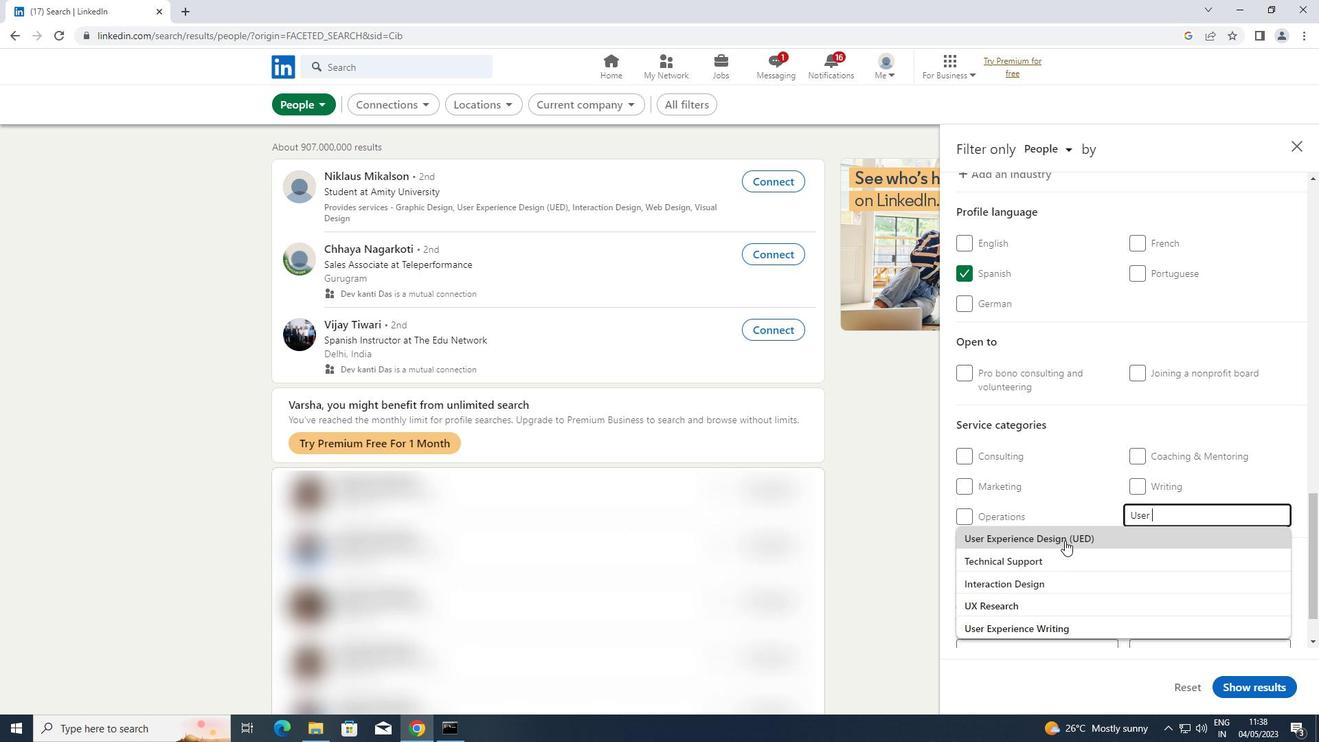 
Action: Mouse pressed left at (1068, 534)
Screenshot: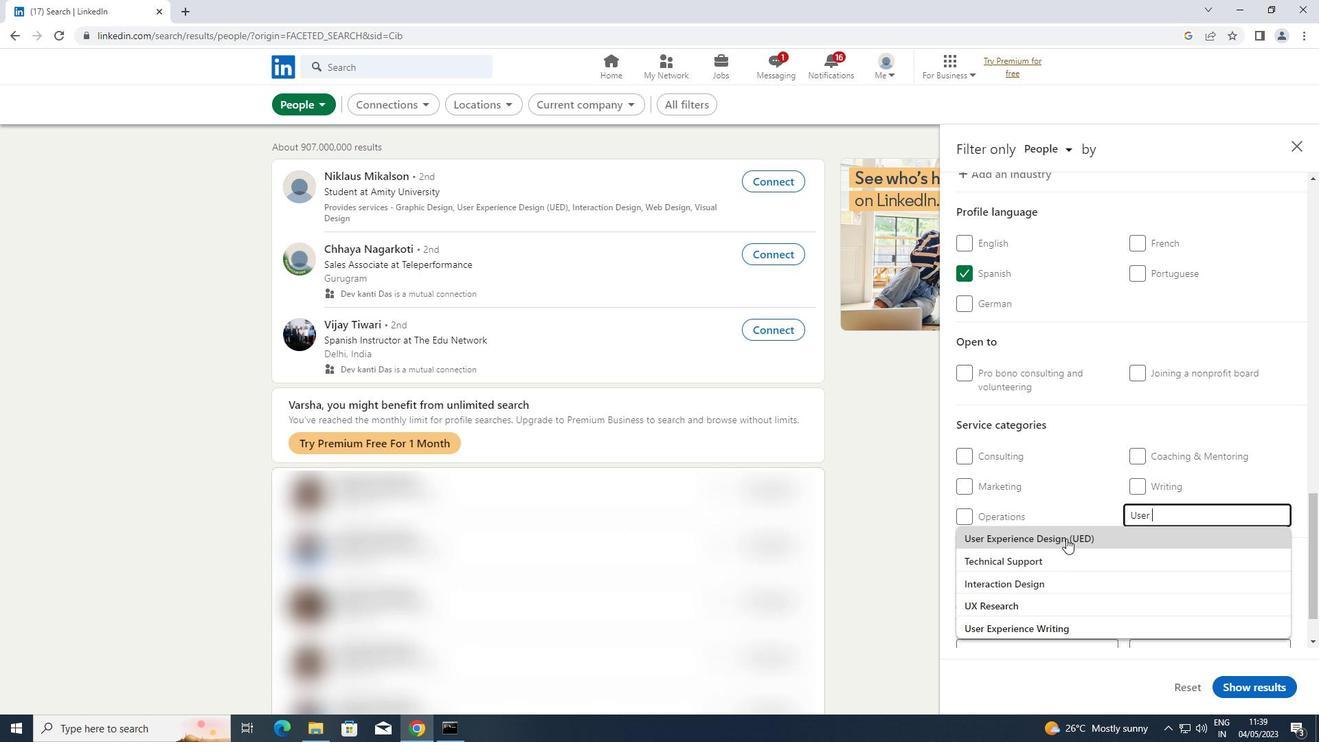 
Action: Mouse scrolled (1068, 534) with delta (0, 0)
Screenshot: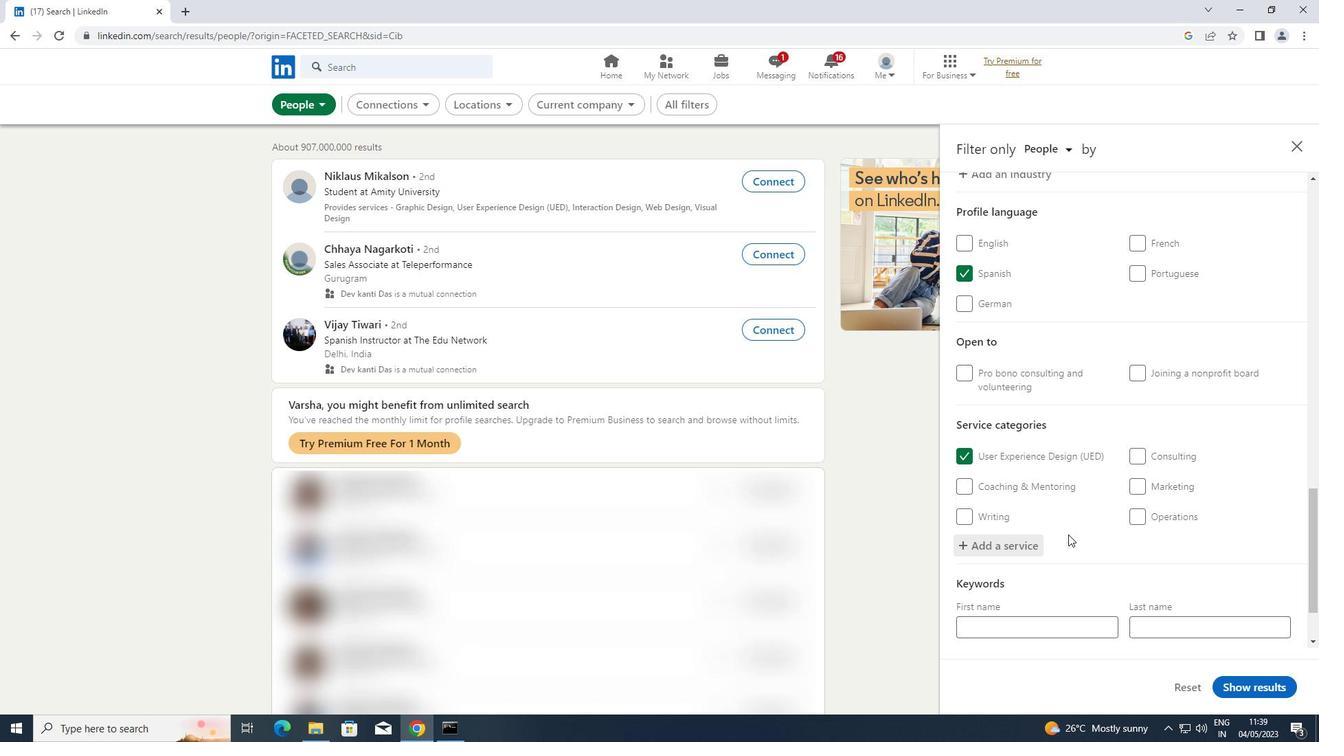 
Action: Mouse scrolled (1068, 534) with delta (0, 0)
Screenshot: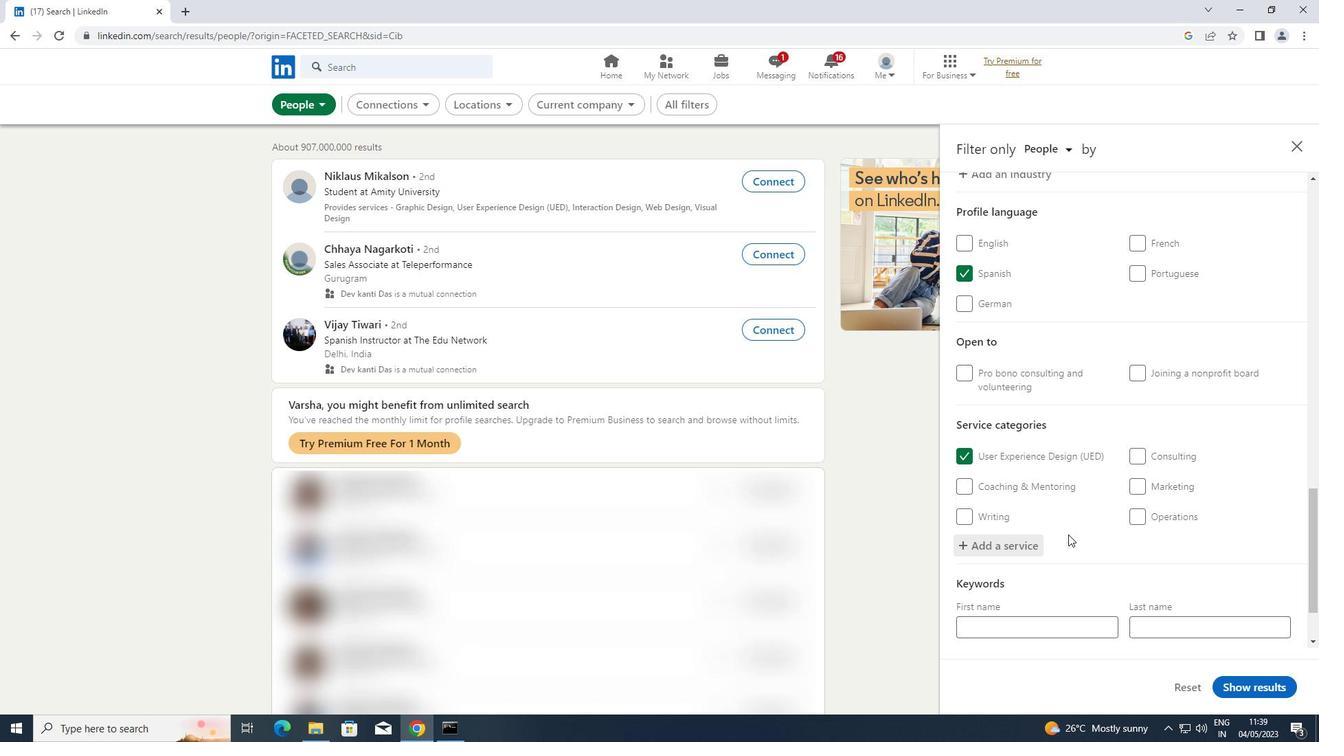 
Action: Mouse scrolled (1068, 534) with delta (0, 0)
Screenshot: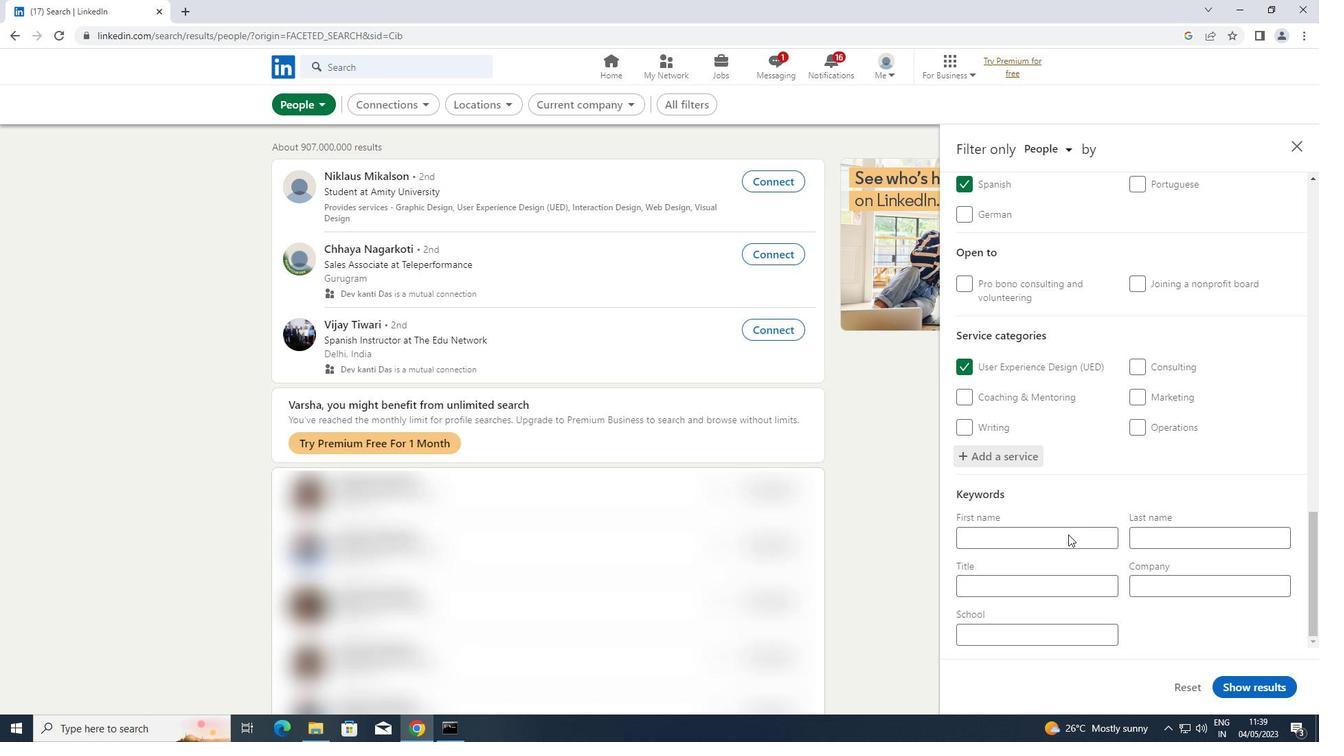 
Action: Mouse scrolled (1068, 534) with delta (0, 0)
Screenshot: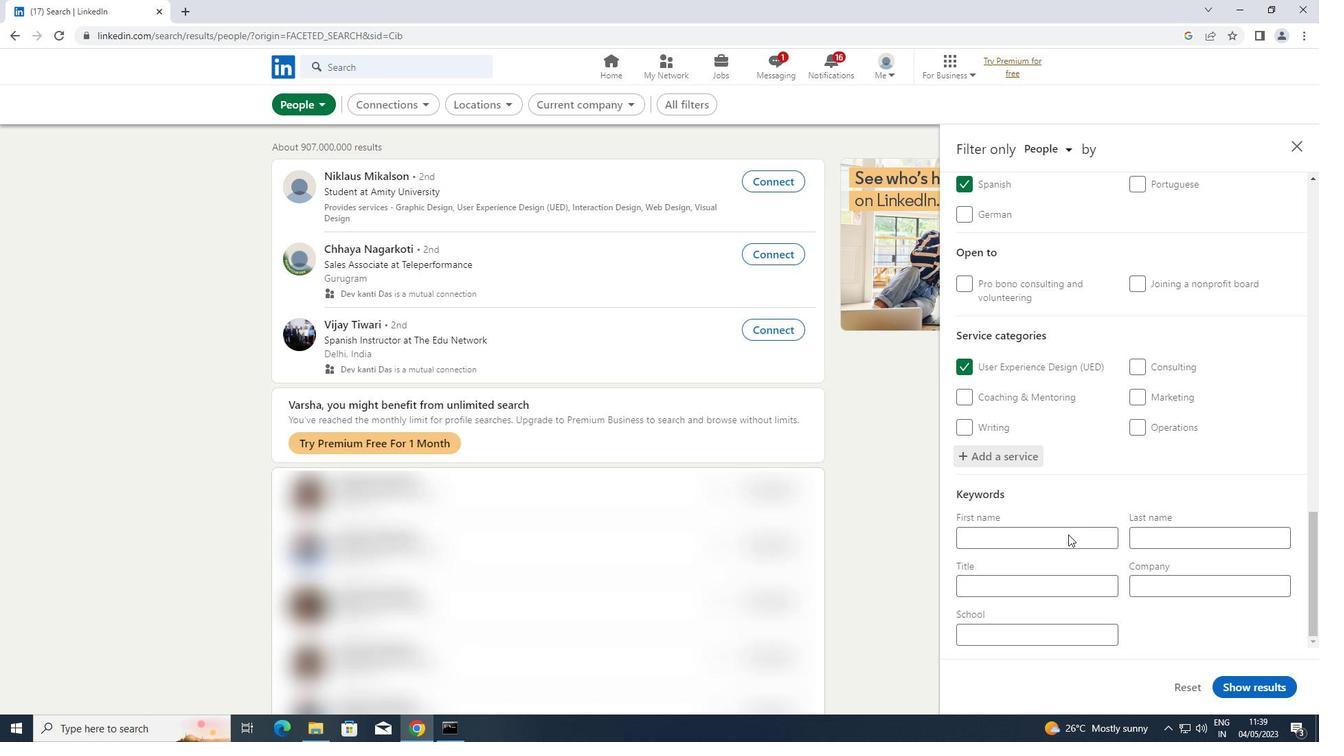 
Action: Mouse scrolled (1068, 534) with delta (0, 0)
Screenshot: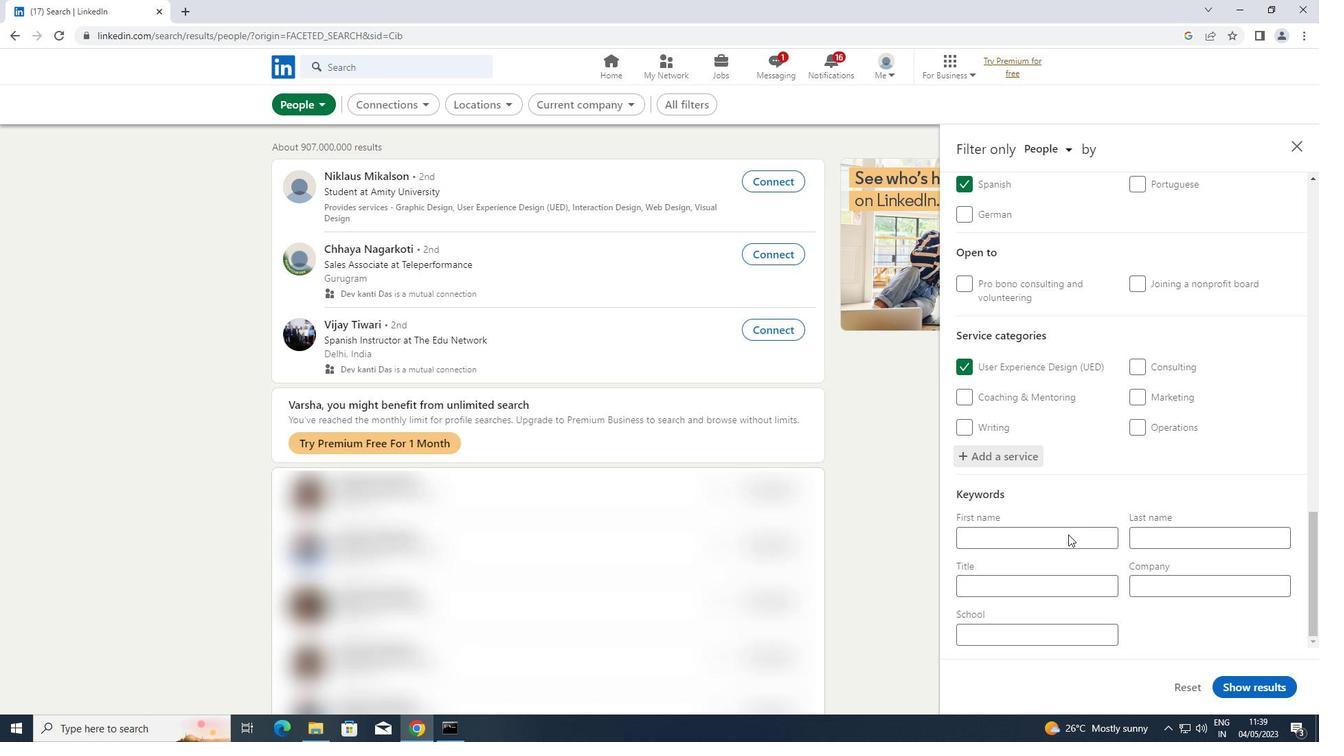 
Action: Mouse moved to (1077, 586)
Screenshot: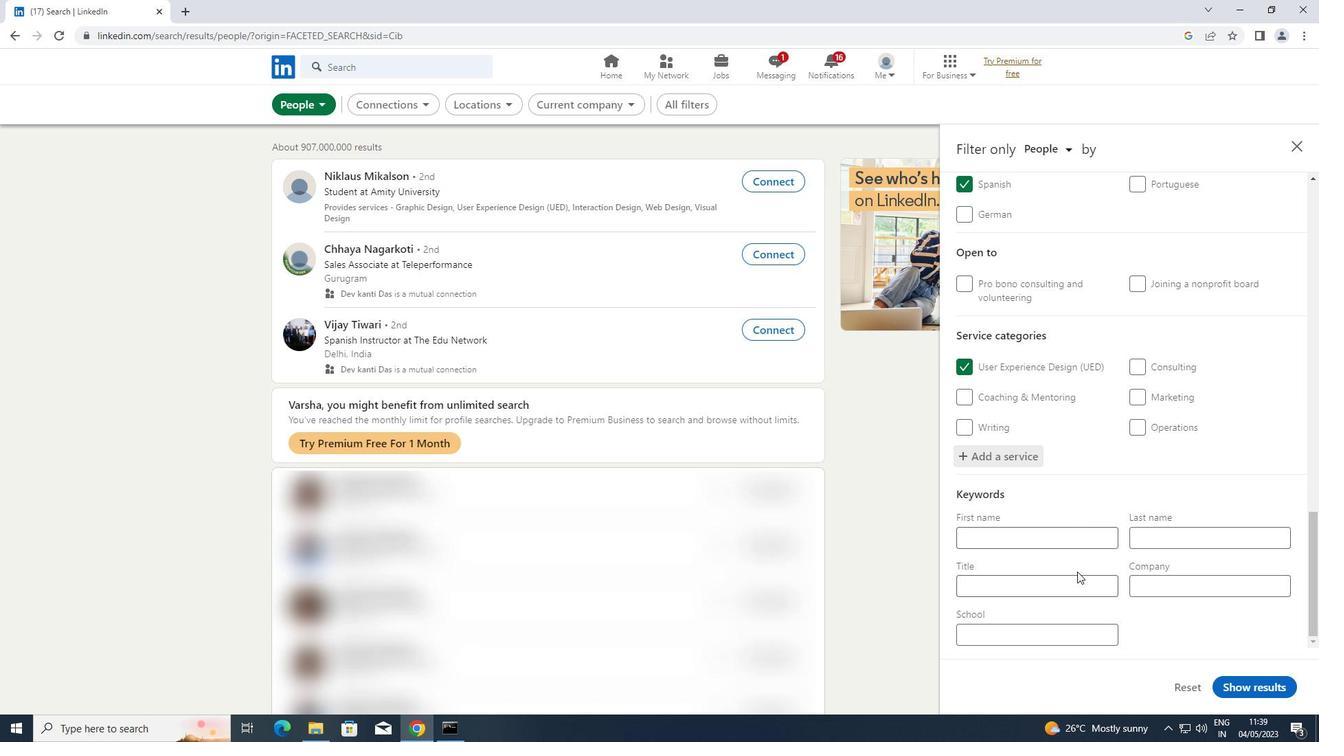 
Action: Mouse pressed left at (1077, 586)
Screenshot: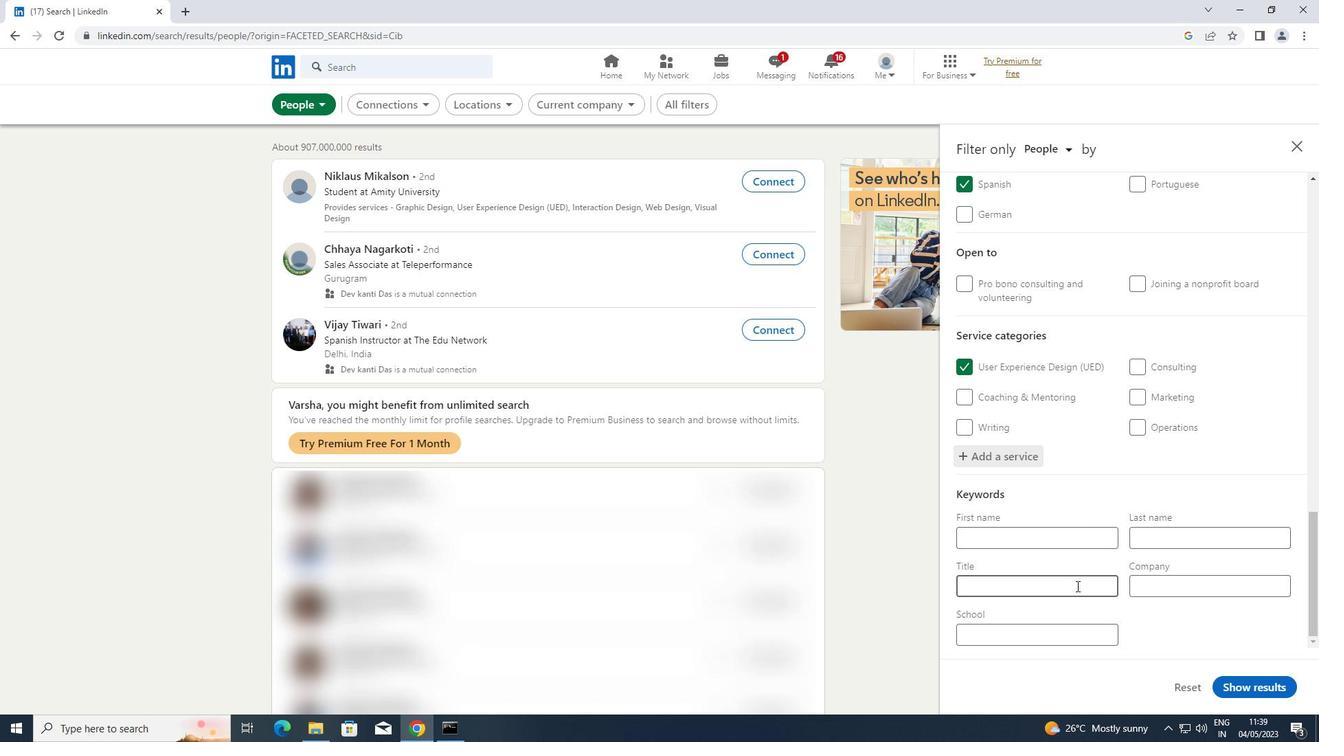 
Action: Key pressed <Key.shift>DIRECTOR<Key.space>OF<Key.space><Key.shift>ETHICAL<Key.space><Key.shift>HACKING
Screenshot: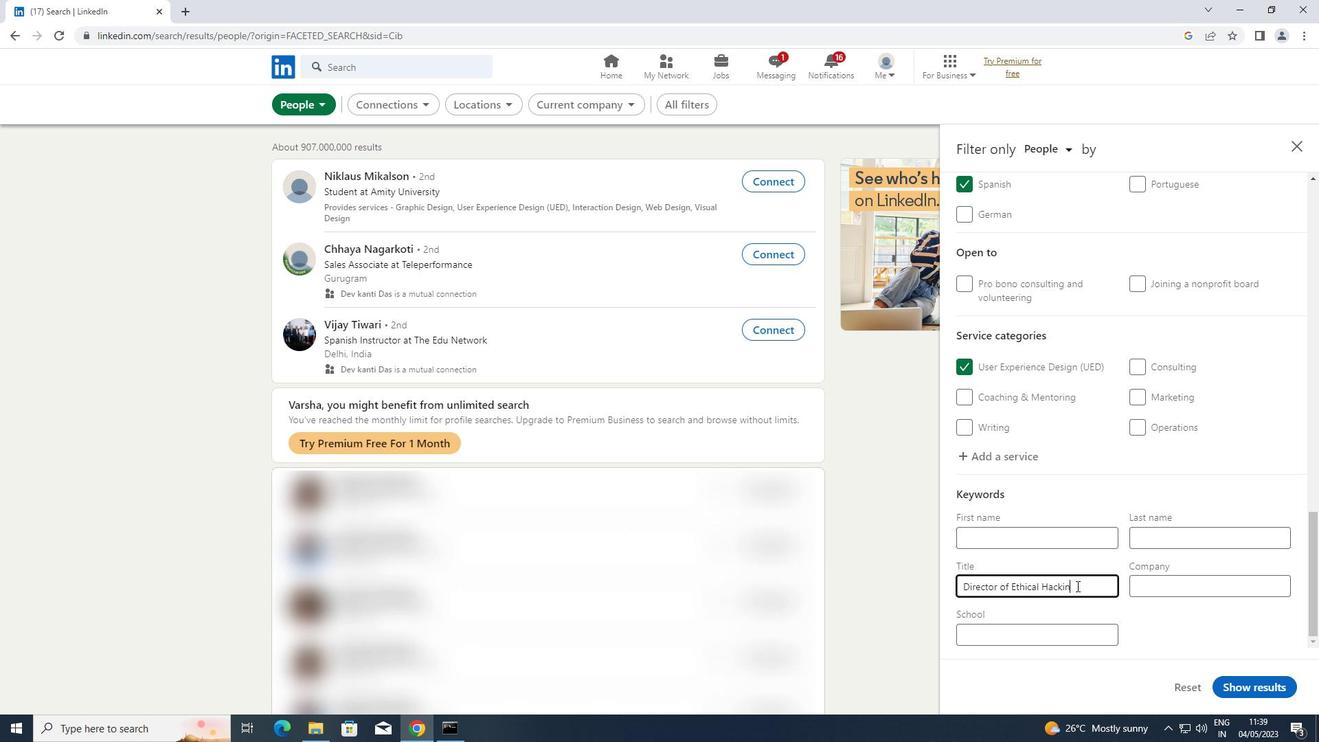 
Action: Mouse moved to (1249, 690)
Screenshot: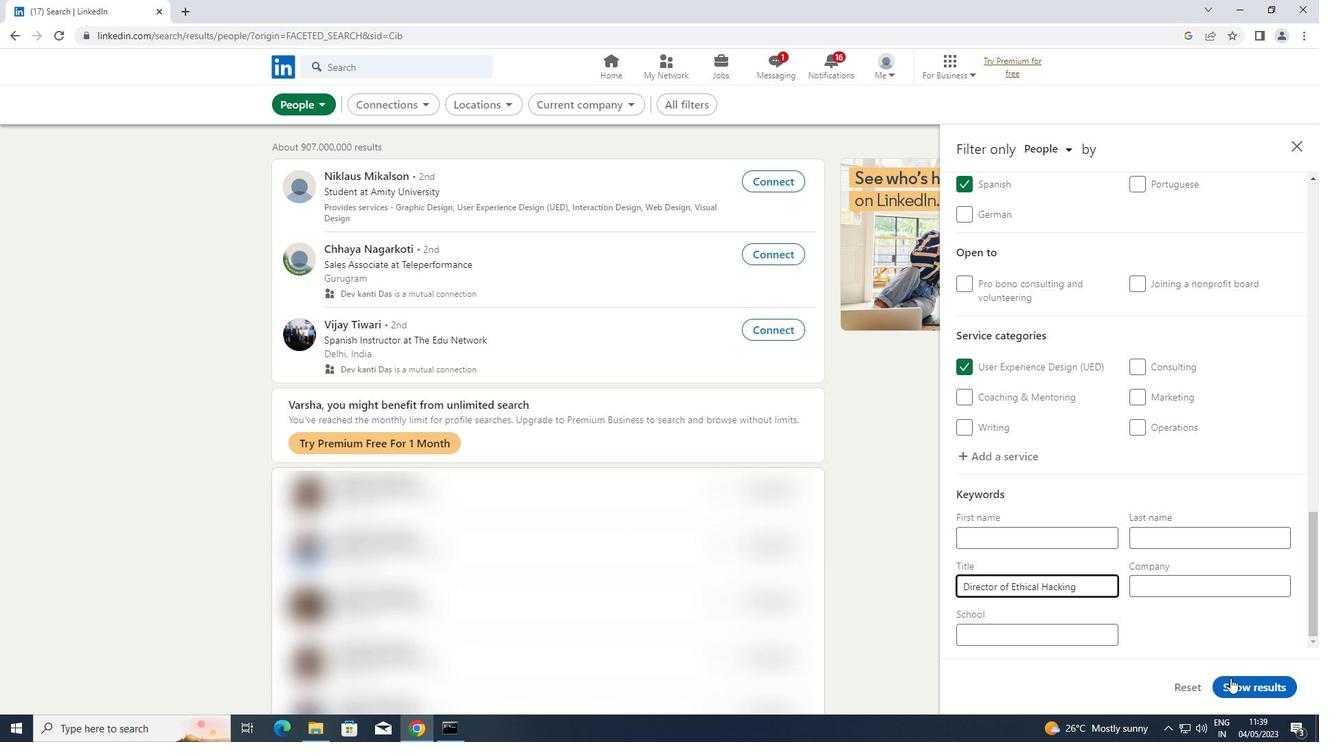 
Action: Mouse pressed left at (1249, 690)
Screenshot: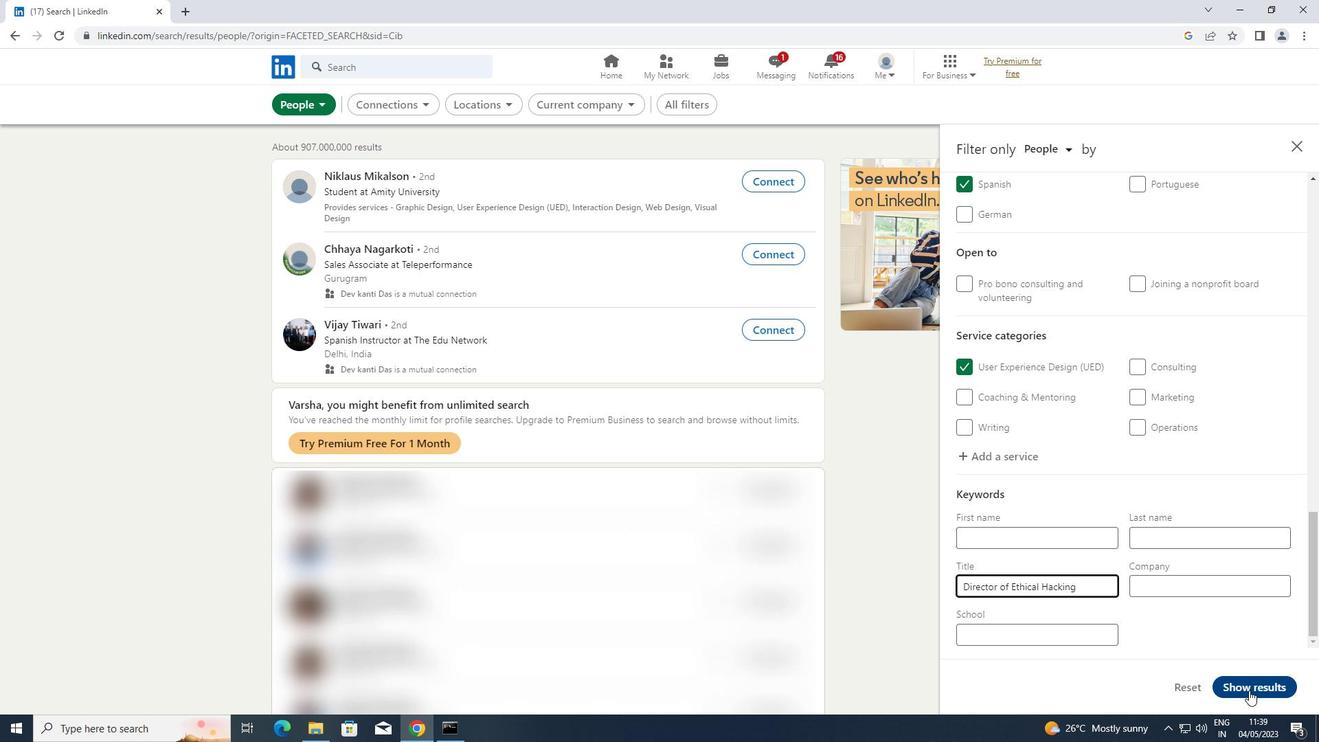 
